 Task: Look for space in Randallstown, United States from 12th July, 2023 to 16th July, 2023 for 8 adults in price range Rs.10000 to Rs.16000. Place can be private room with 8 bedrooms having 8 beds and 8 bathrooms. Property type can be house, flat, guest house. Amenities needed are: wifi, TV, free parkinig on premises, gym, breakfast. Booking option can be shelf check-in. Required host language is English.
Action: Mouse moved to (594, 154)
Screenshot: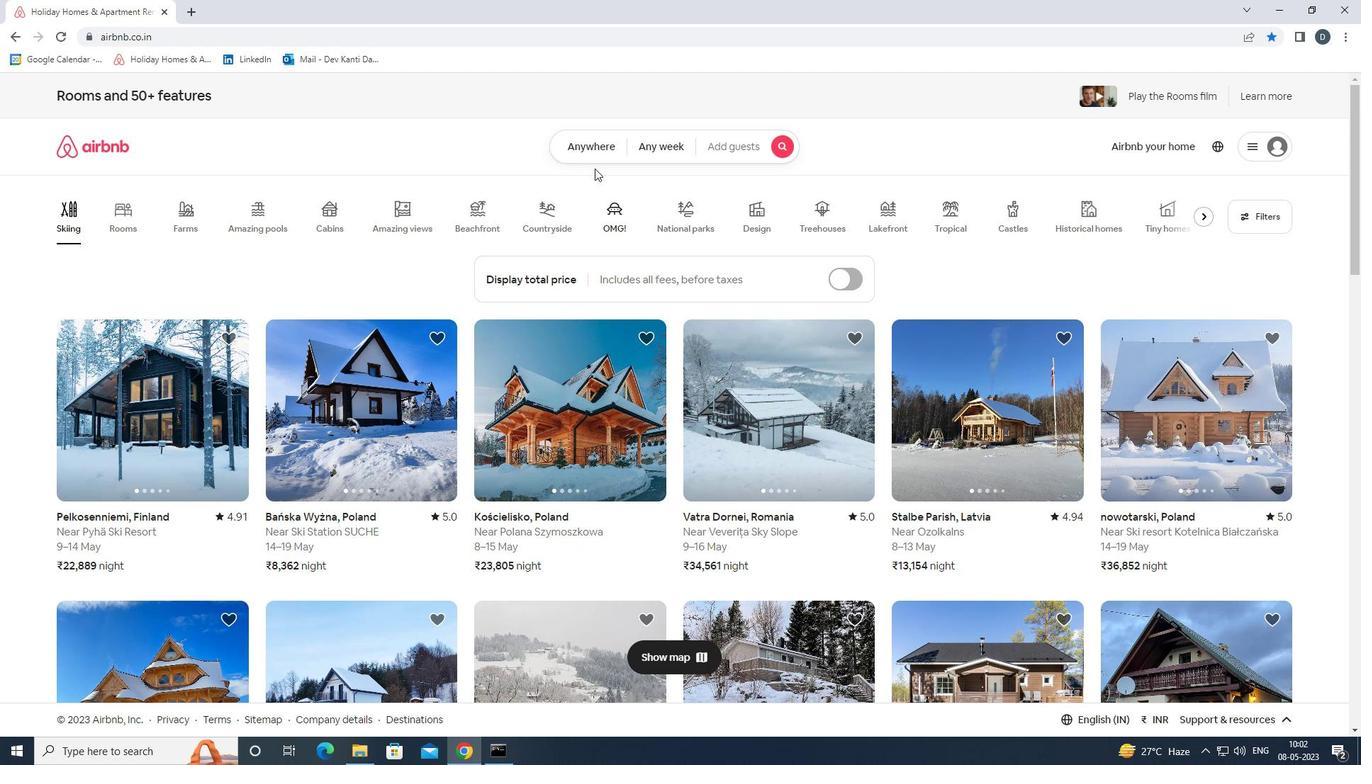 
Action: Mouse pressed left at (594, 154)
Screenshot: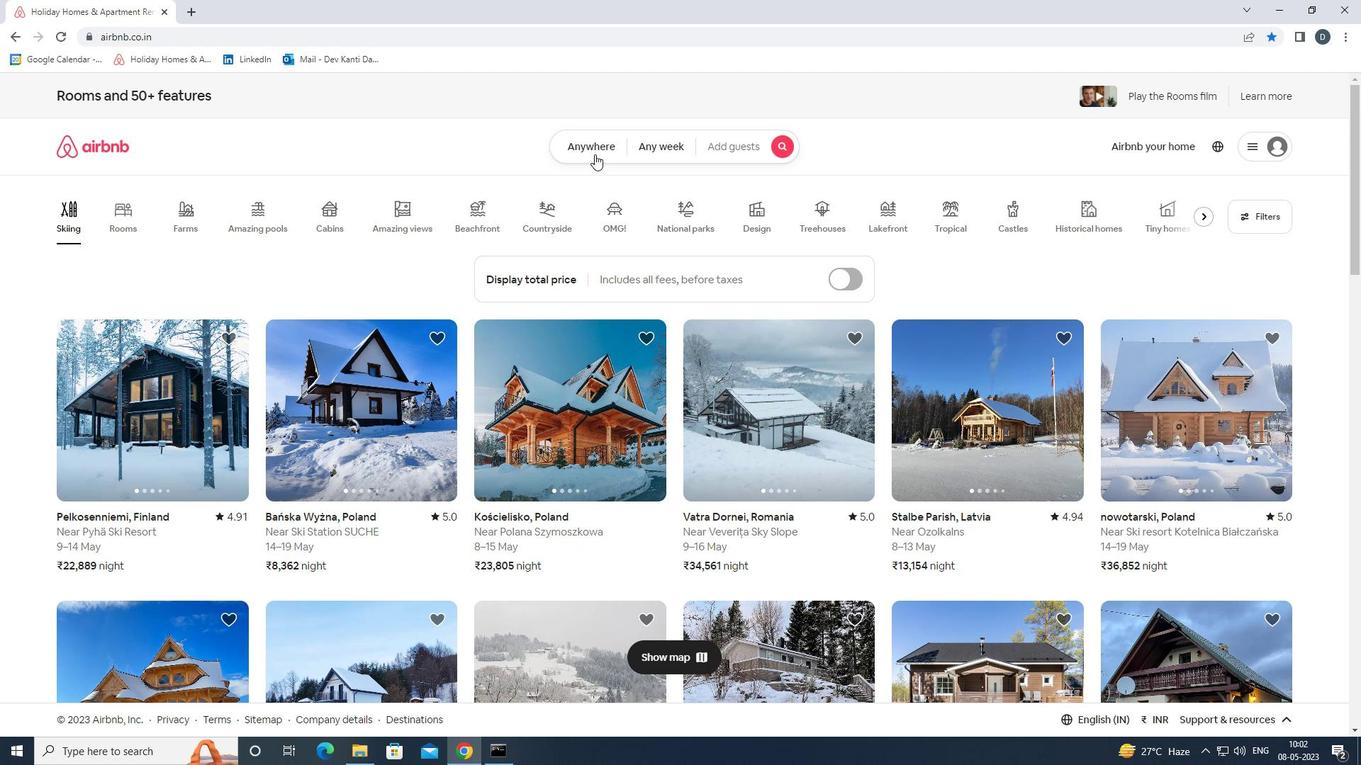 
Action: Mouse moved to (557, 205)
Screenshot: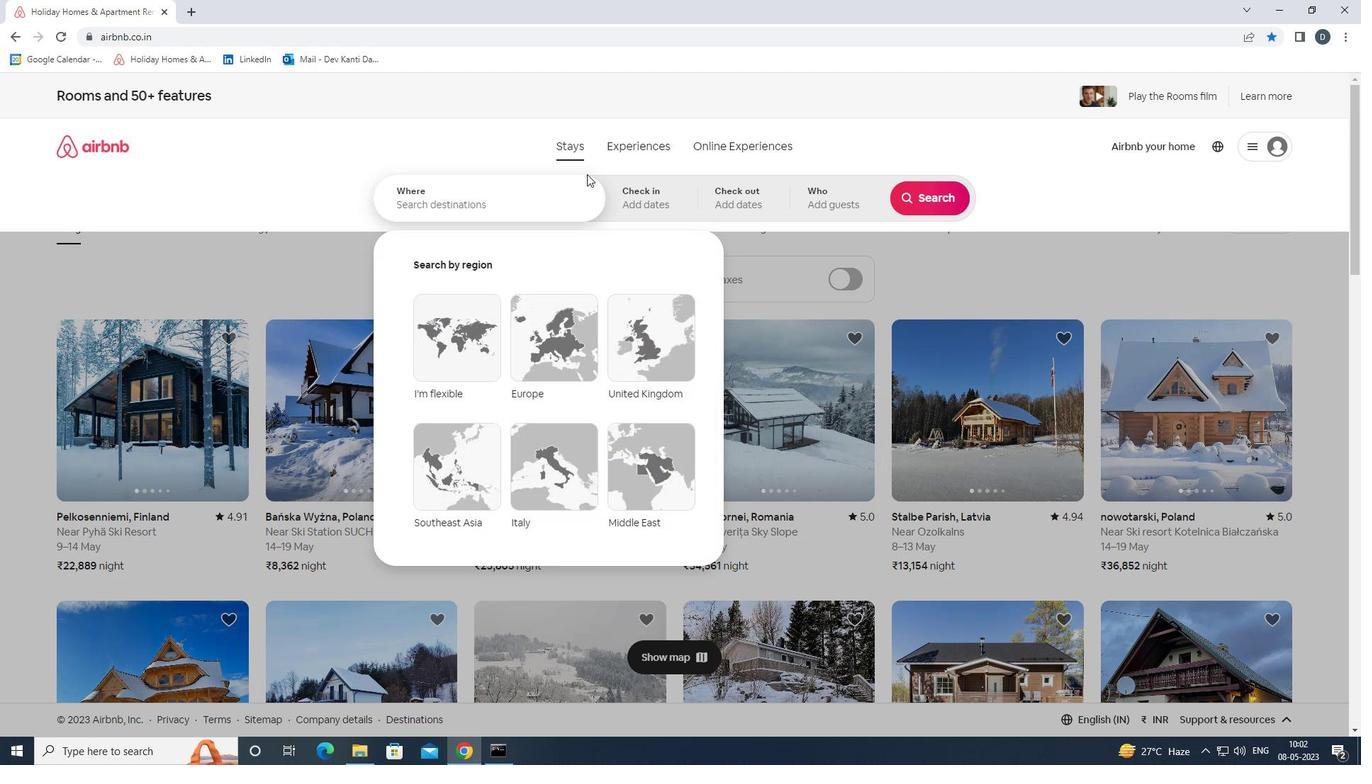 
Action: Mouse pressed left at (557, 205)
Screenshot: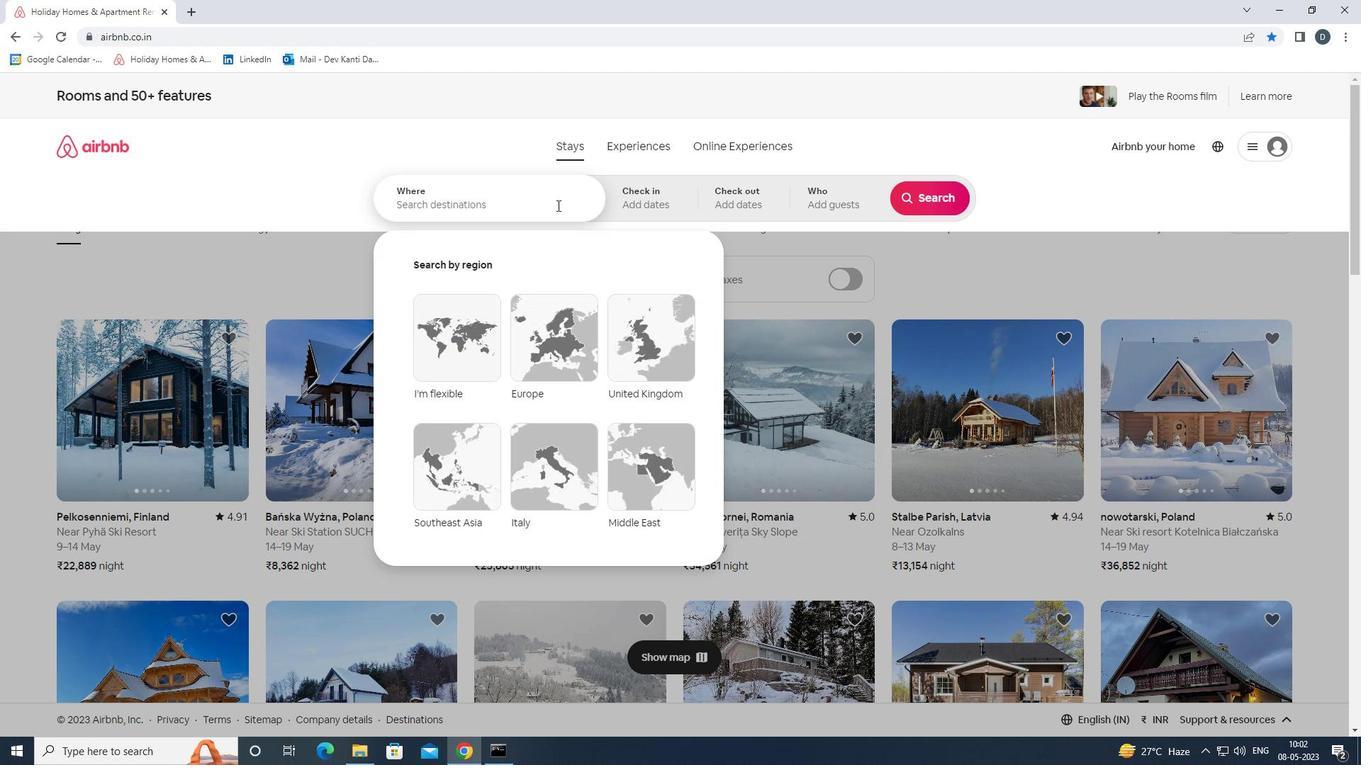 
Action: Key pressed <Key.shift>RANDALLSTOWN,<Key.shift>UNITED<Key.space><Key.shift>STATES<Key.enter>
Screenshot: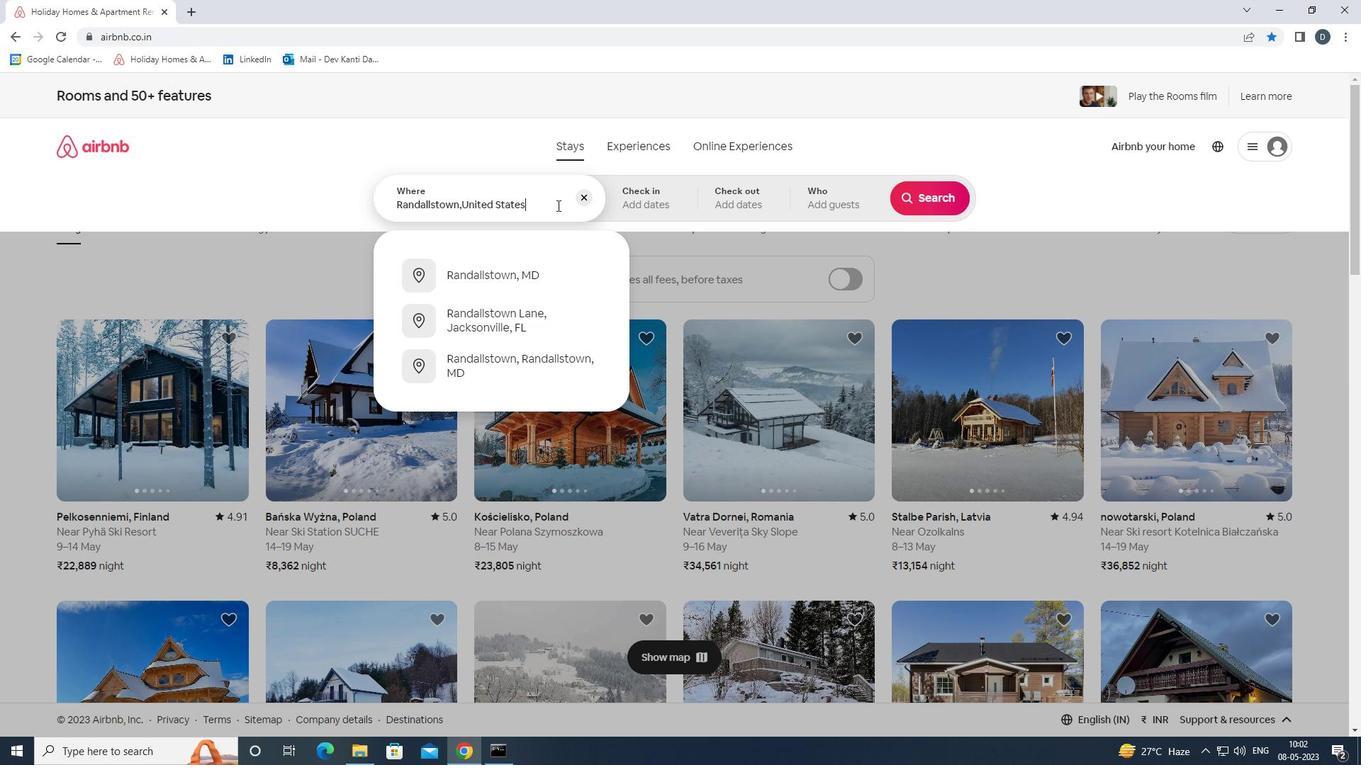 
Action: Mouse moved to (927, 308)
Screenshot: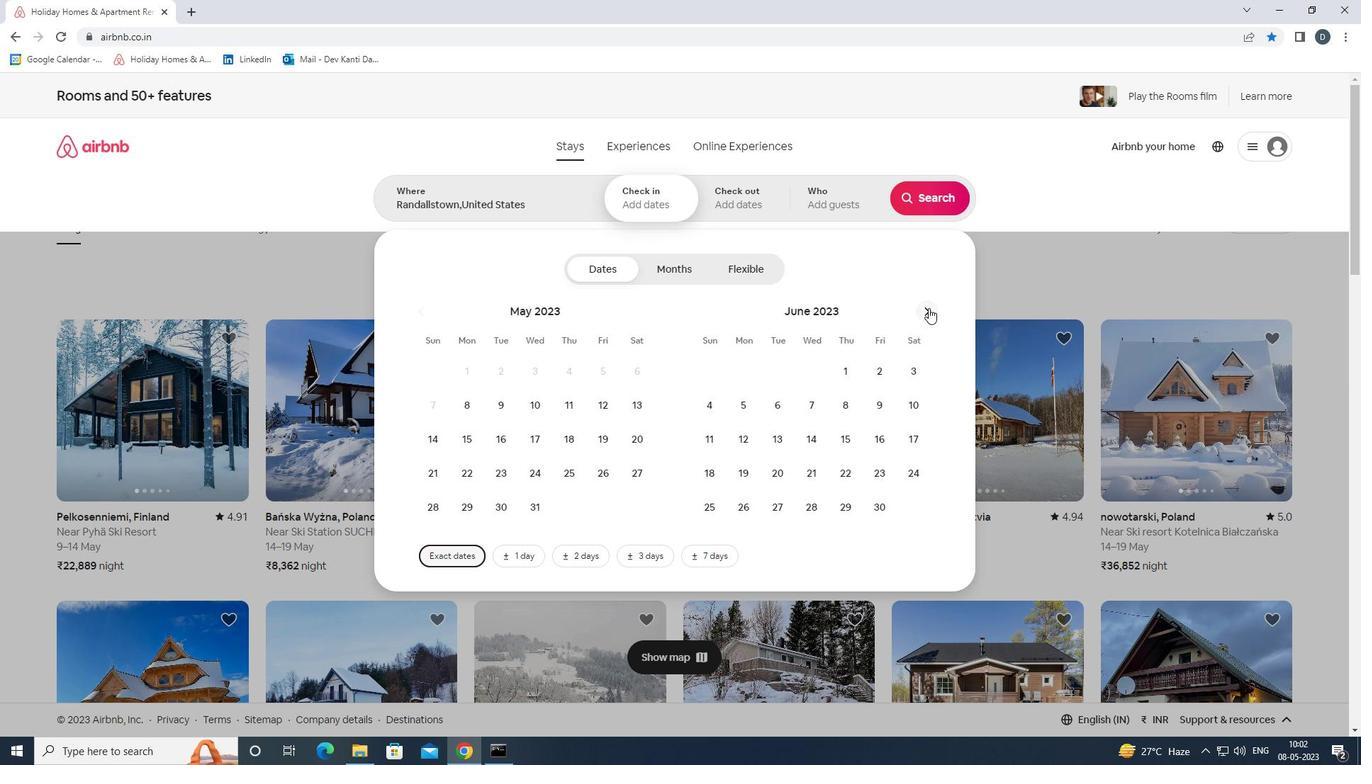
Action: Mouse pressed left at (927, 308)
Screenshot: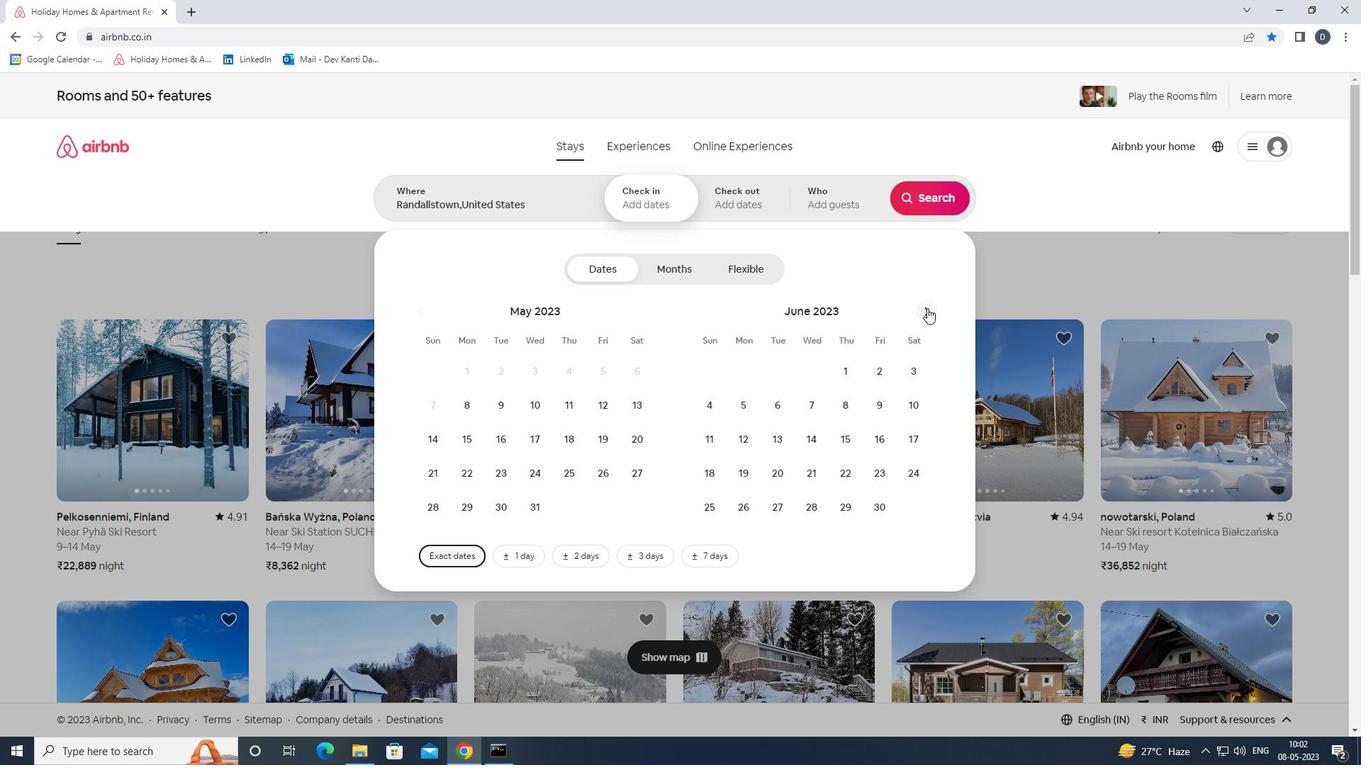 
Action: Mouse moved to (800, 439)
Screenshot: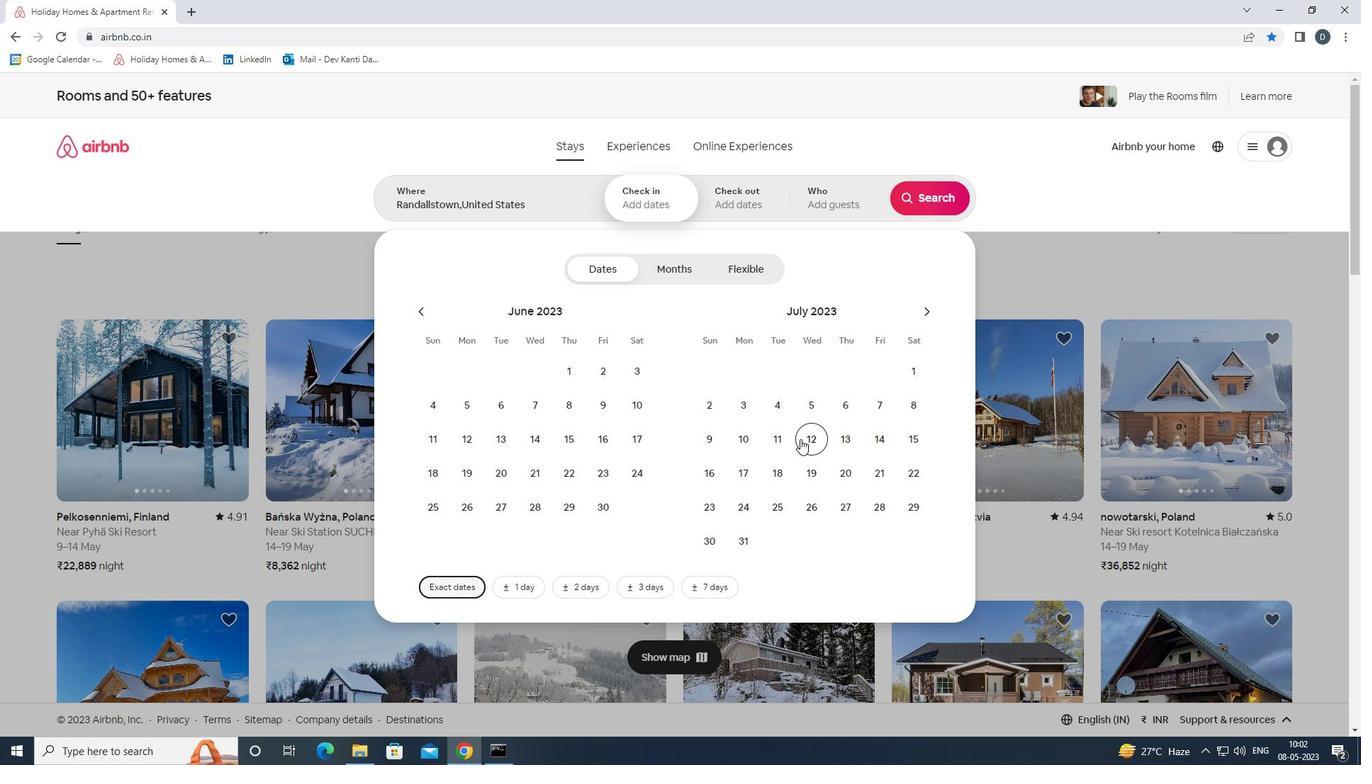 
Action: Mouse pressed left at (800, 439)
Screenshot: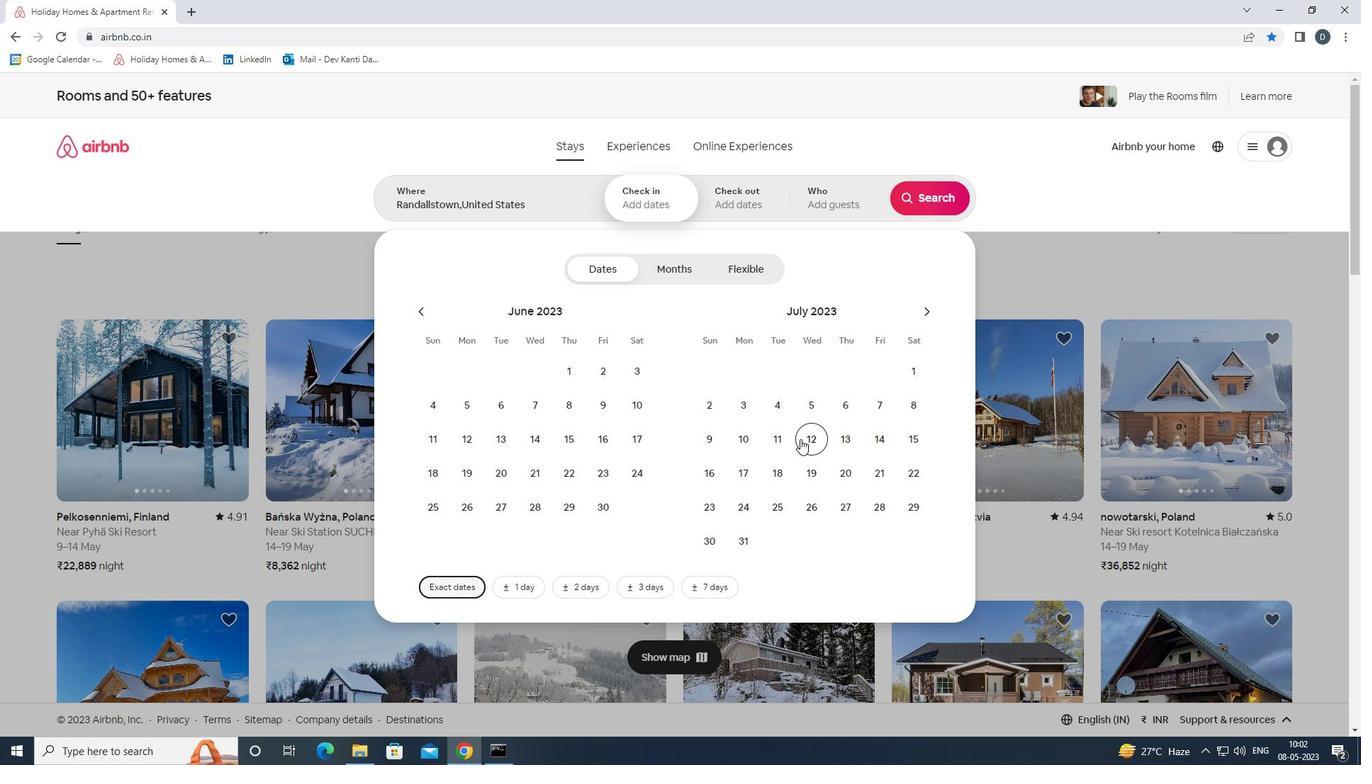 
Action: Mouse moved to (719, 478)
Screenshot: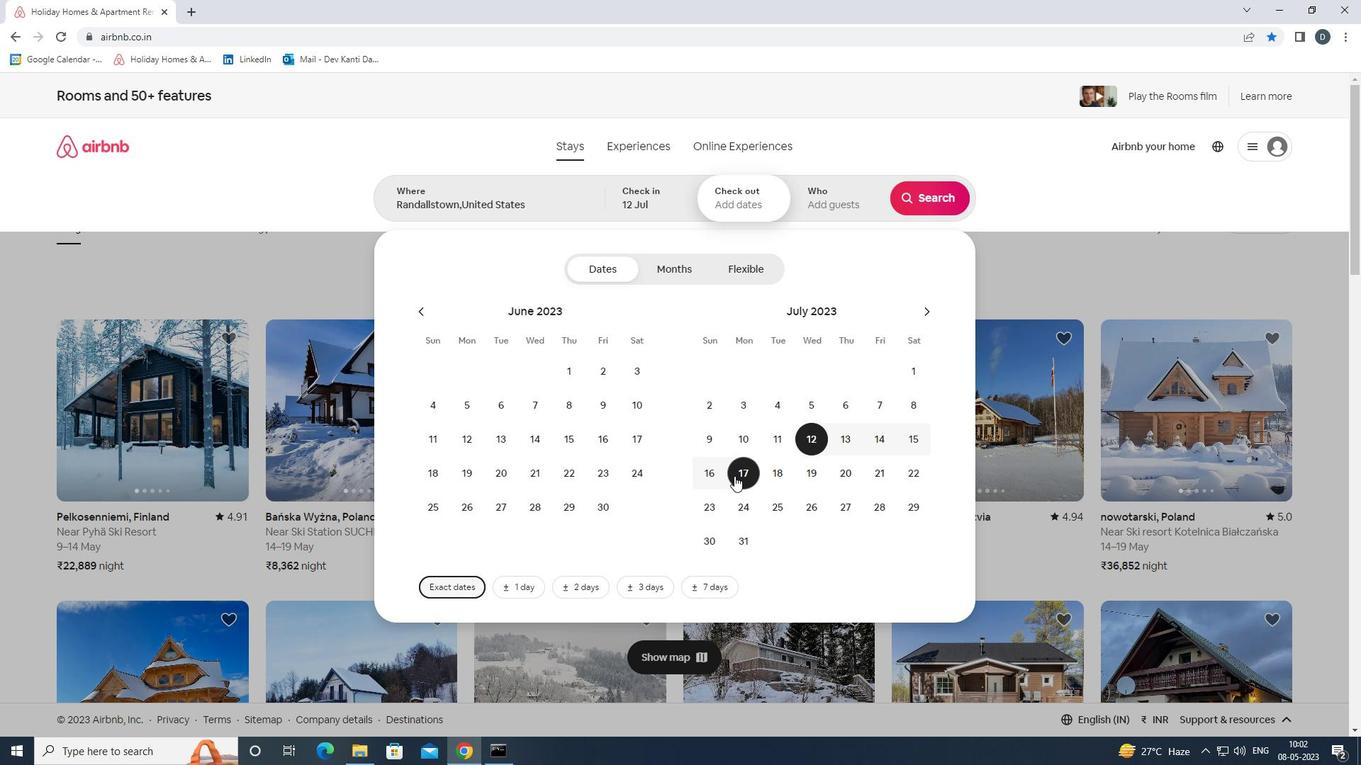 
Action: Mouse pressed left at (719, 478)
Screenshot: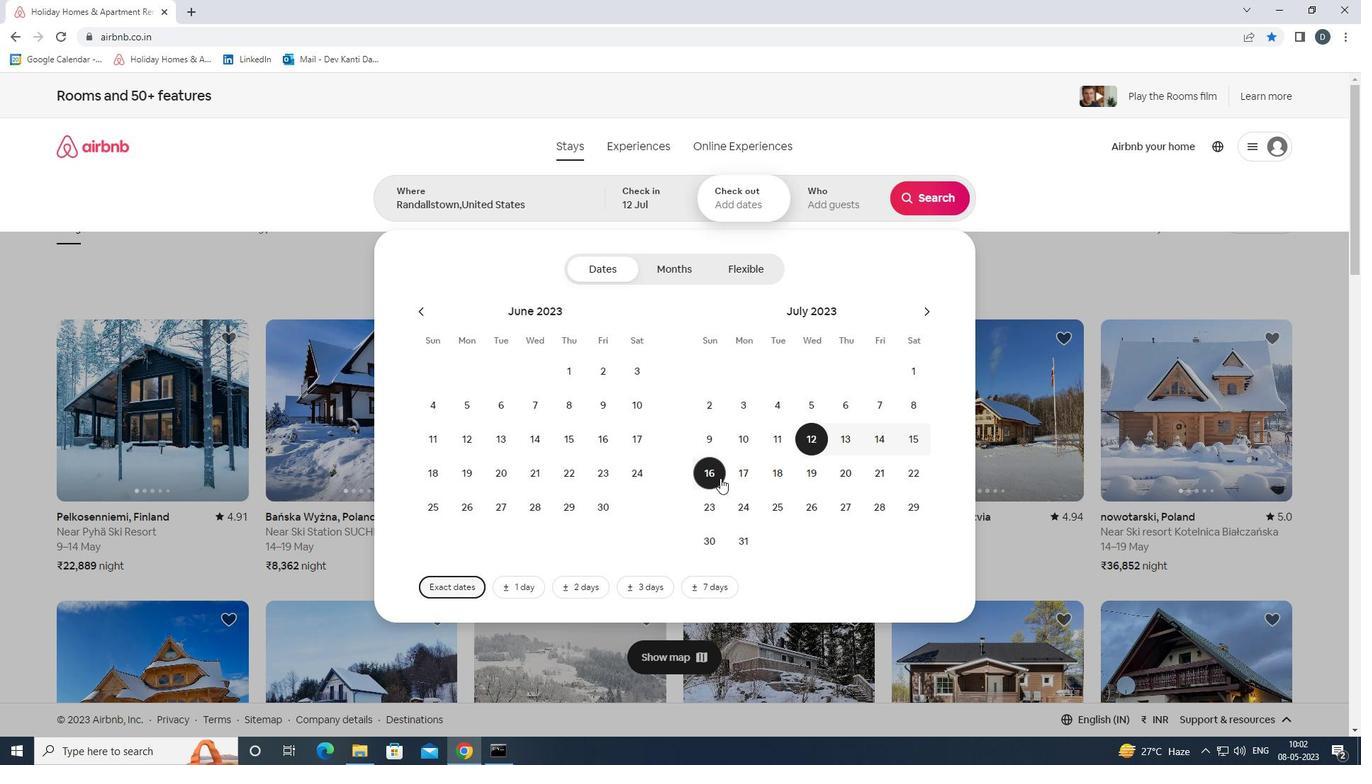 
Action: Mouse moved to (850, 203)
Screenshot: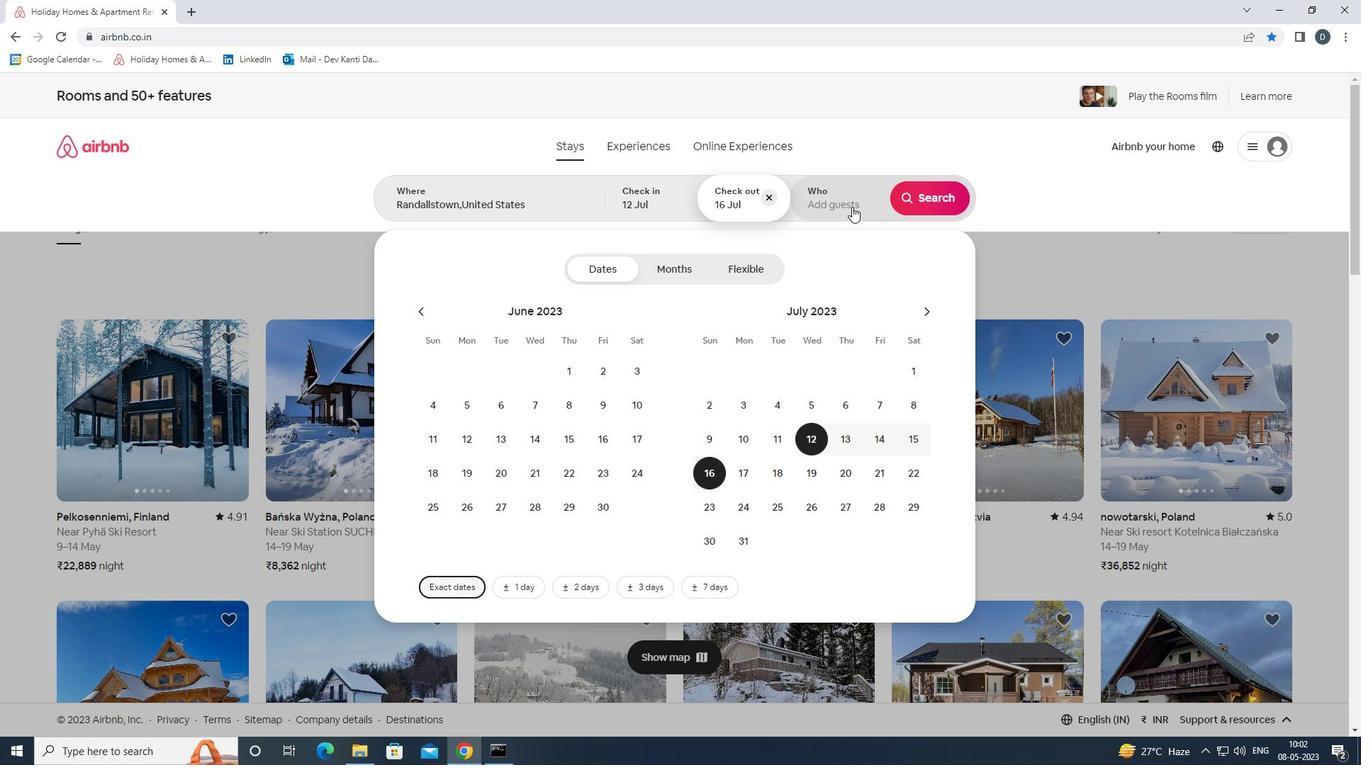 
Action: Mouse pressed left at (850, 203)
Screenshot: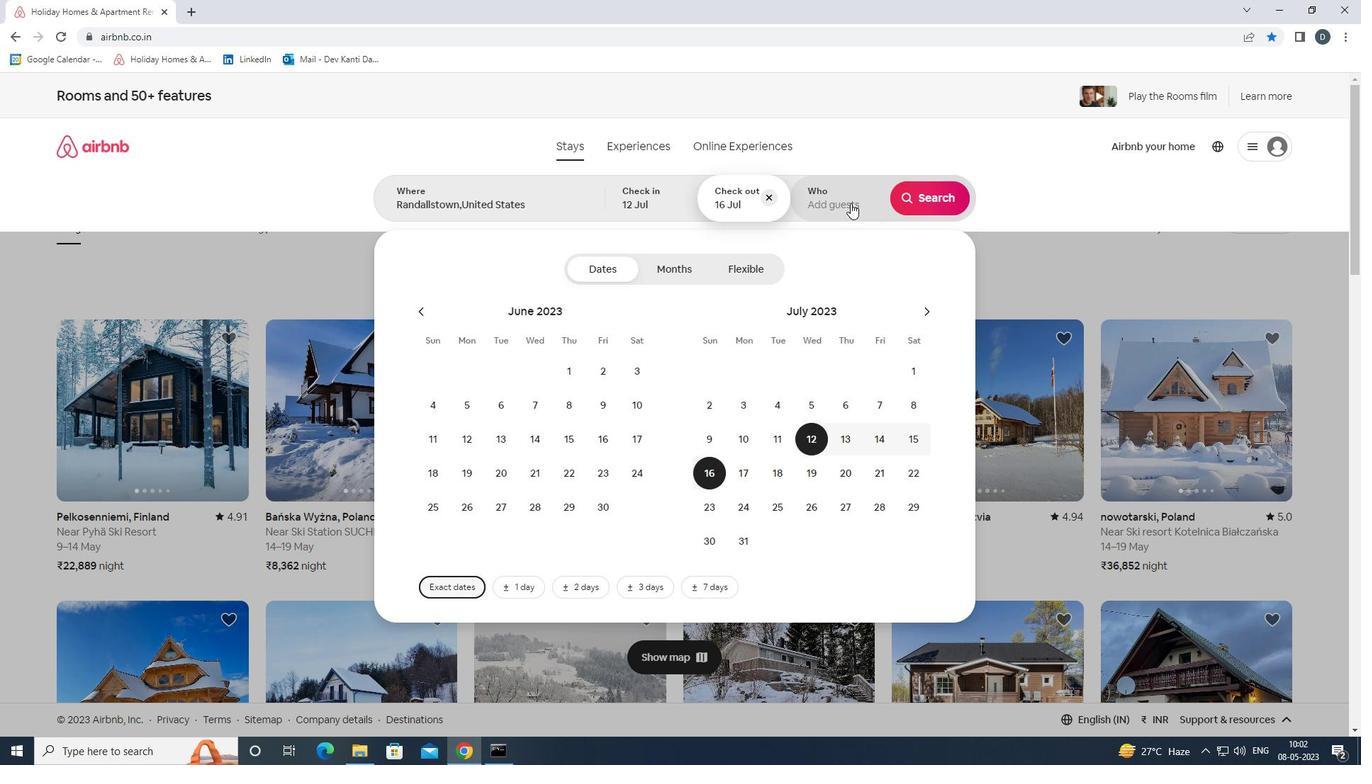 
Action: Mouse moved to (932, 271)
Screenshot: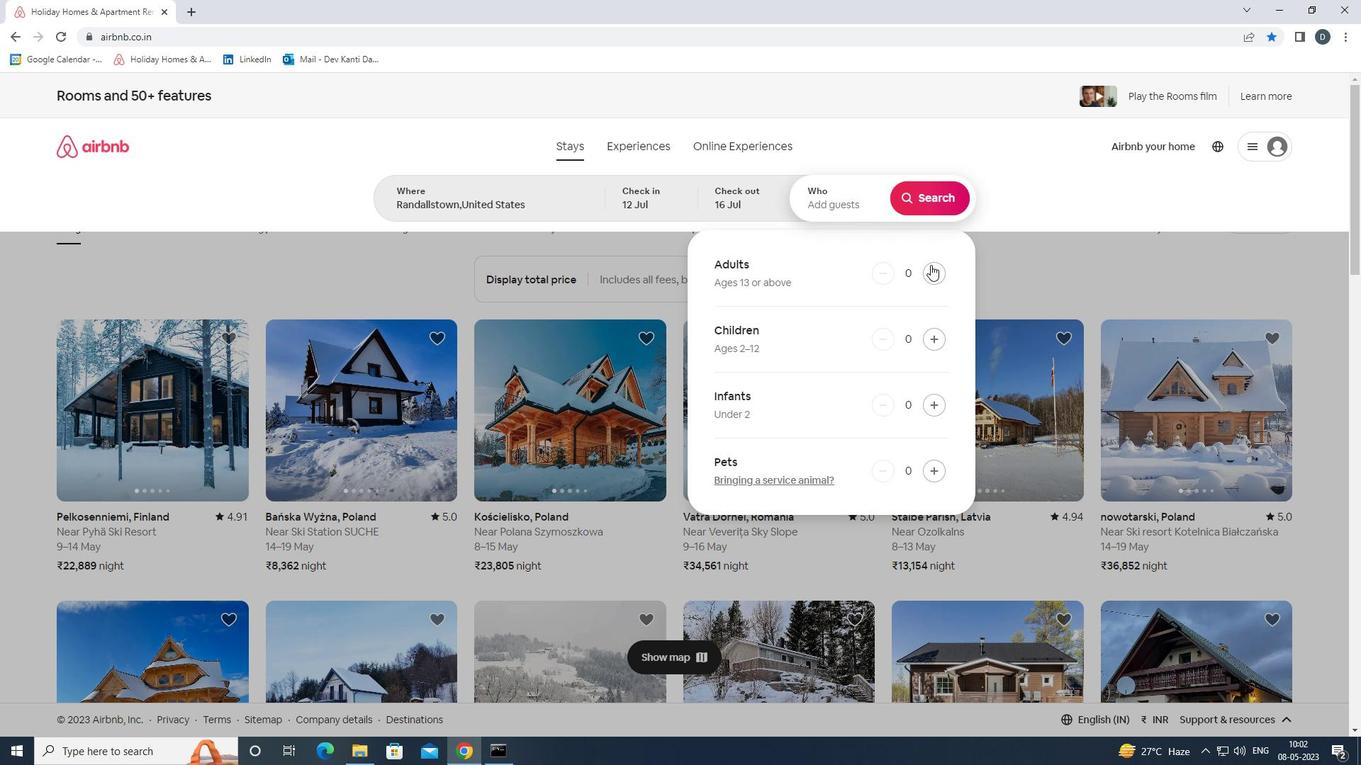 
Action: Mouse pressed left at (932, 271)
Screenshot: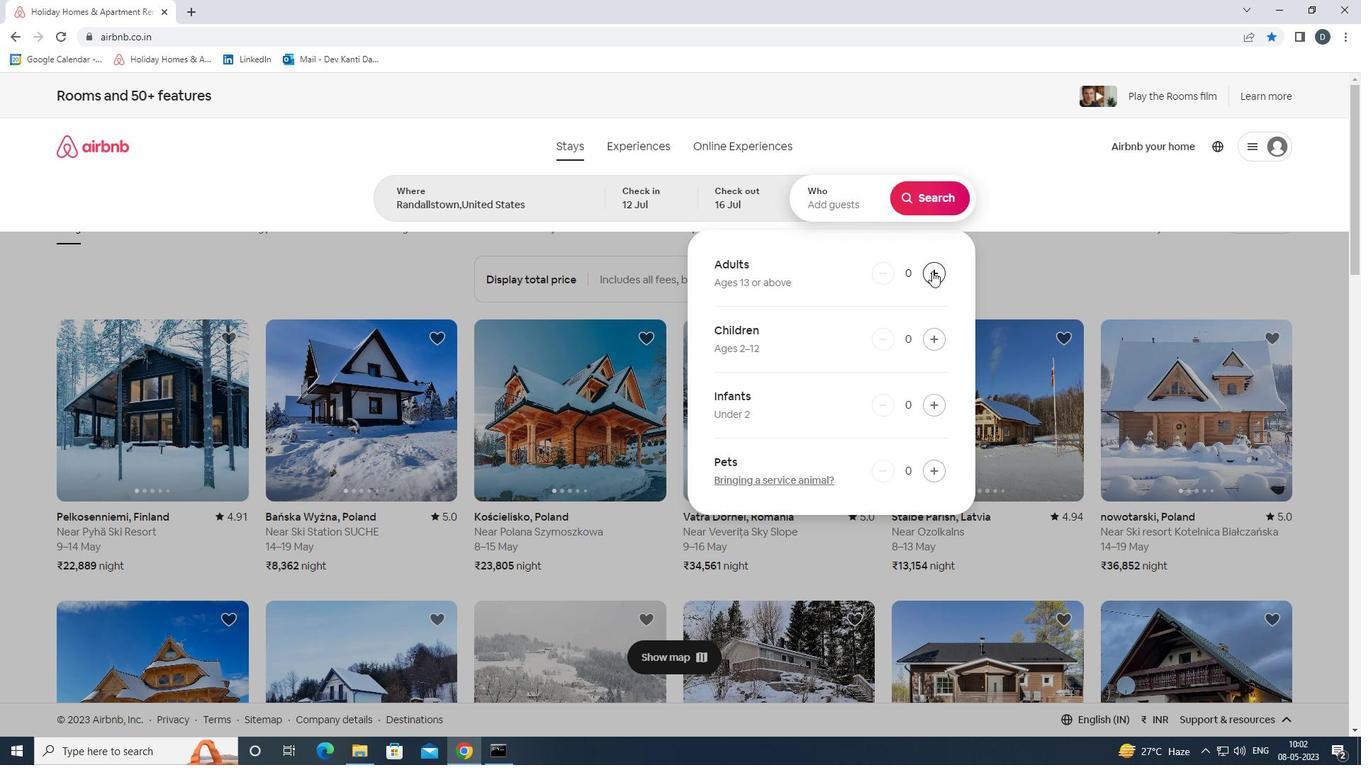 
Action: Mouse pressed left at (932, 271)
Screenshot: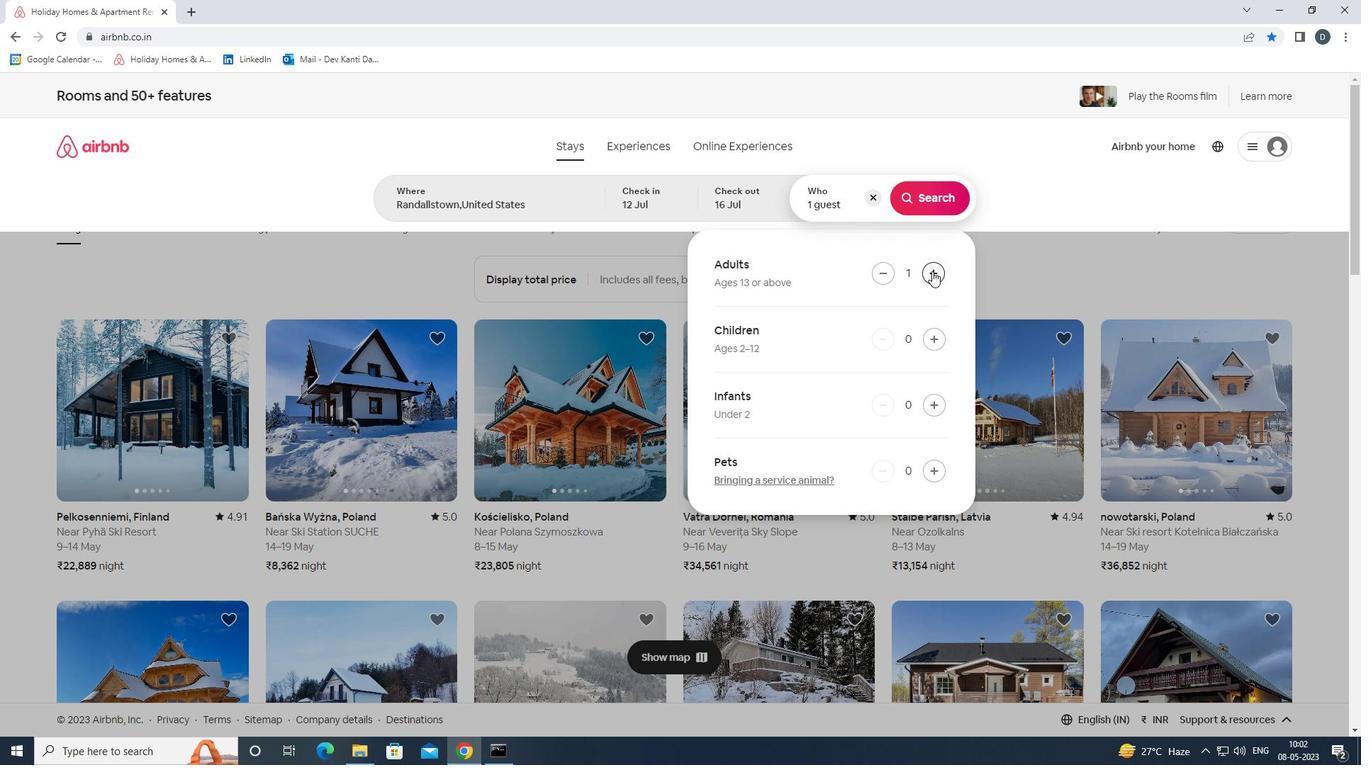 
Action: Mouse pressed left at (932, 271)
Screenshot: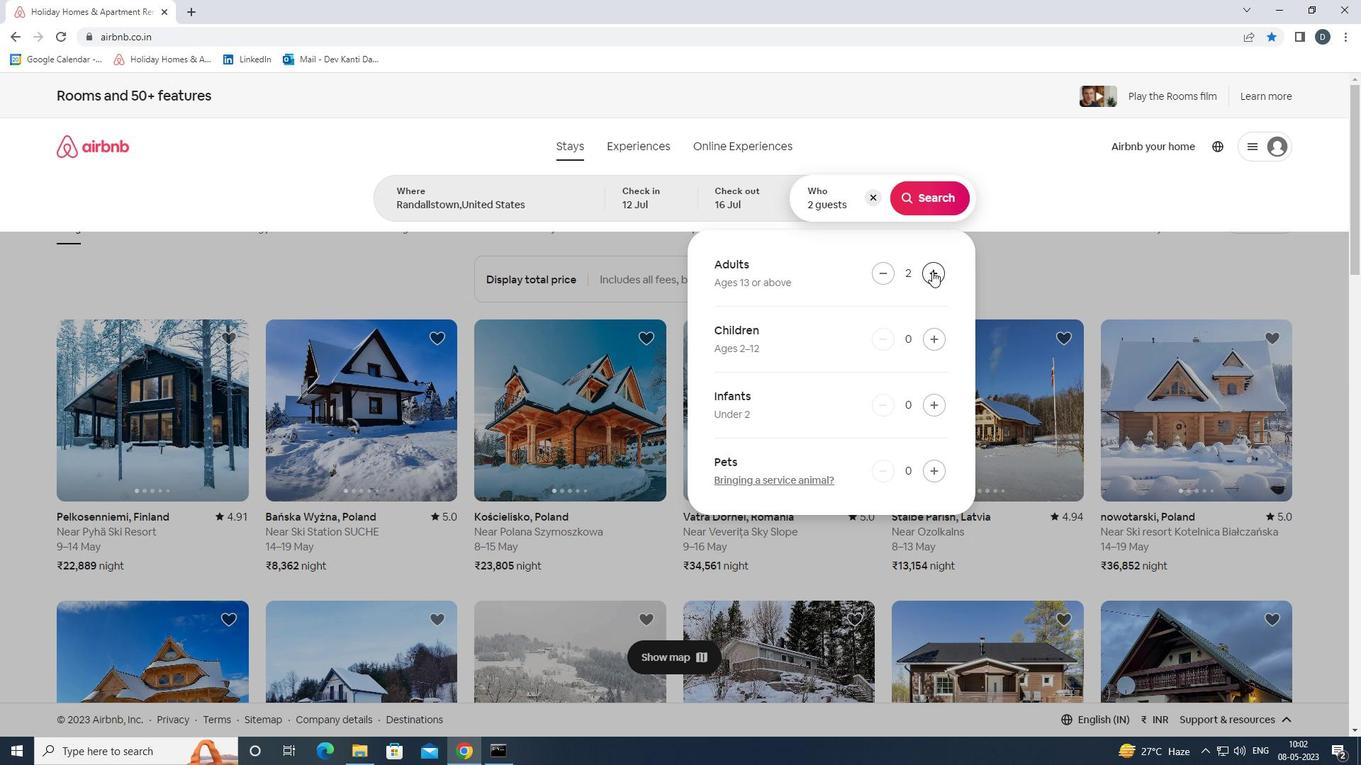 
Action: Mouse pressed left at (932, 271)
Screenshot: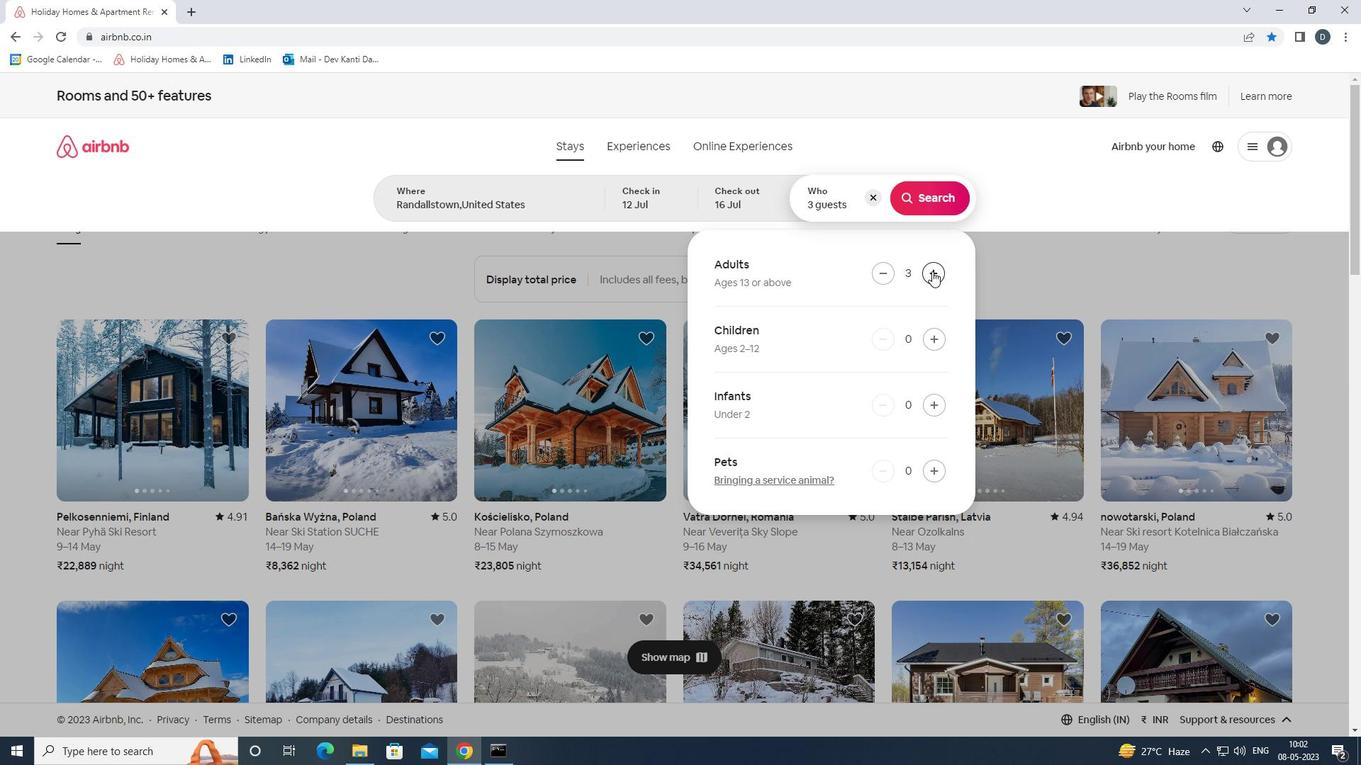 
Action: Mouse pressed left at (932, 271)
Screenshot: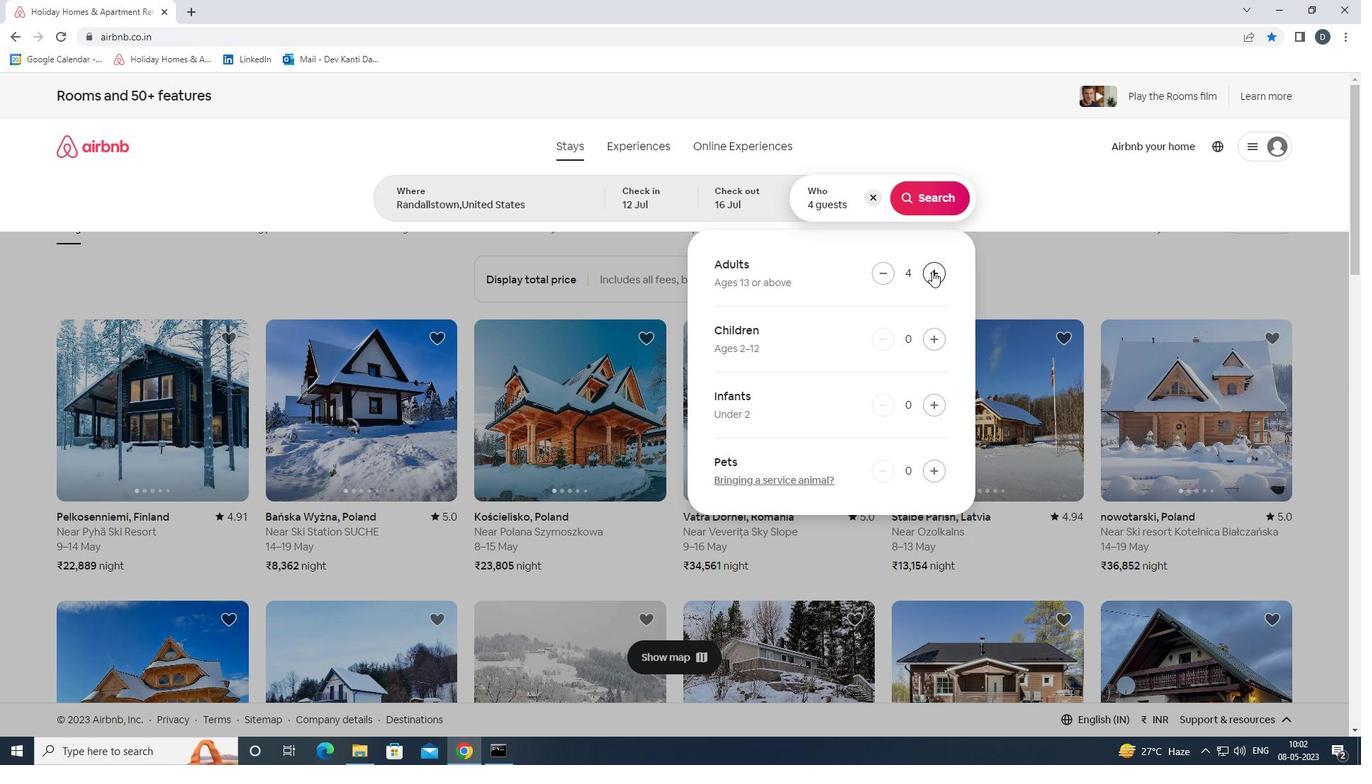 
Action: Mouse moved to (932, 271)
Screenshot: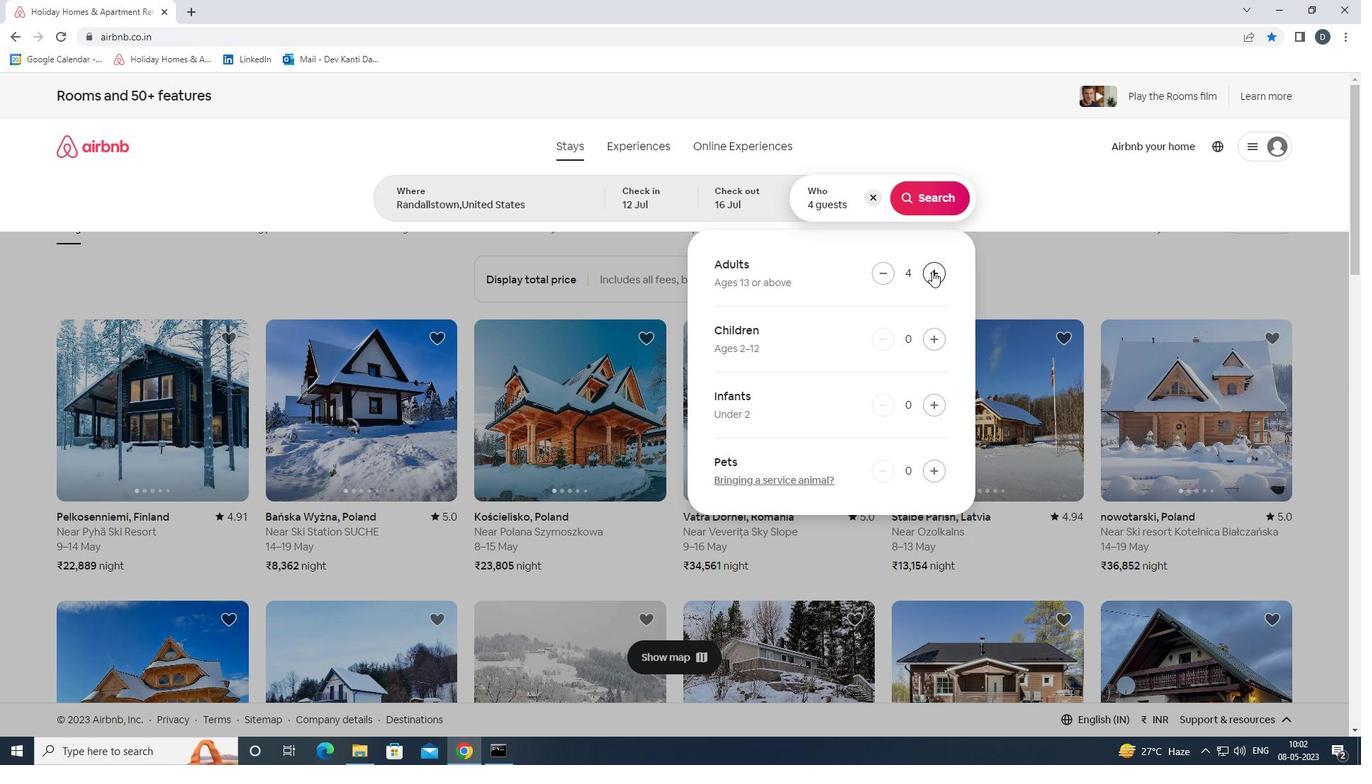 
Action: Mouse pressed left at (932, 271)
Screenshot: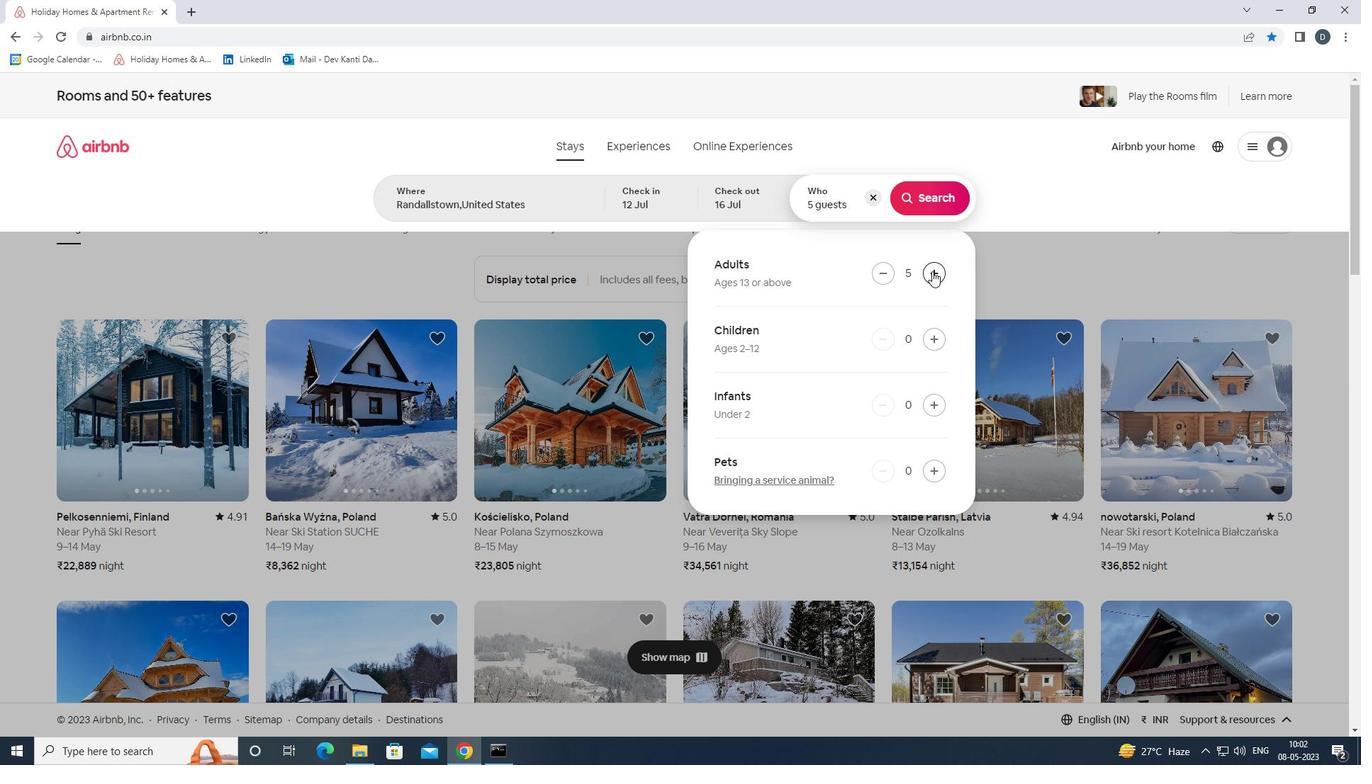 
Action: Mouse pressed left at (932, 271)
Screenshot: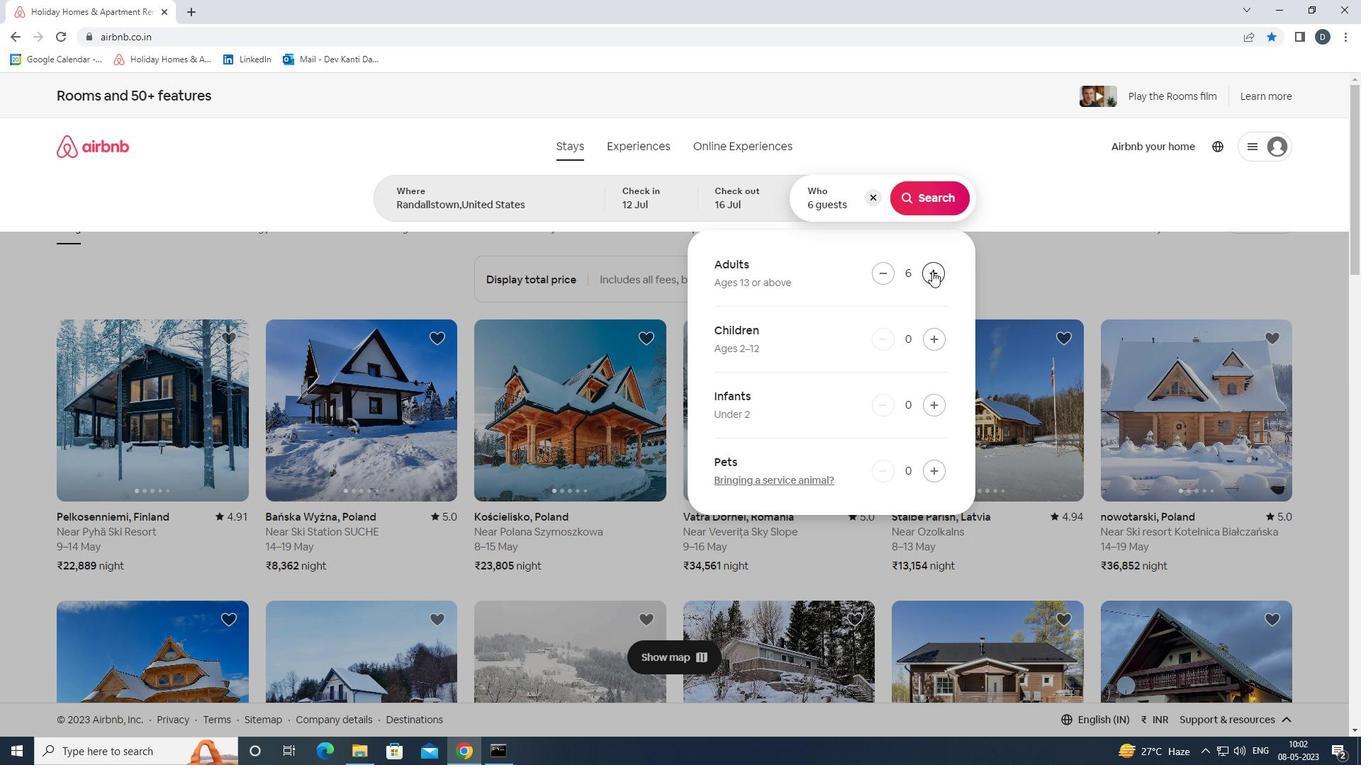 
Action: Mouse pressed left at (932, 271)
Screenshot: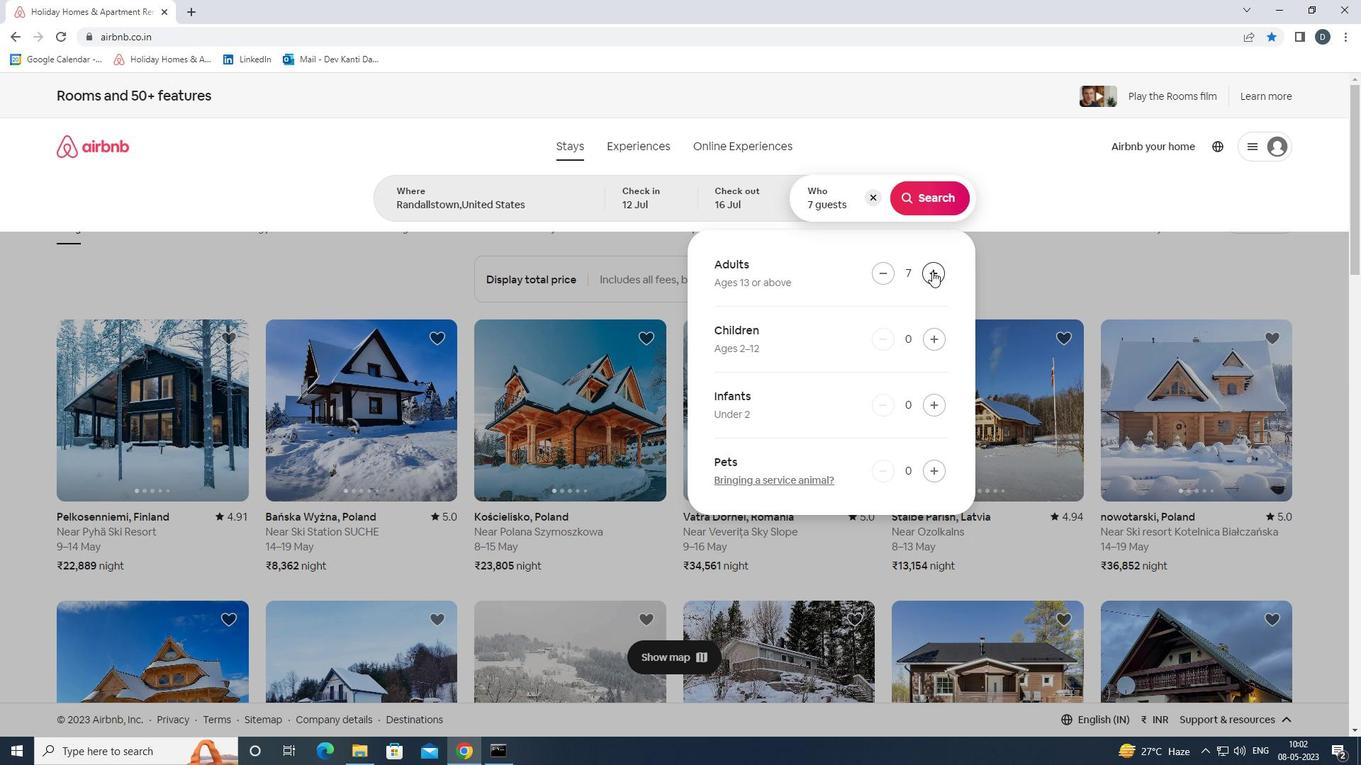 
Action: Mouse moved to (935, 202)
Screenshot: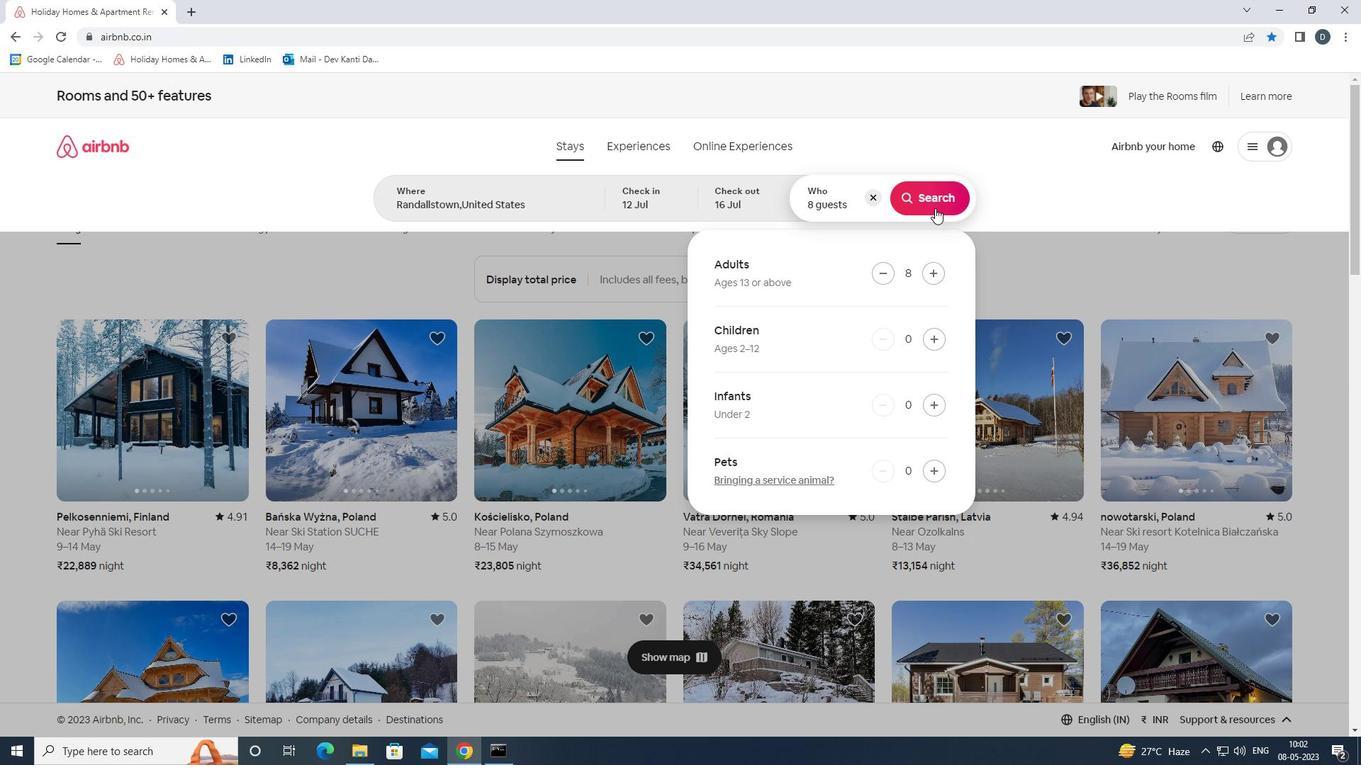 
Action: Mouse pressed left at (935, 202)
Screenshot: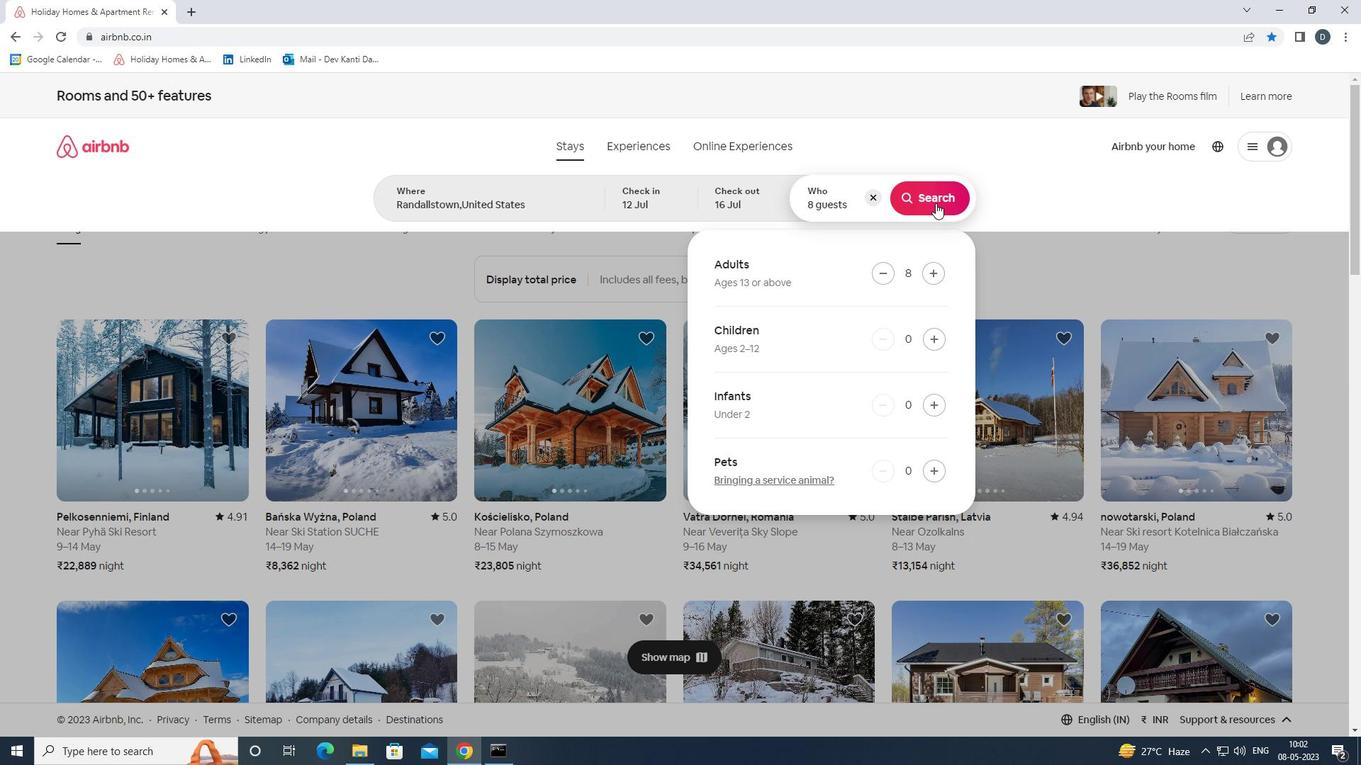 
Action: Mouse moved to (1303, 145)
Screenshot: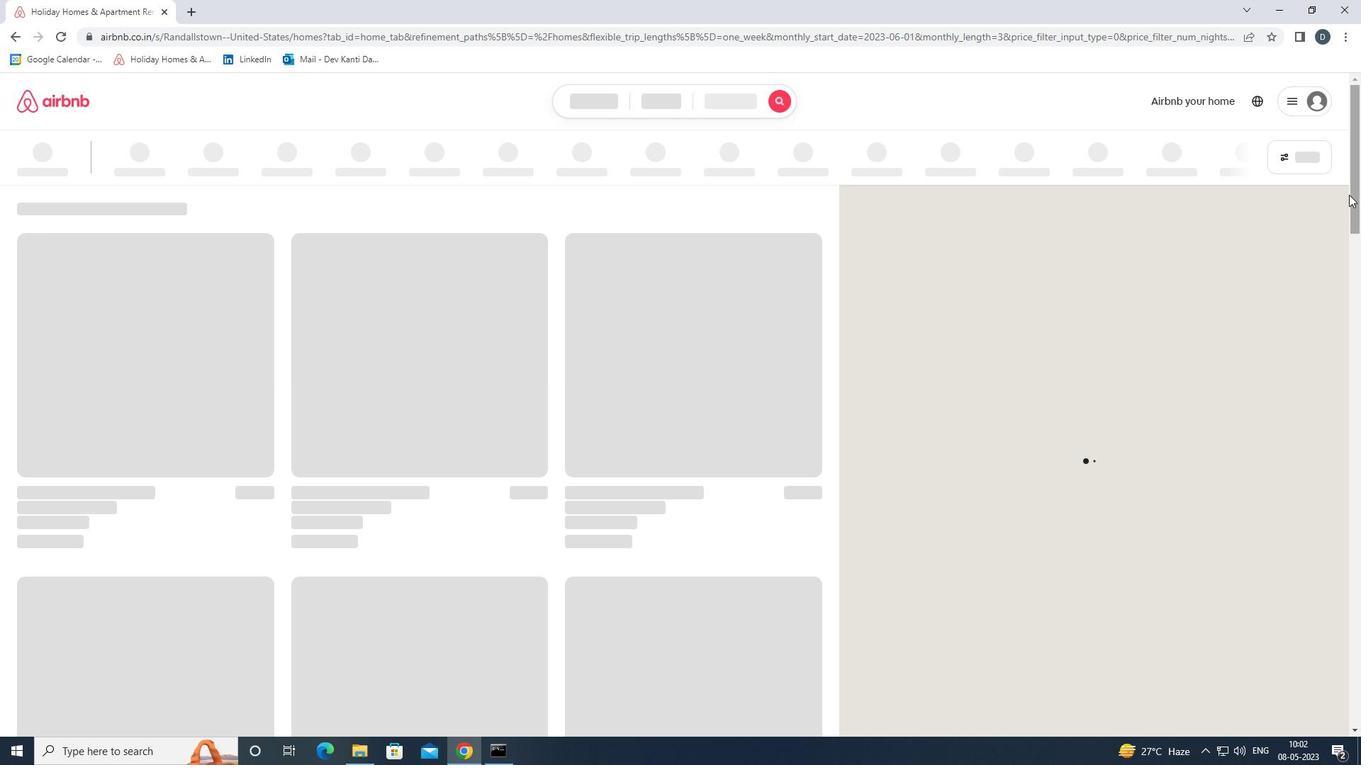 
Action: Mouse pressed left at (1303, 145)
Screenshot: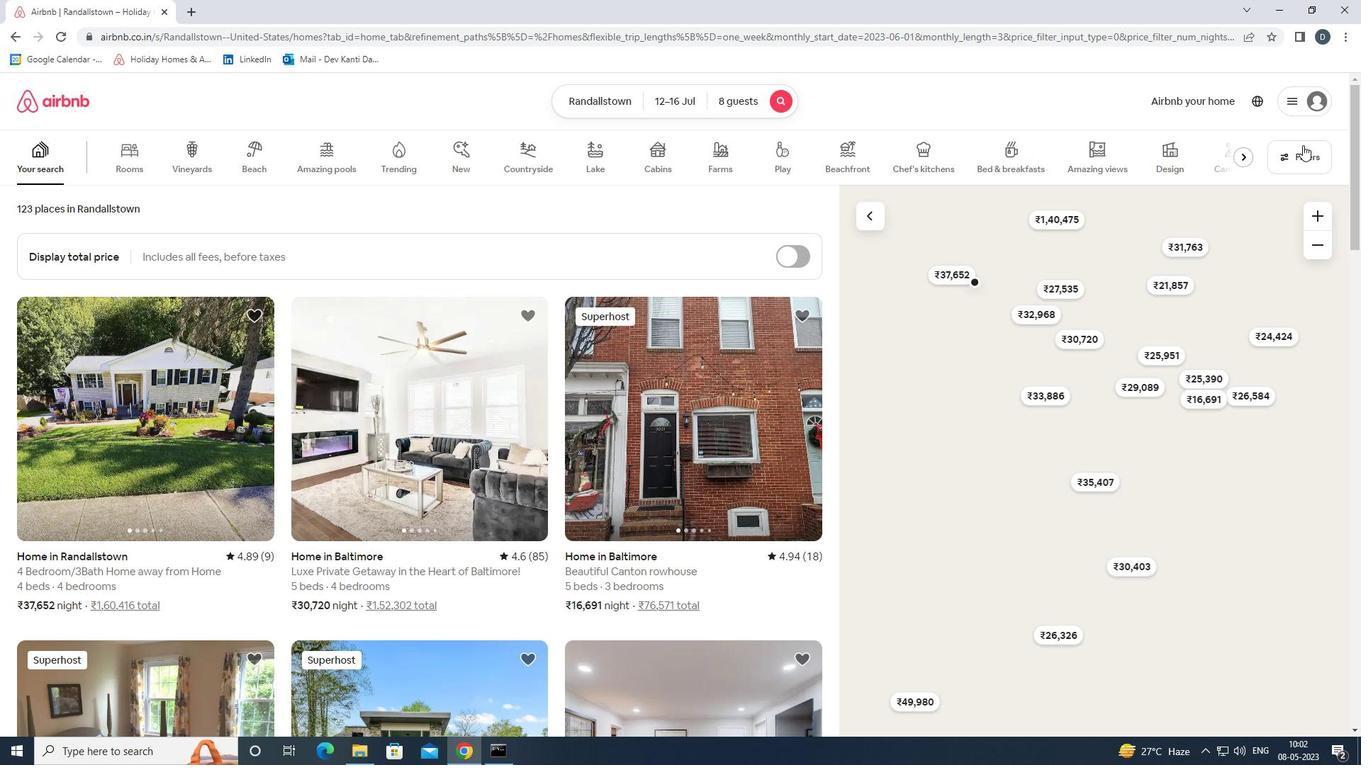 
Action: Mouse moved to (577, 503)
Screenshot: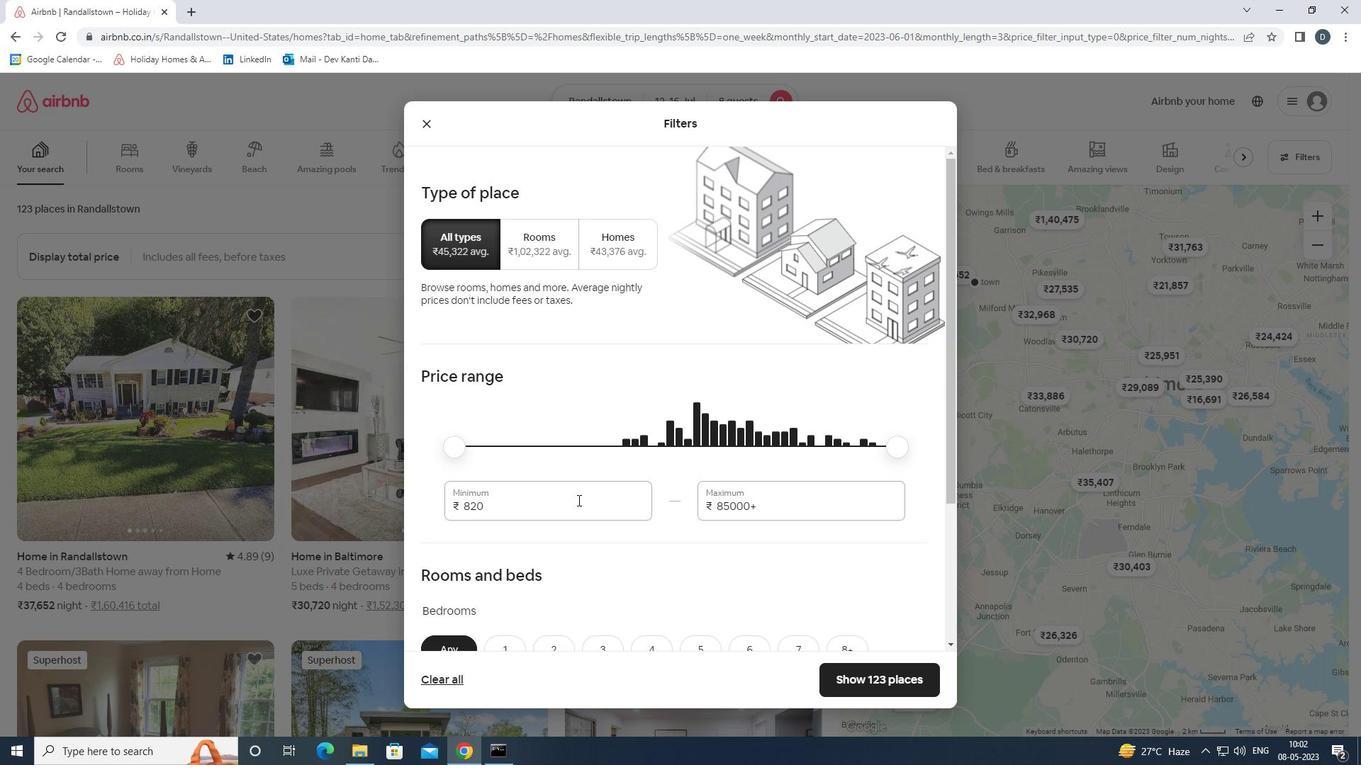 
Action: Mouse pressed left at (577, 503)
Screenshot: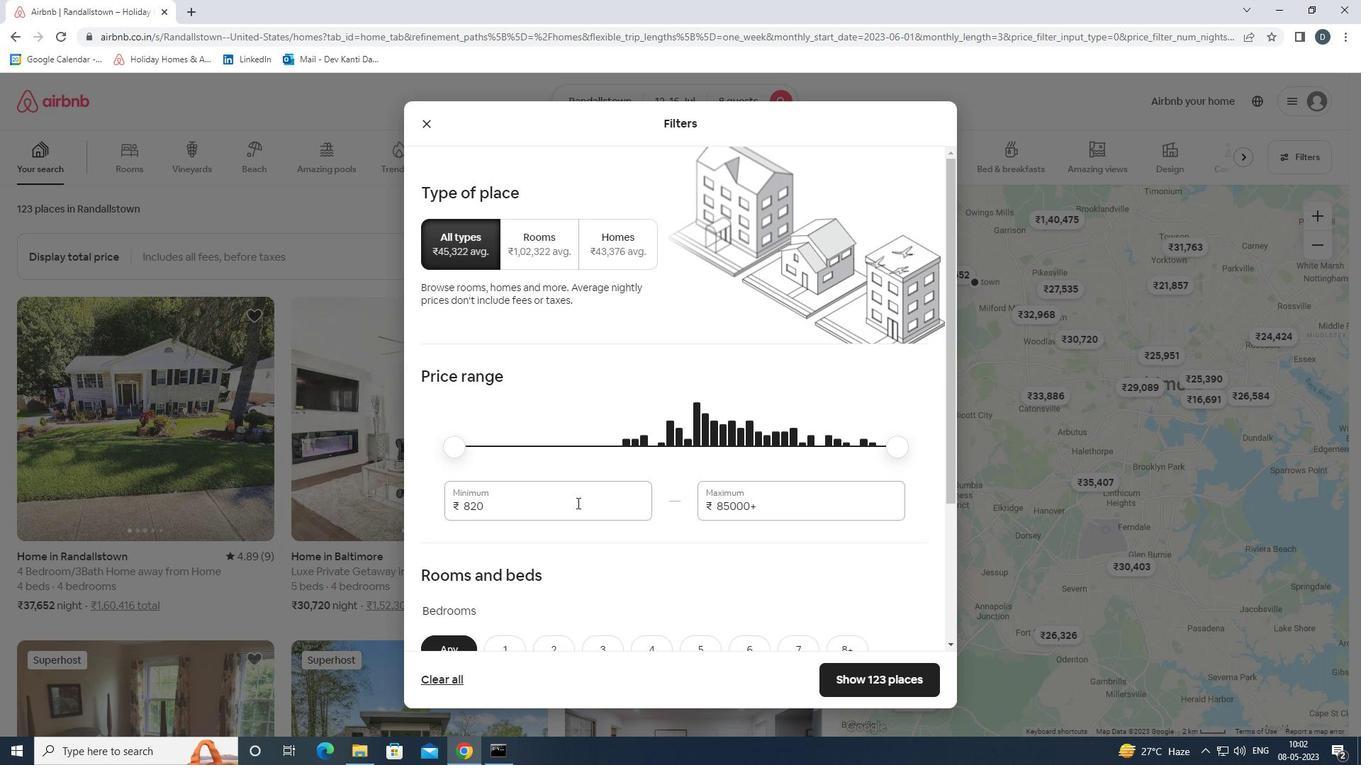 
Action: Mouse pressed left at (577, 503)
Screenshot: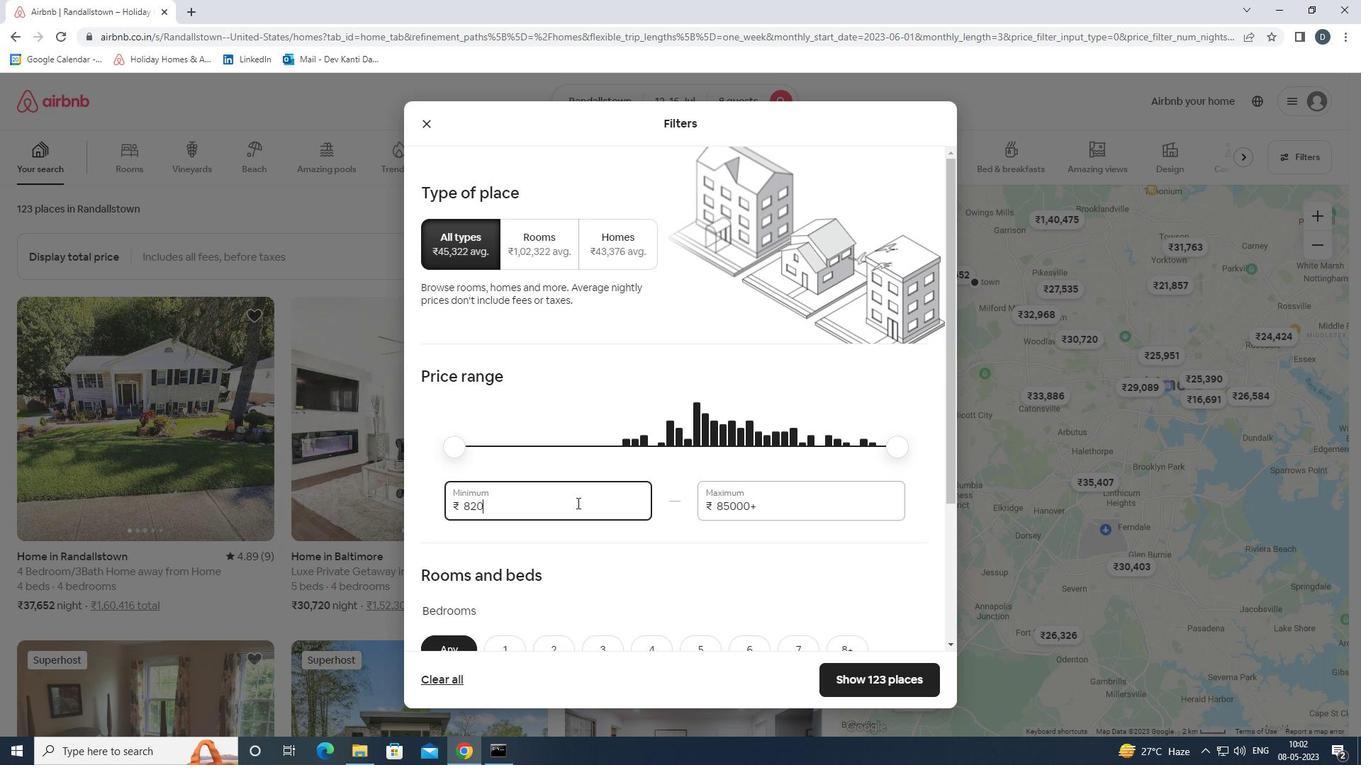 
Action: Mouse moved to (570, 515)
Screenshot: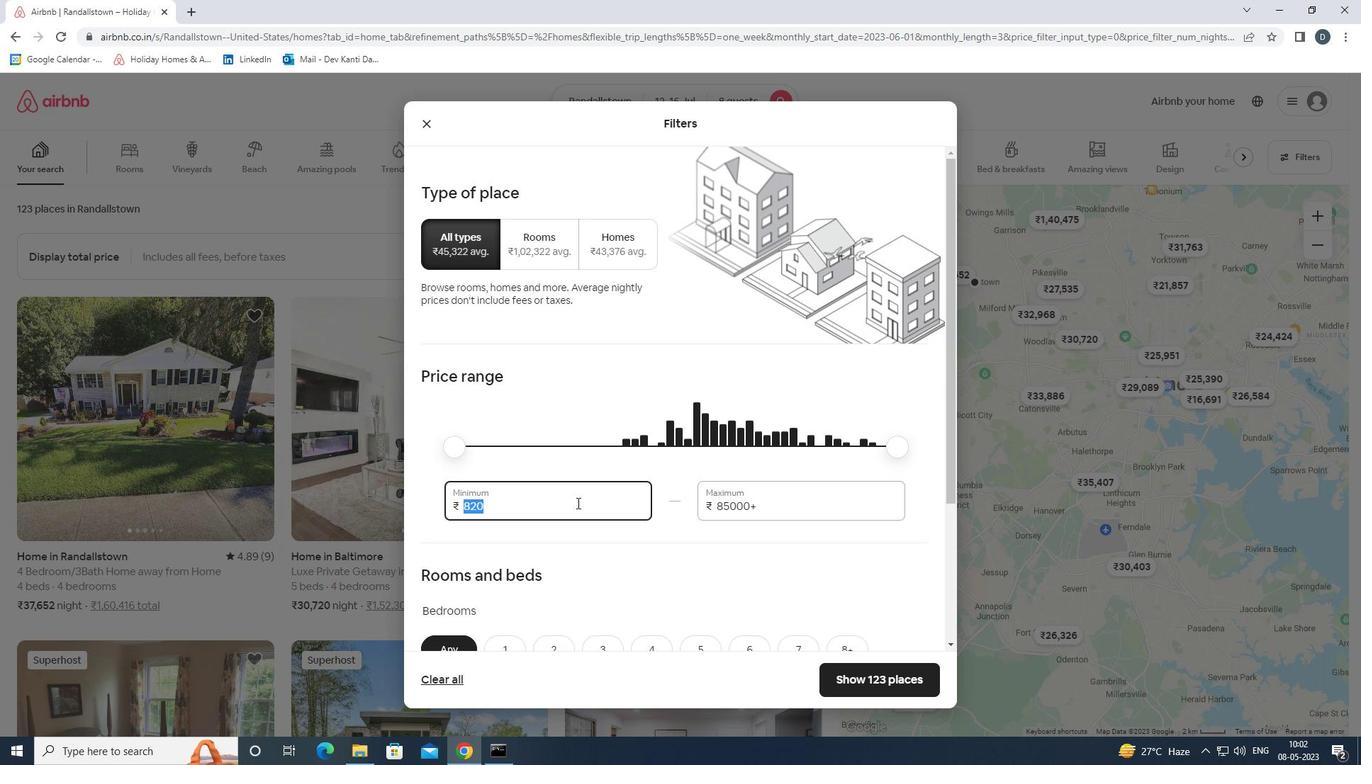 
Action: Key pressed 1000<Key.tab>16000
Screenshot: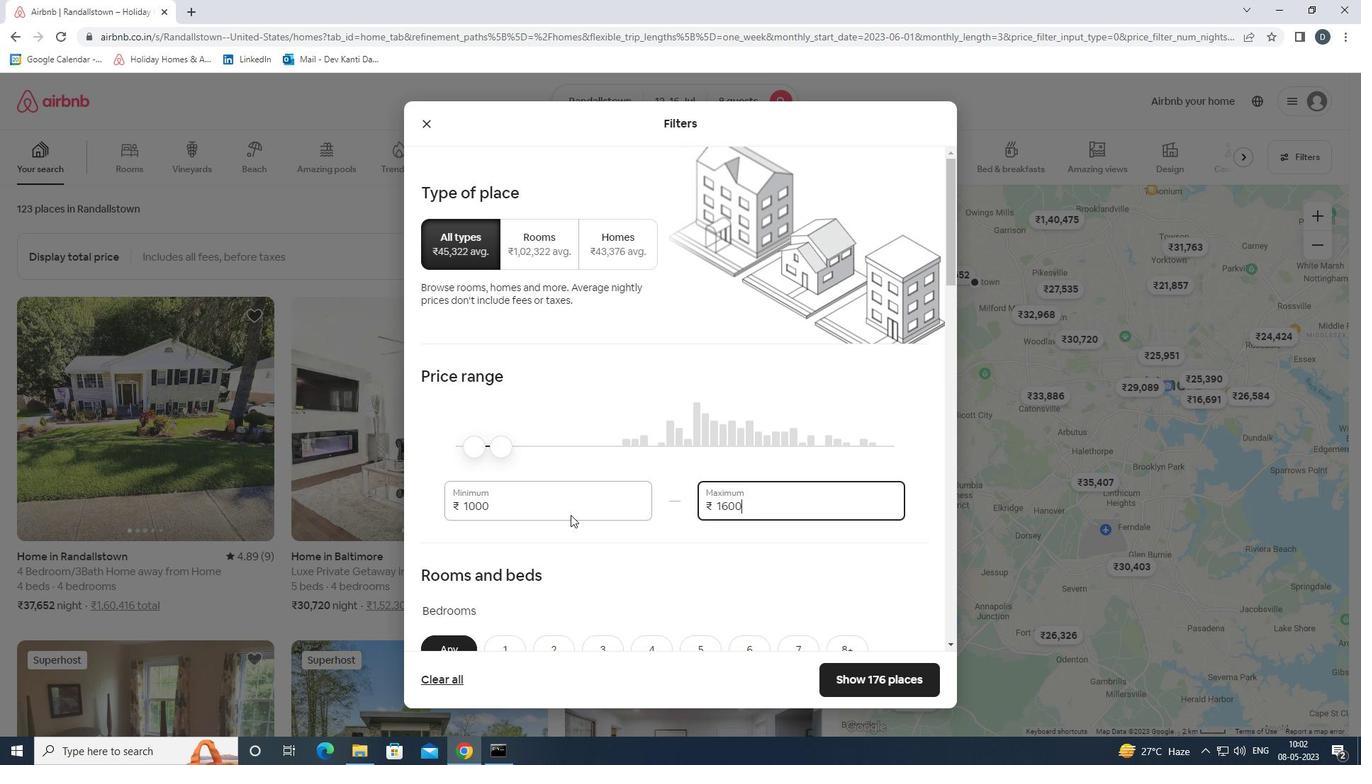 
Action: Mouse moved to (570, 514)
Screenshot: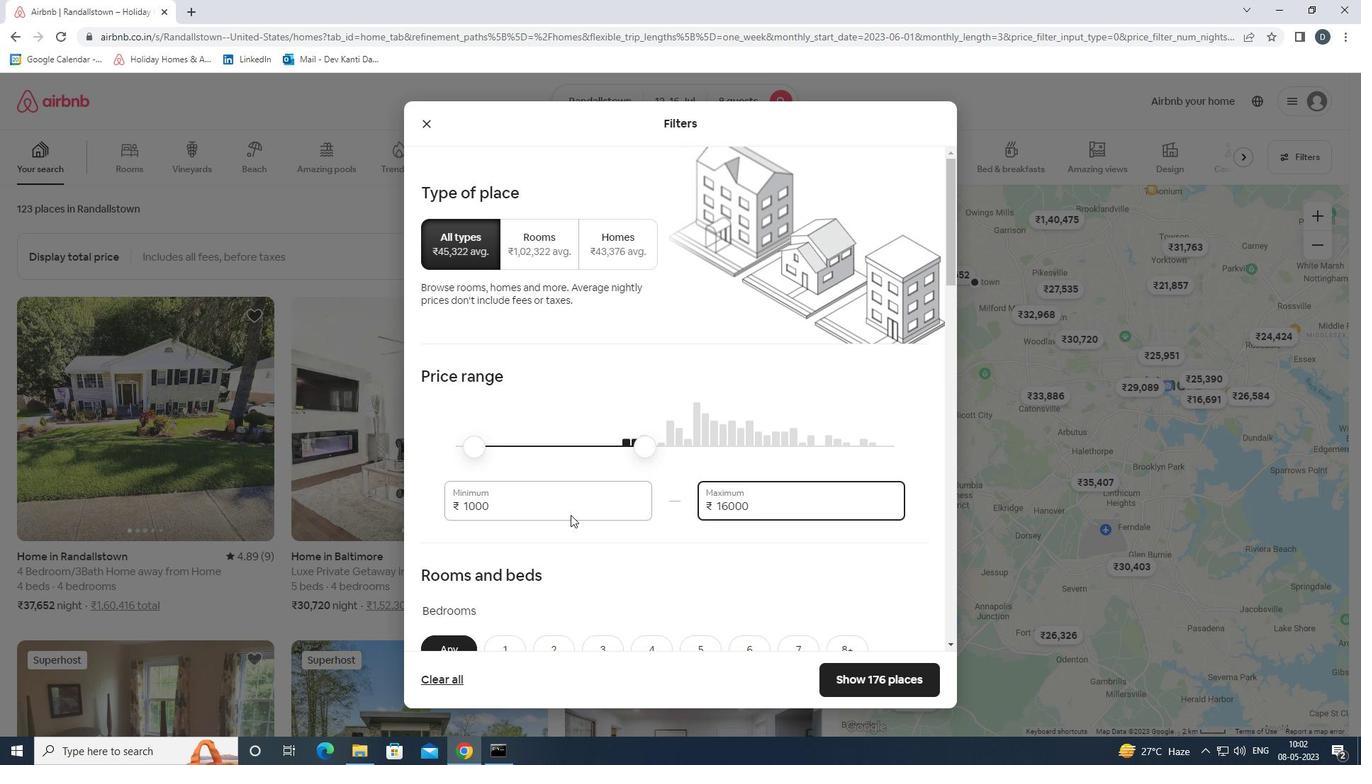 
Action: Mouse scrolled (570, 514) with delta (0, 0)
Screenshot: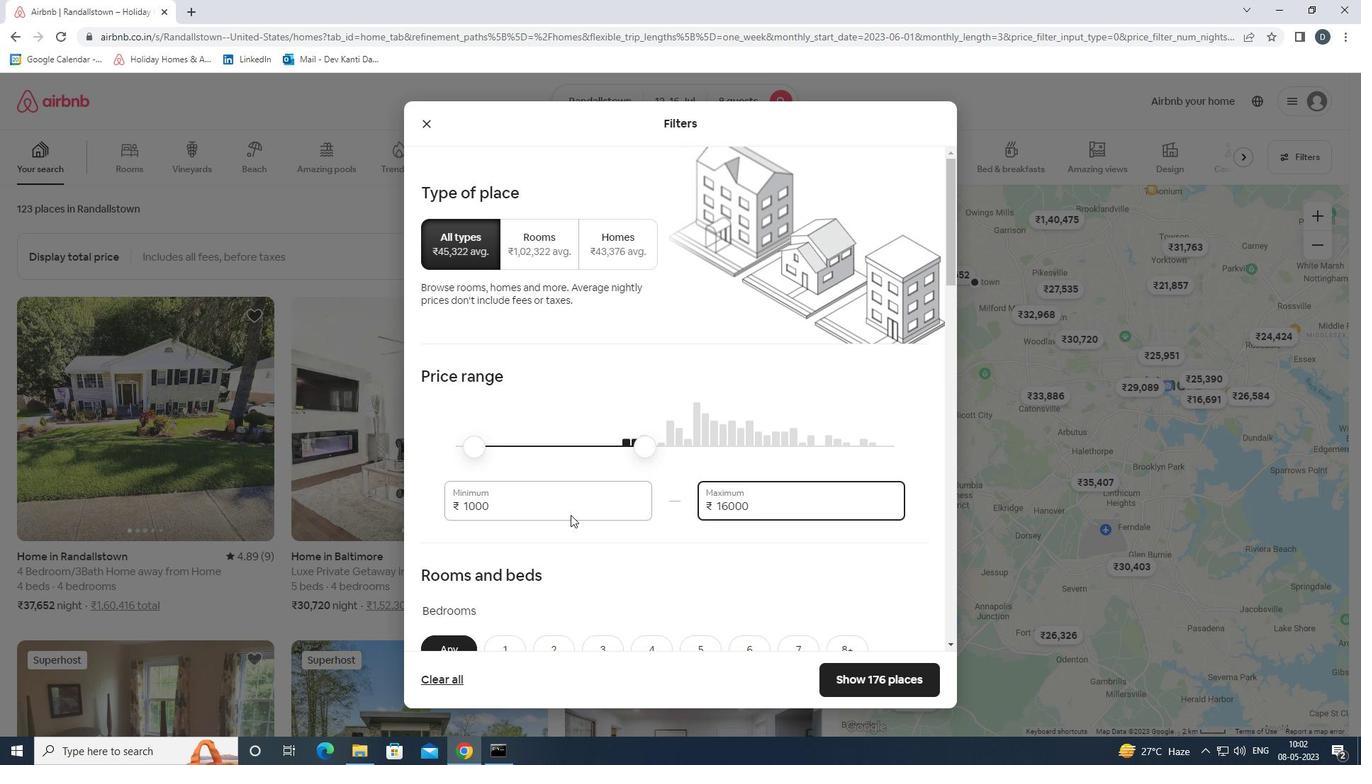 
Action: Mouse scrolled (570, 514) with delta (0, 0)
Screenshot: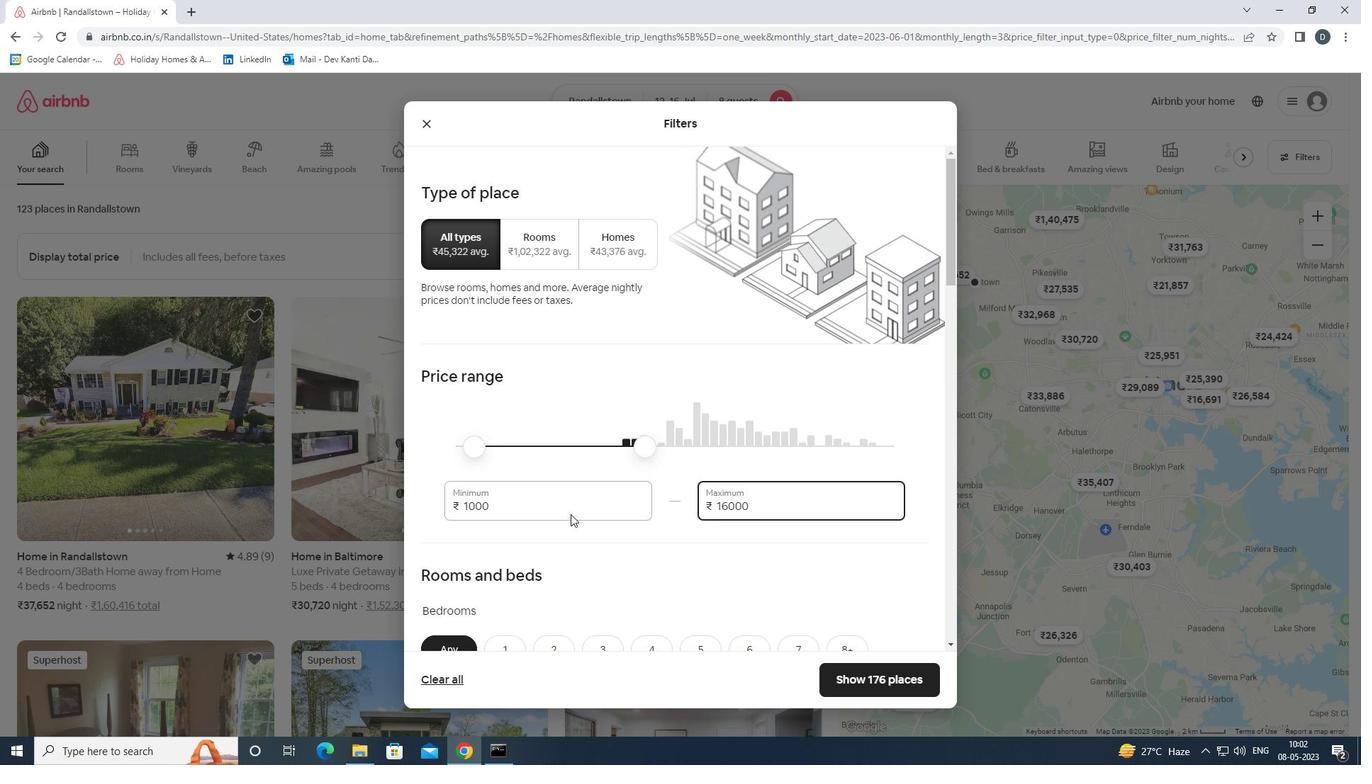
Action: Mouse moved to (529, 368)
Screenshot: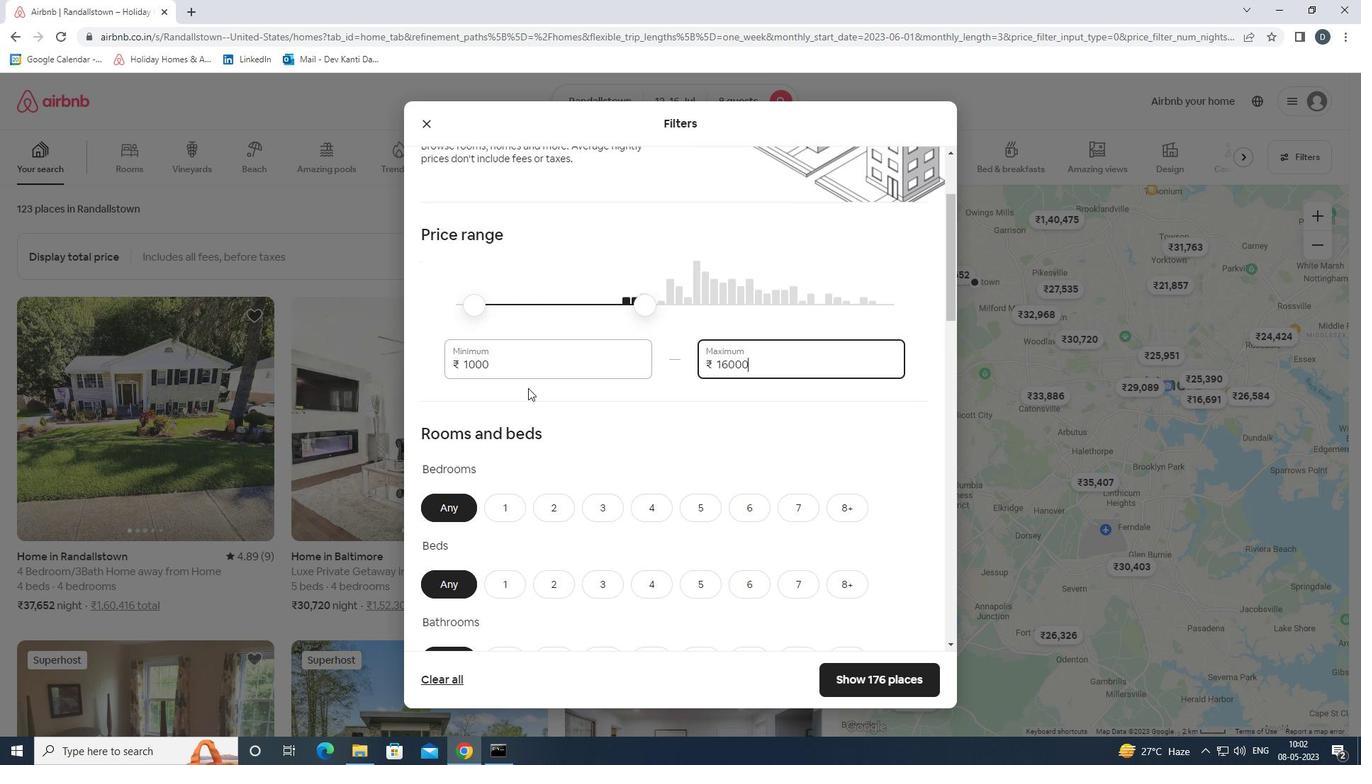 
Action: Mouse pressed left at (529, 368)
Screenshot: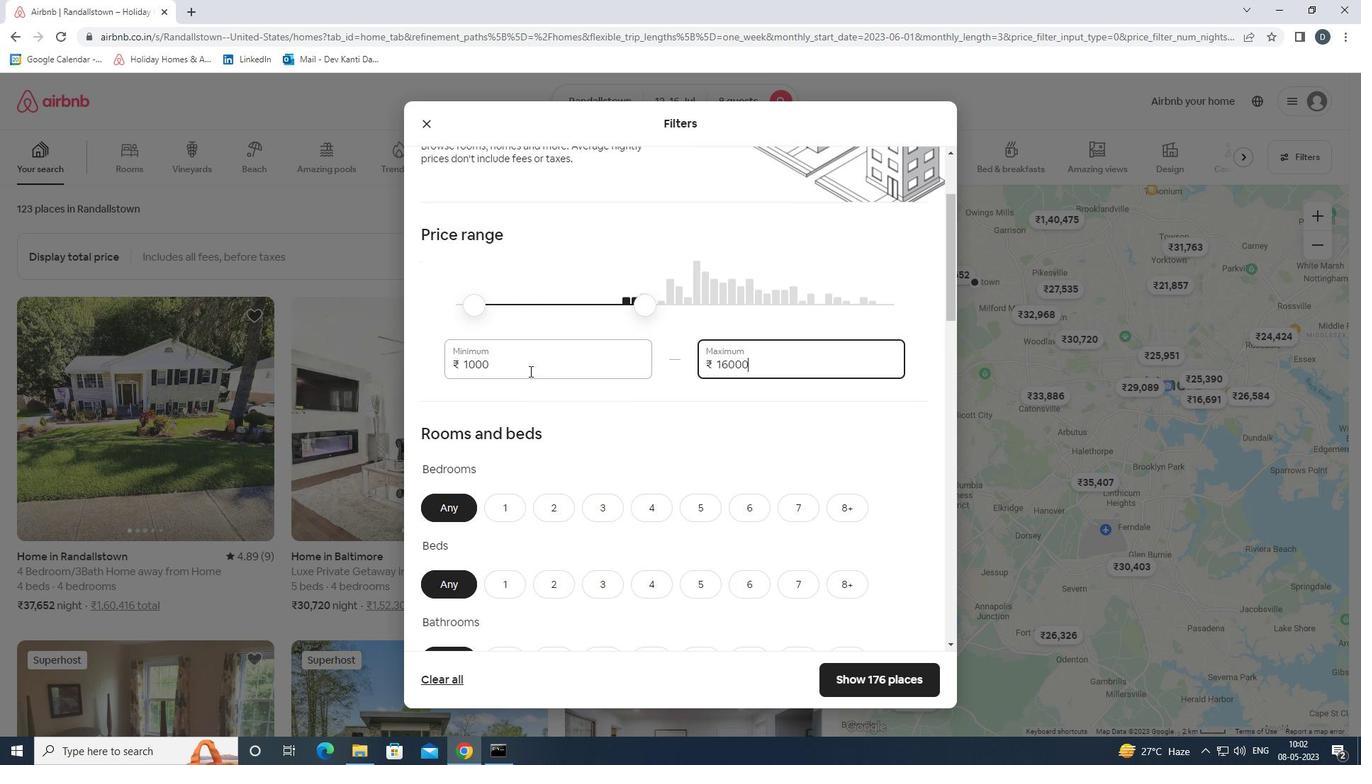 
Action: Key pressed 0
Screenshot: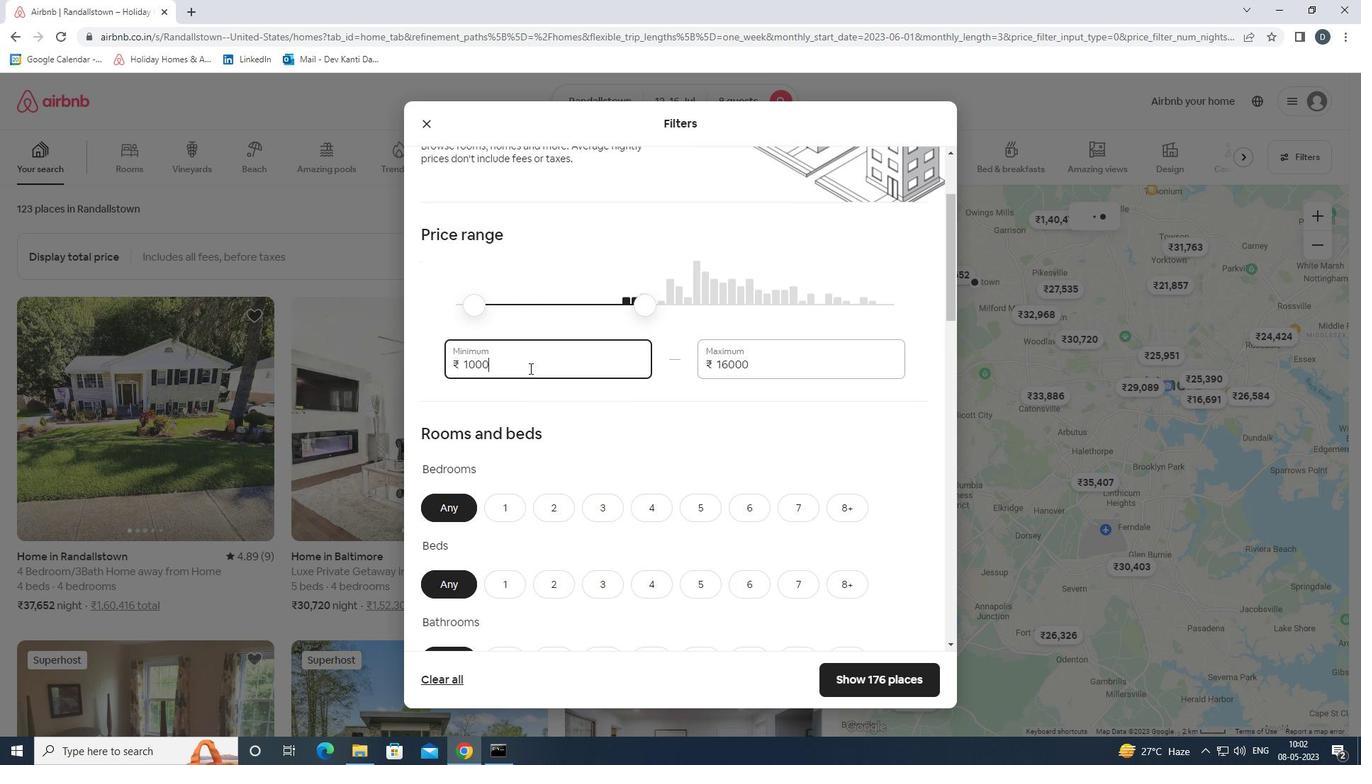 
Action: Mouse scrolled (529, 367) with delta (0, 0)
Screenshot: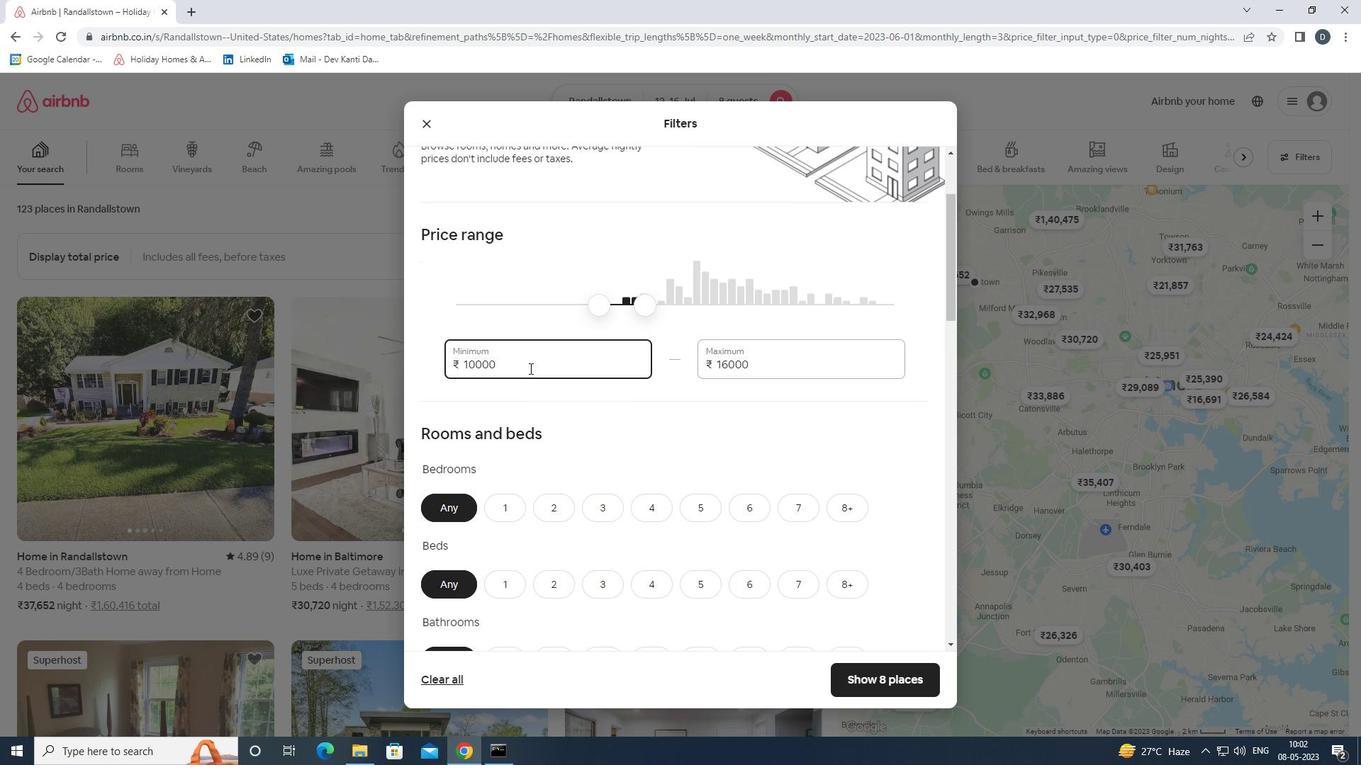 
Action: Mouse scrolled (529, 367) with delta (0, 0)
Screenshot: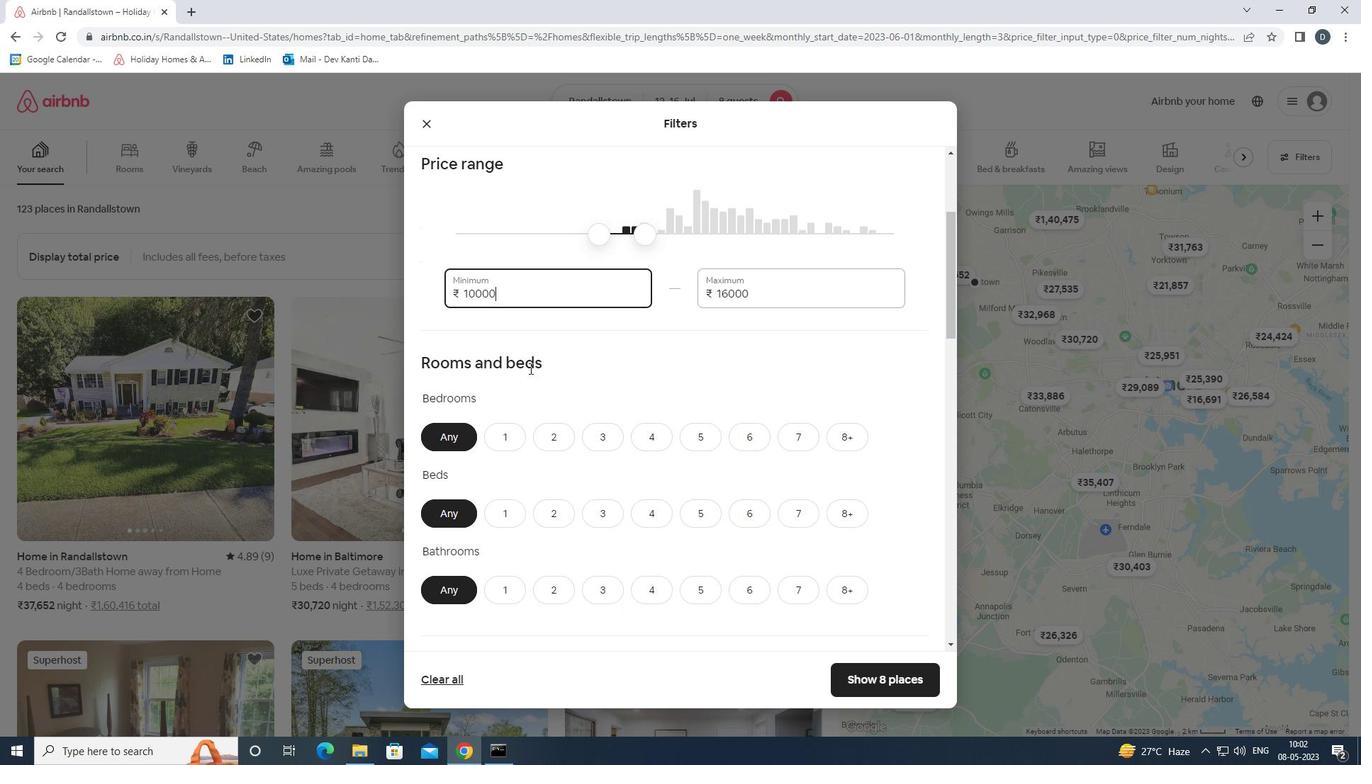 
Action: Mouse moved to (837, 360)
Screenshot: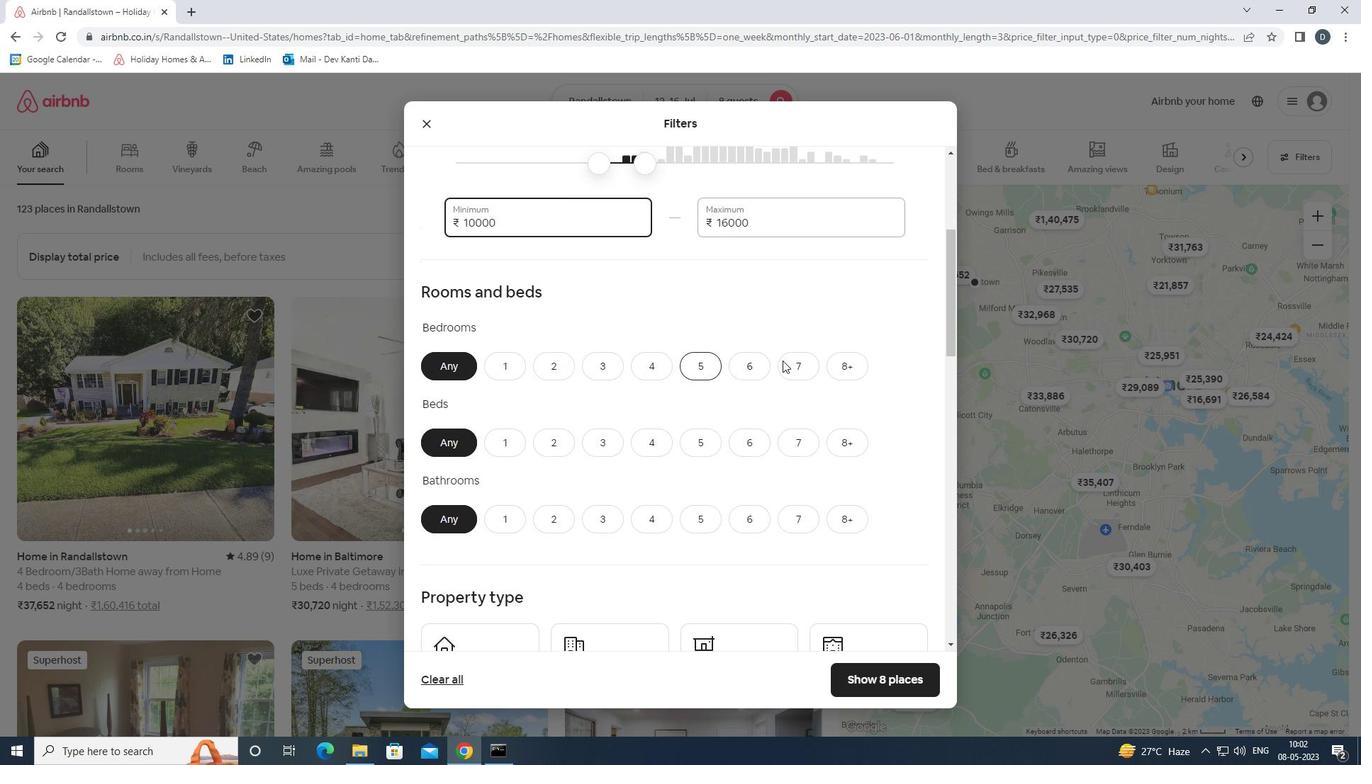 
Action: Mouse pressed left at (837, 360)
Screenshot: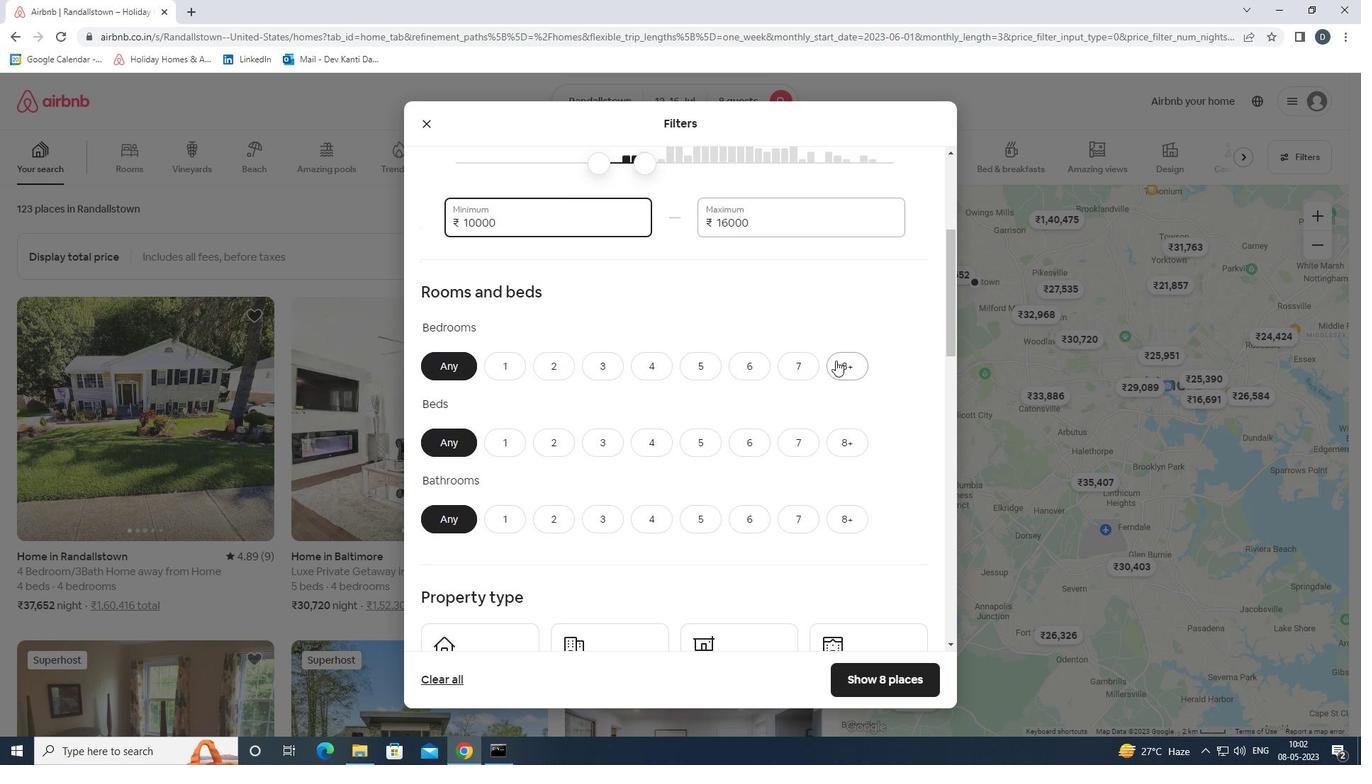 
Action: Mouse moved to (856, 433)
Screenshot: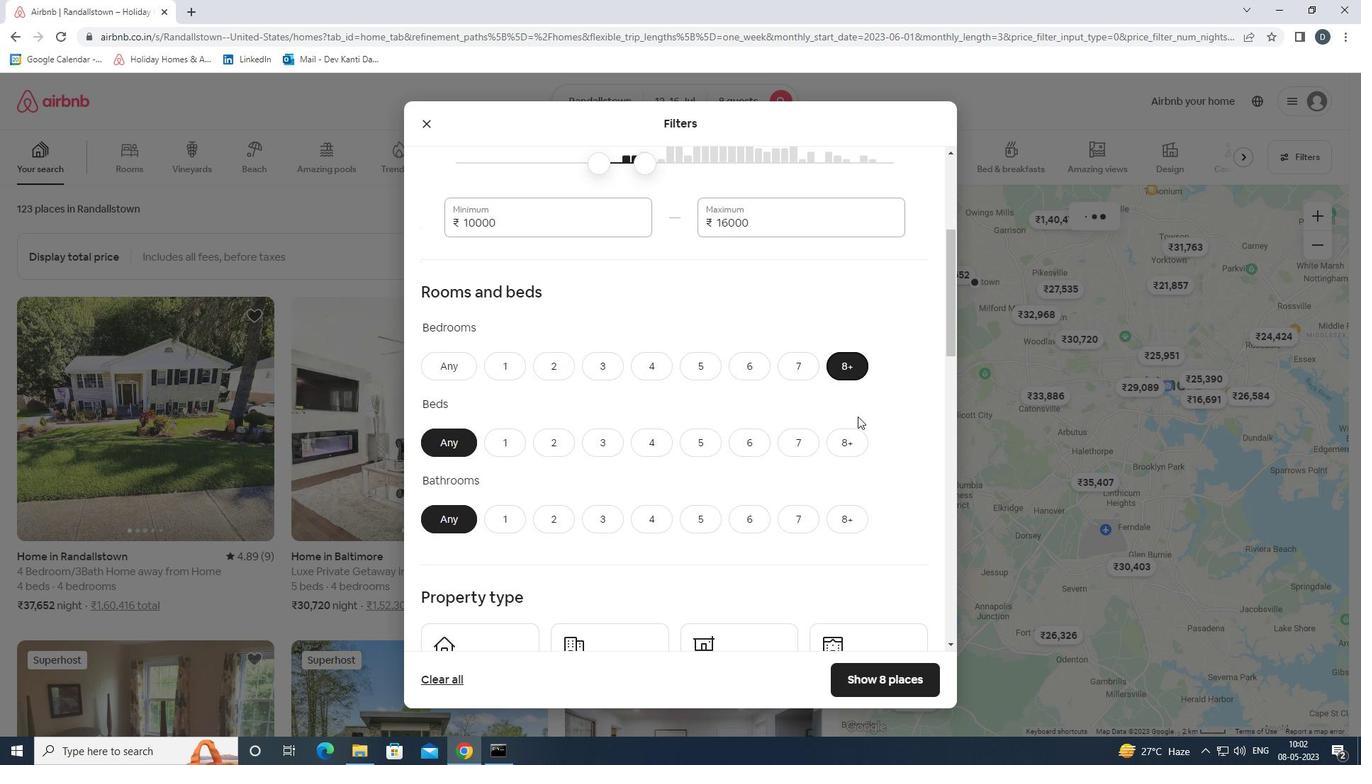 
Action: Mouse pressed left at (856, 433)
Screenshot: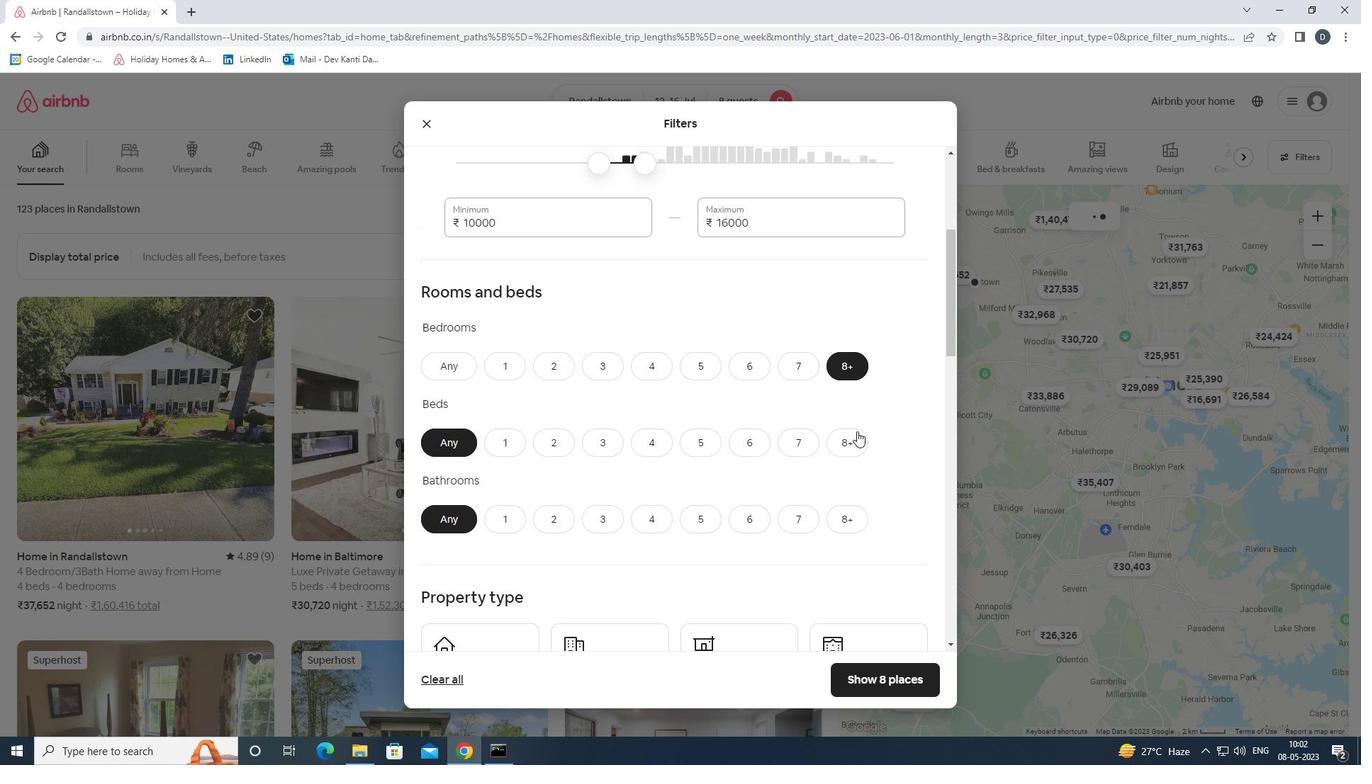 
Action: Mouse moved to (856, 518)
Screenshot: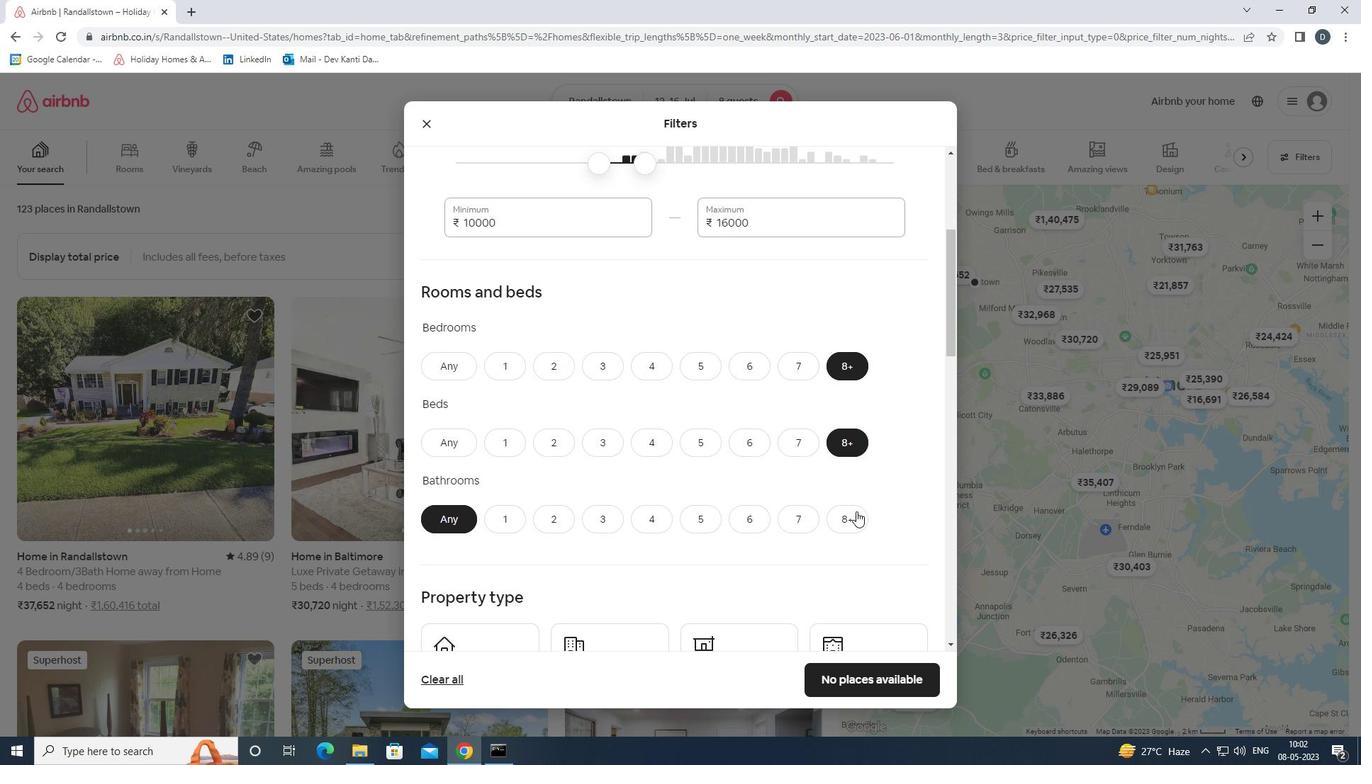 
Action: Mouse pressed left at (856, 518)
Screenshot: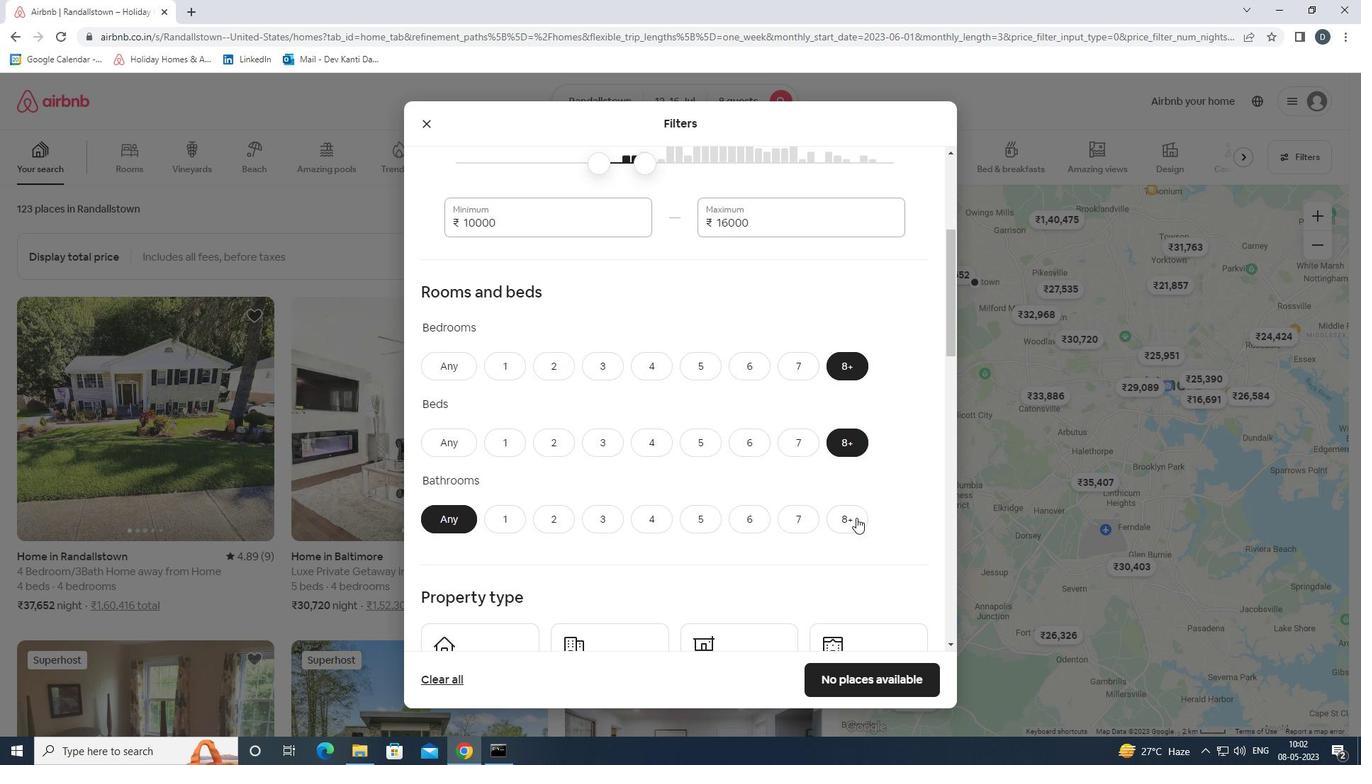 
Action: Mouse moved to (821, 494)
Screenshot: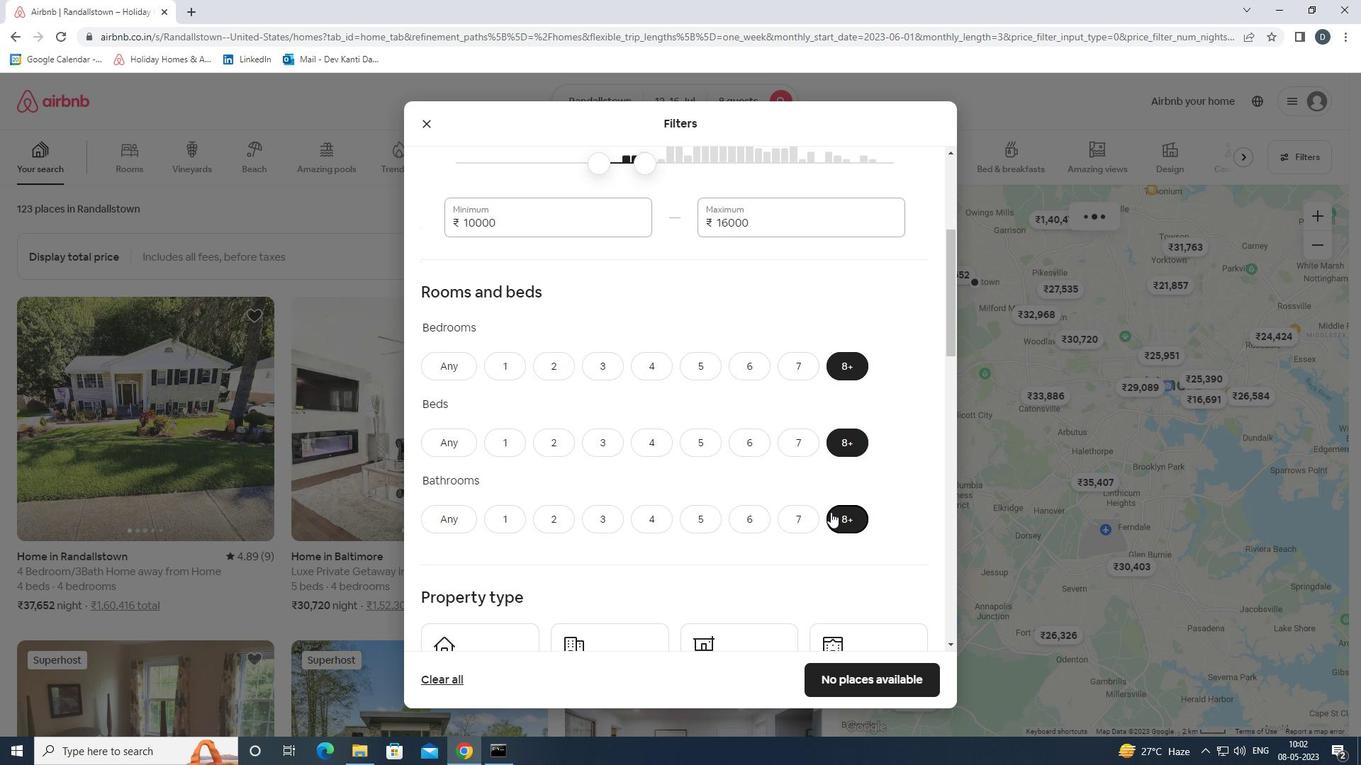 
Action: Mouse scrolled (821, 494) with delta (0, 0)
Screenshot: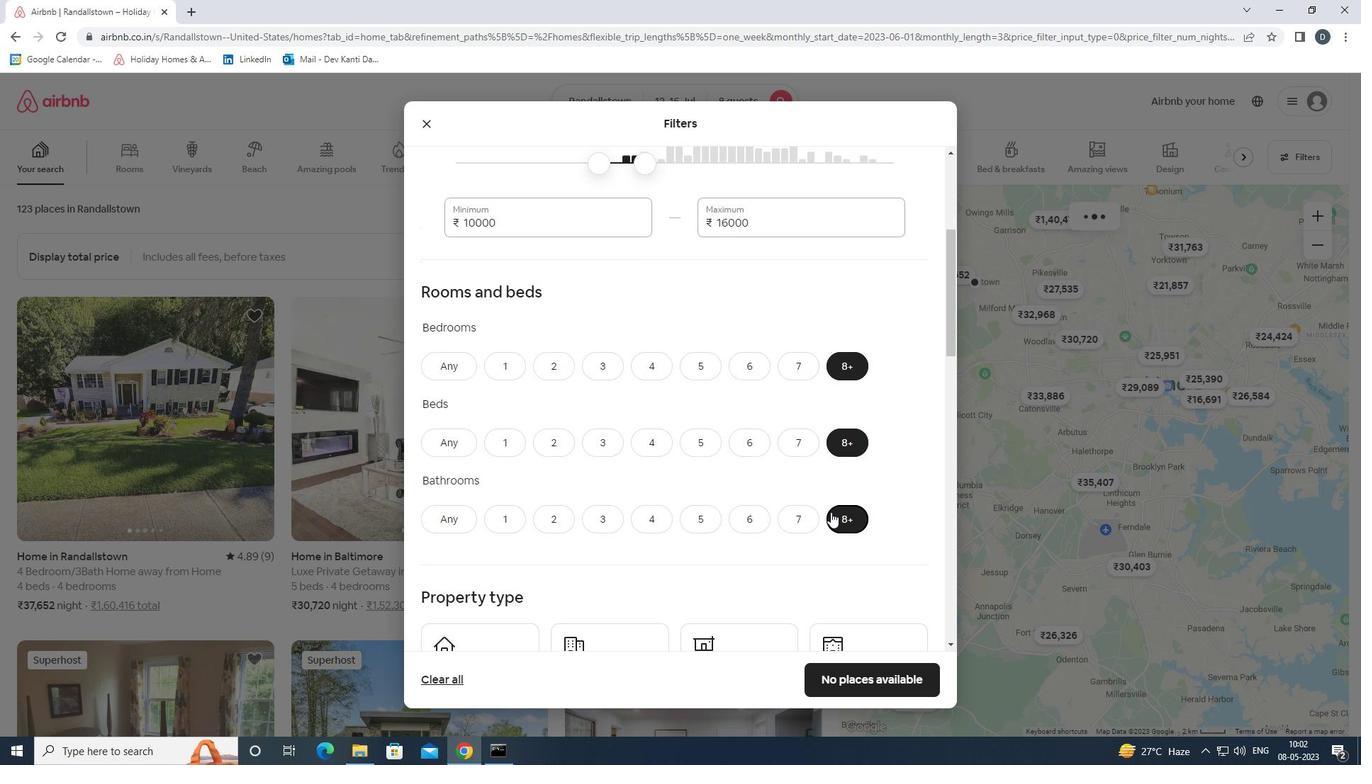 
Action: Mouse scrolled (821, 494) with delta (0, 0)
Screenshot: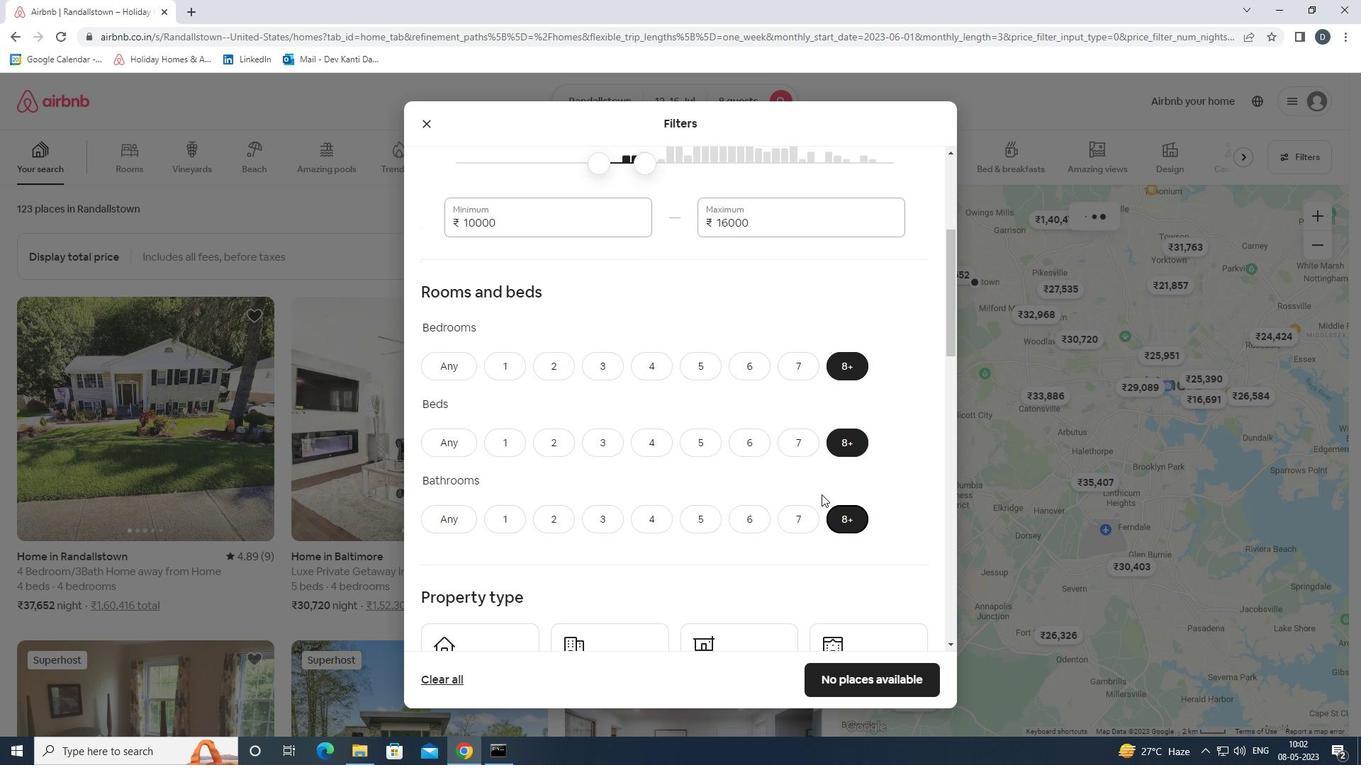 
Action: Mouse moved to (470, 531)
Screenshot: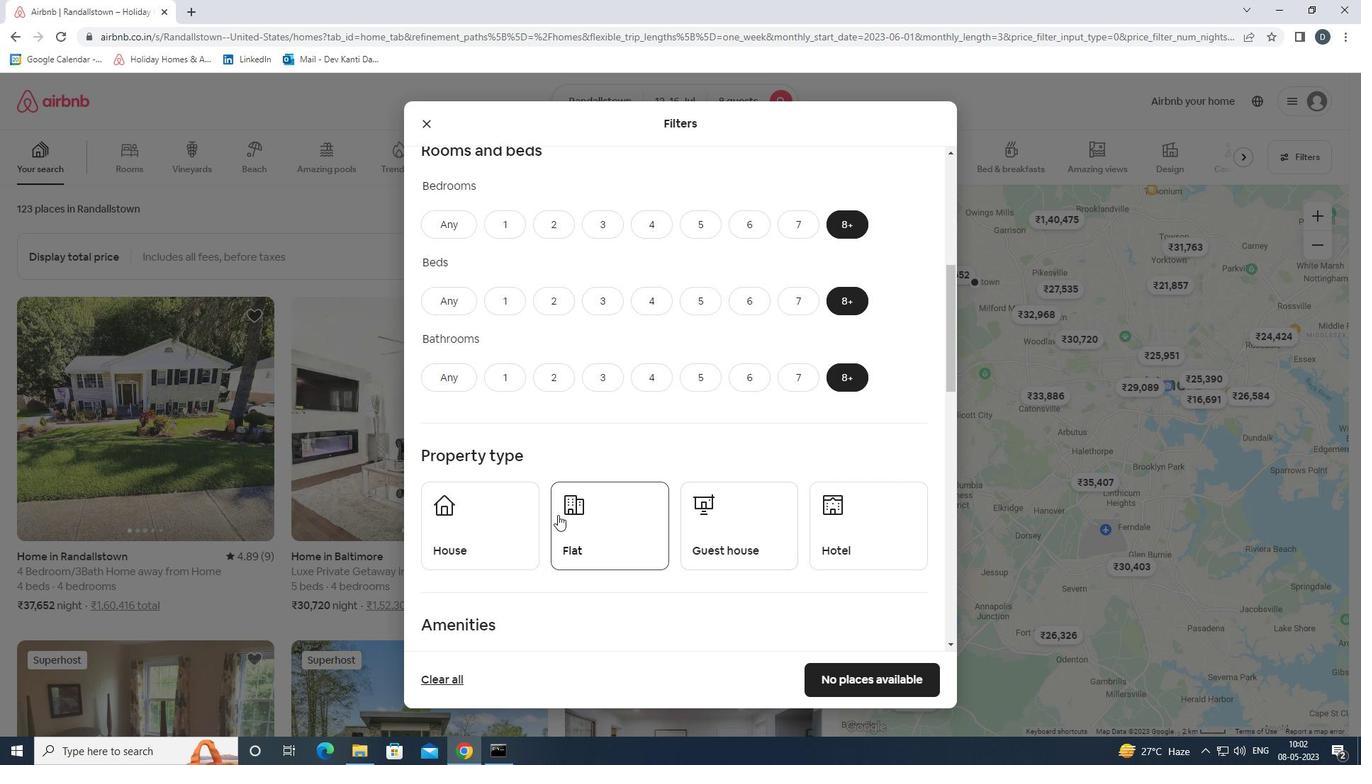 
Action: Mouse pressed left at (470, 531)
Screenshot: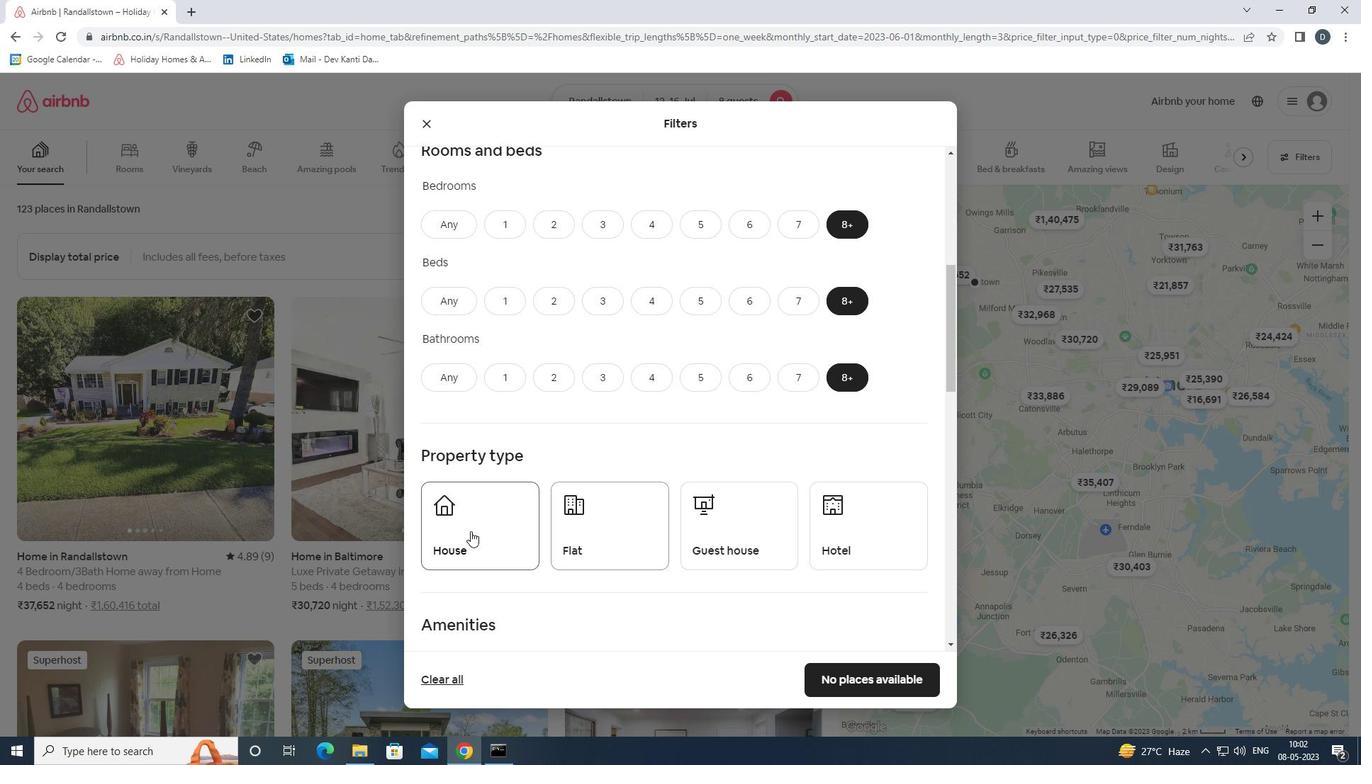 
Action: Mouse moved to (608, 516)
Screenshot: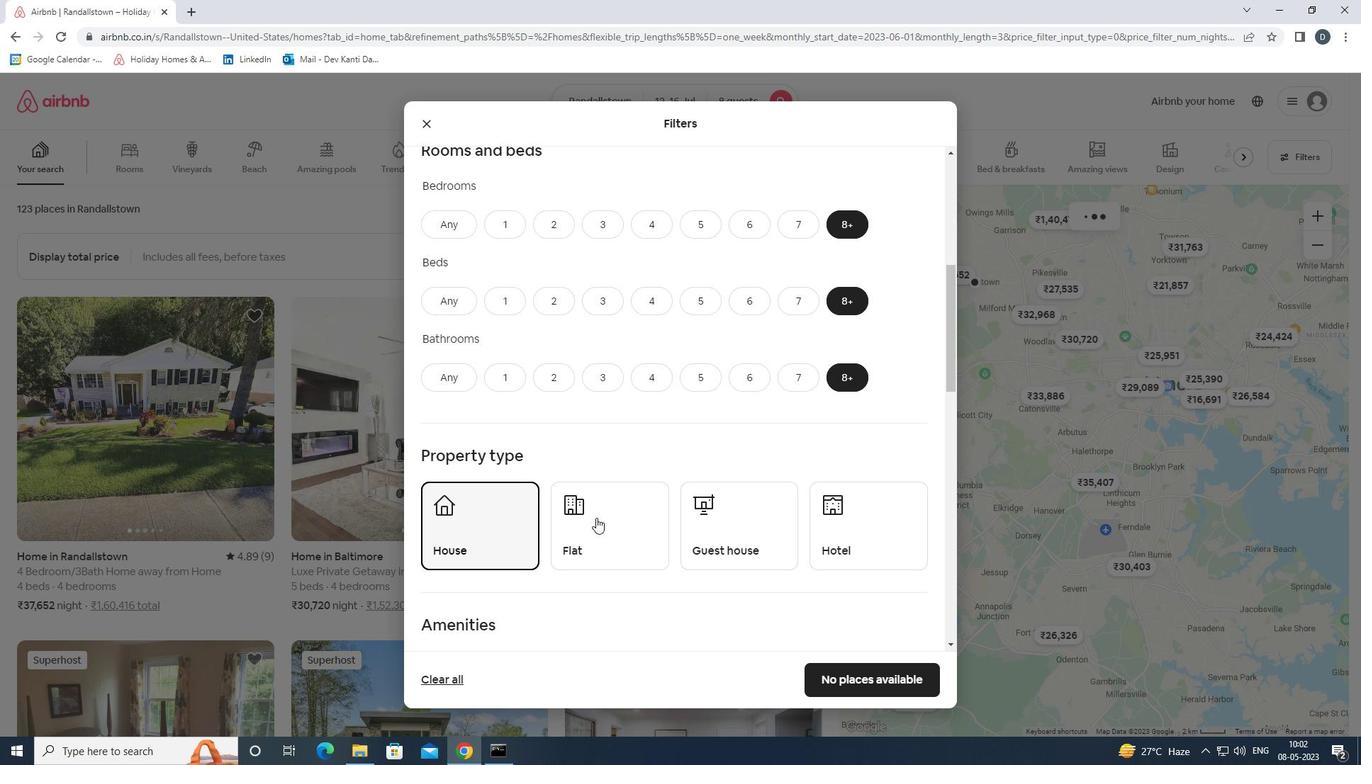 
Action: Mouse pressed left at (608, 516)
Screenshot: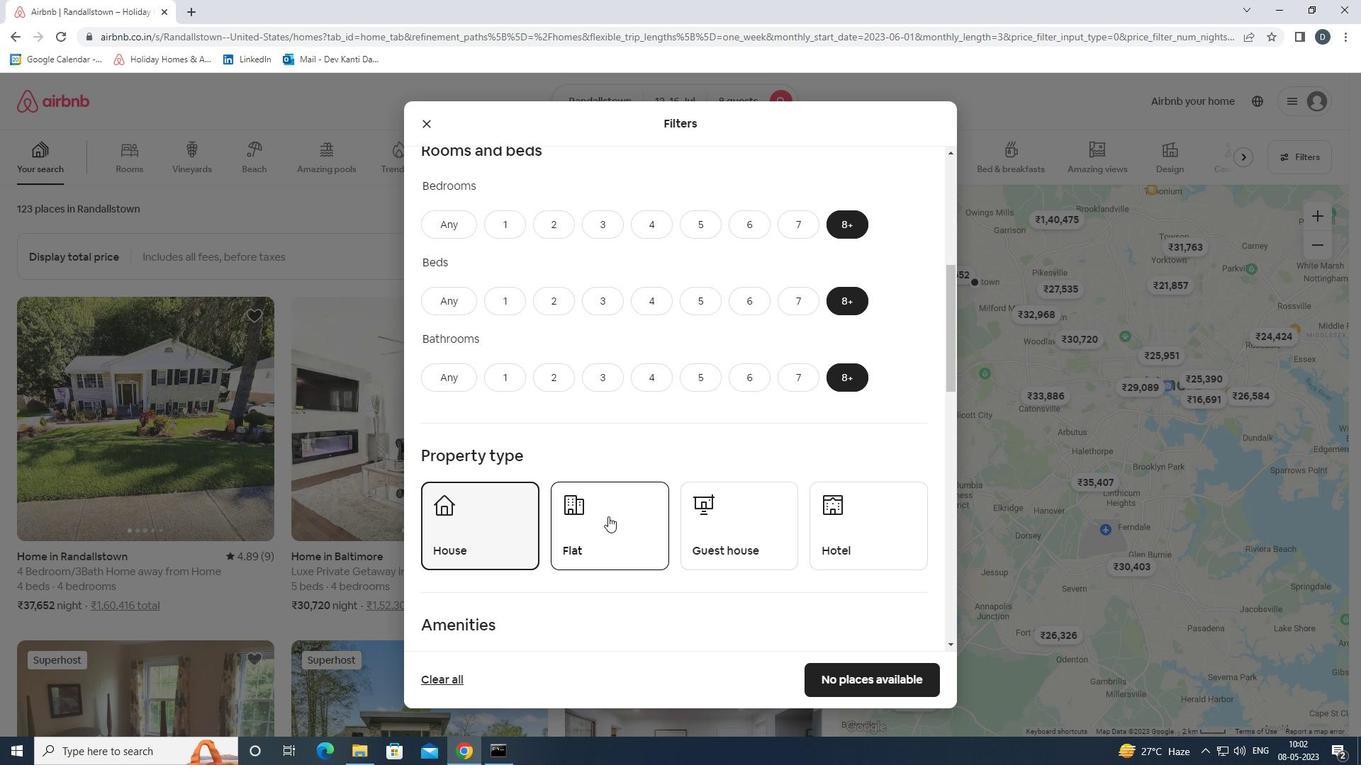 
Action: Mouse moved to (751, 521)
Screenshot: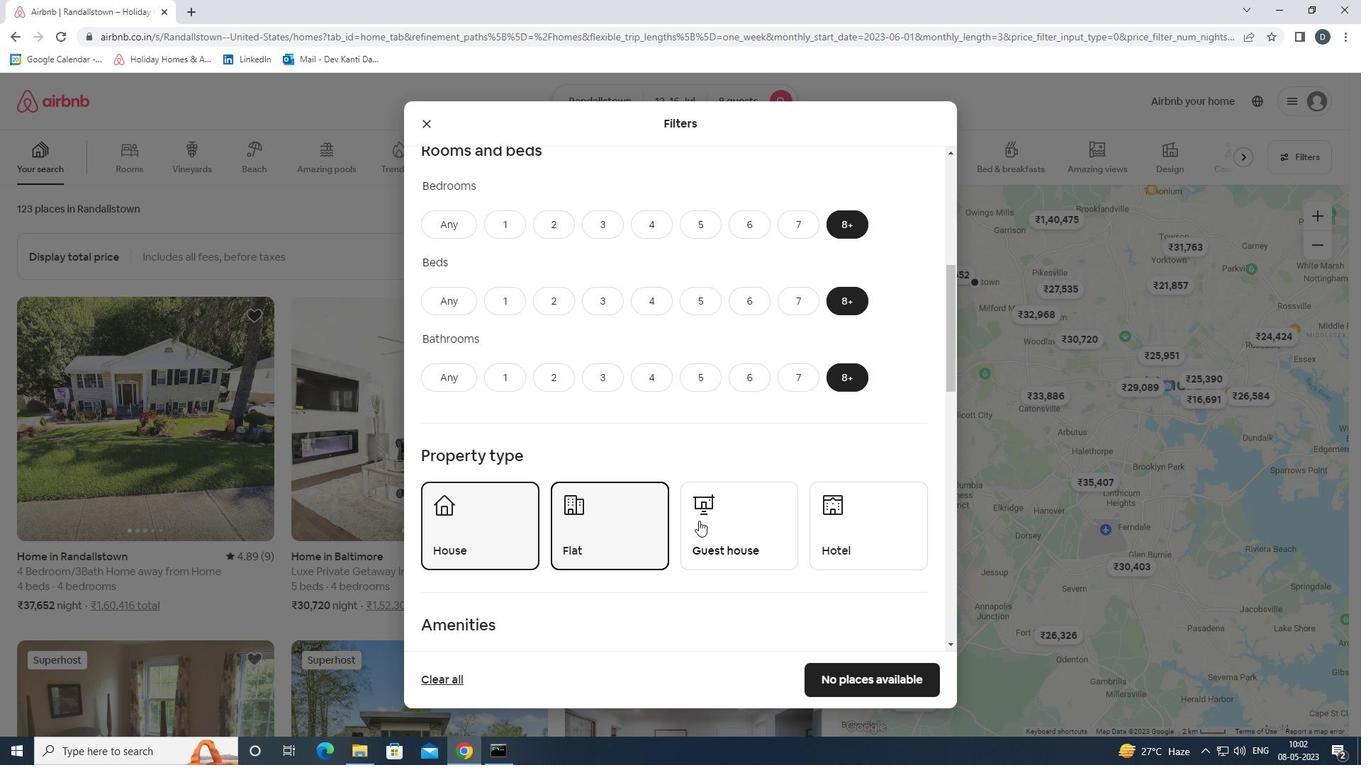 
Action: Mouse pressed left at (751, 521)
Screenshot: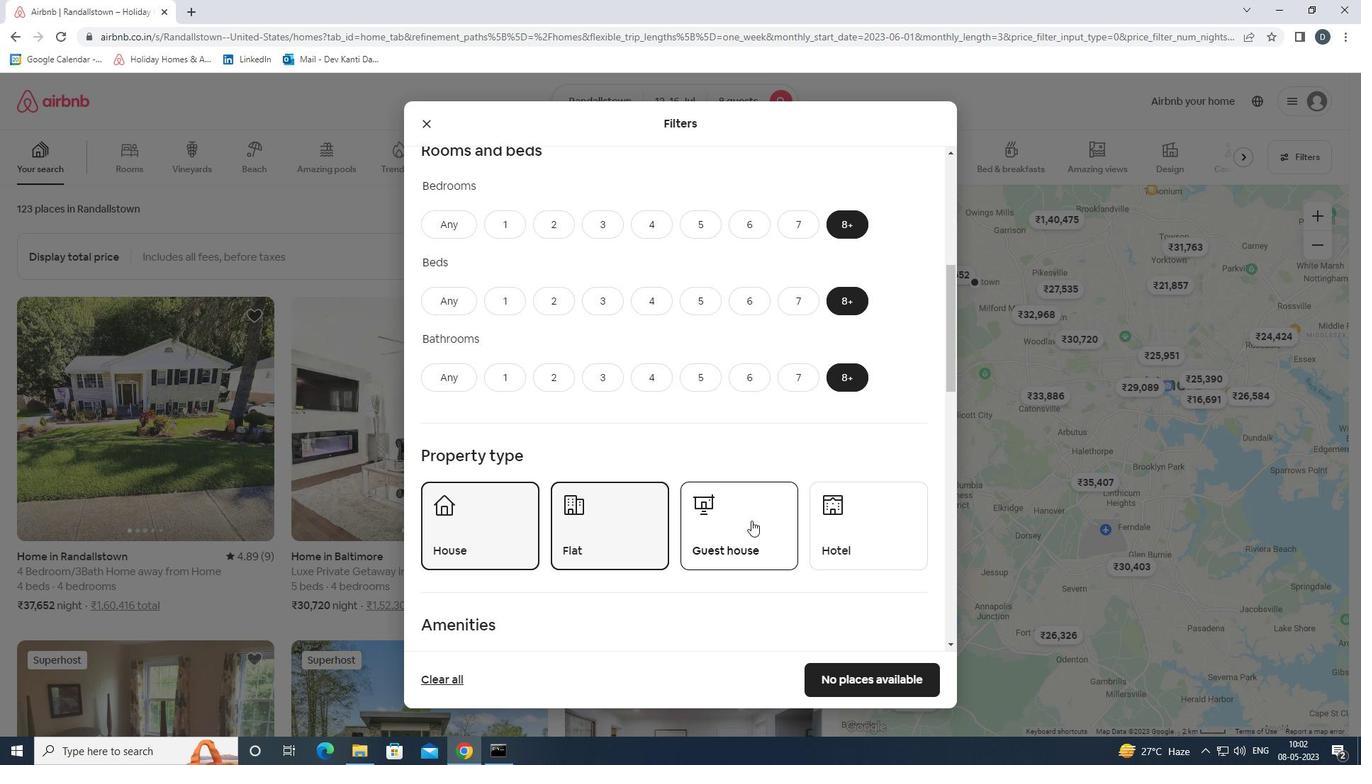 
Action: Mouse moved to (751, 521)
Screenshot: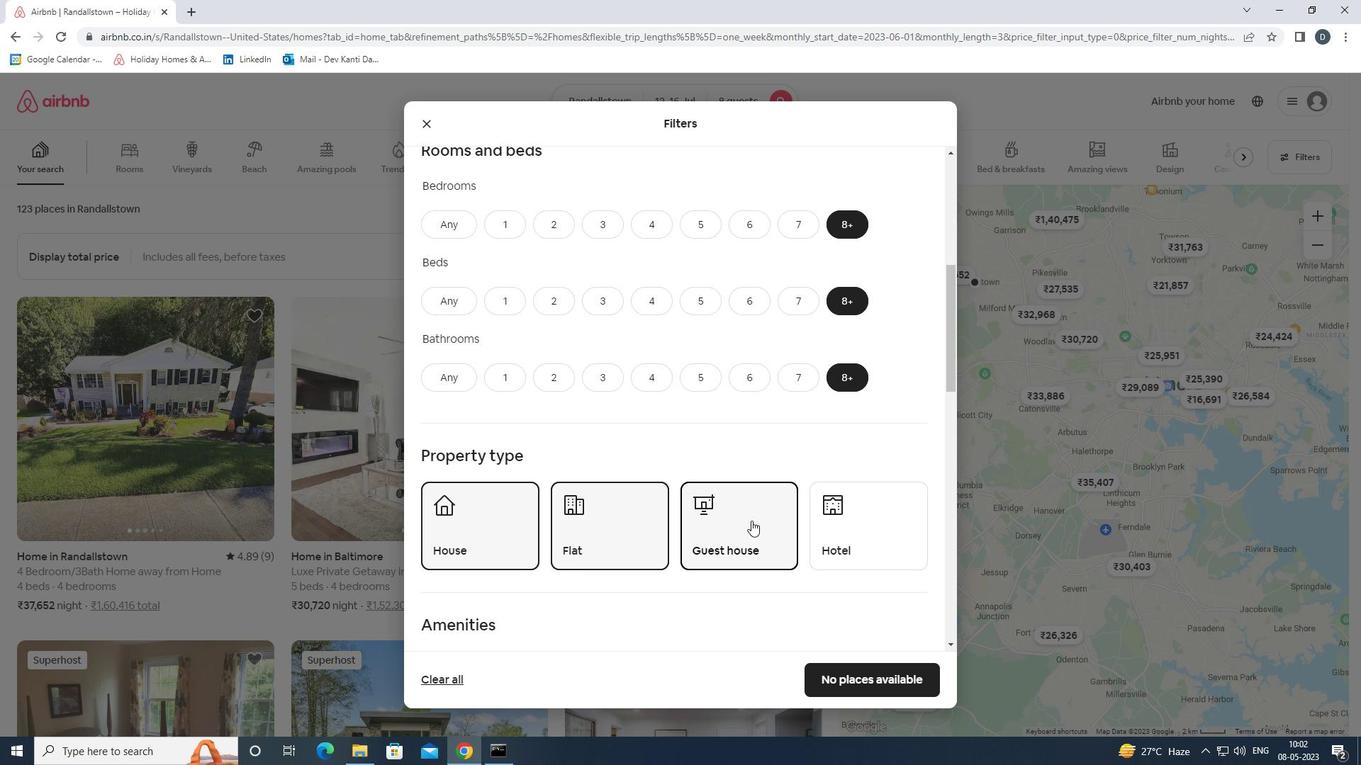 
Action: Mouse scrolled (751, 520) with delta (0, 0)
Screenshot: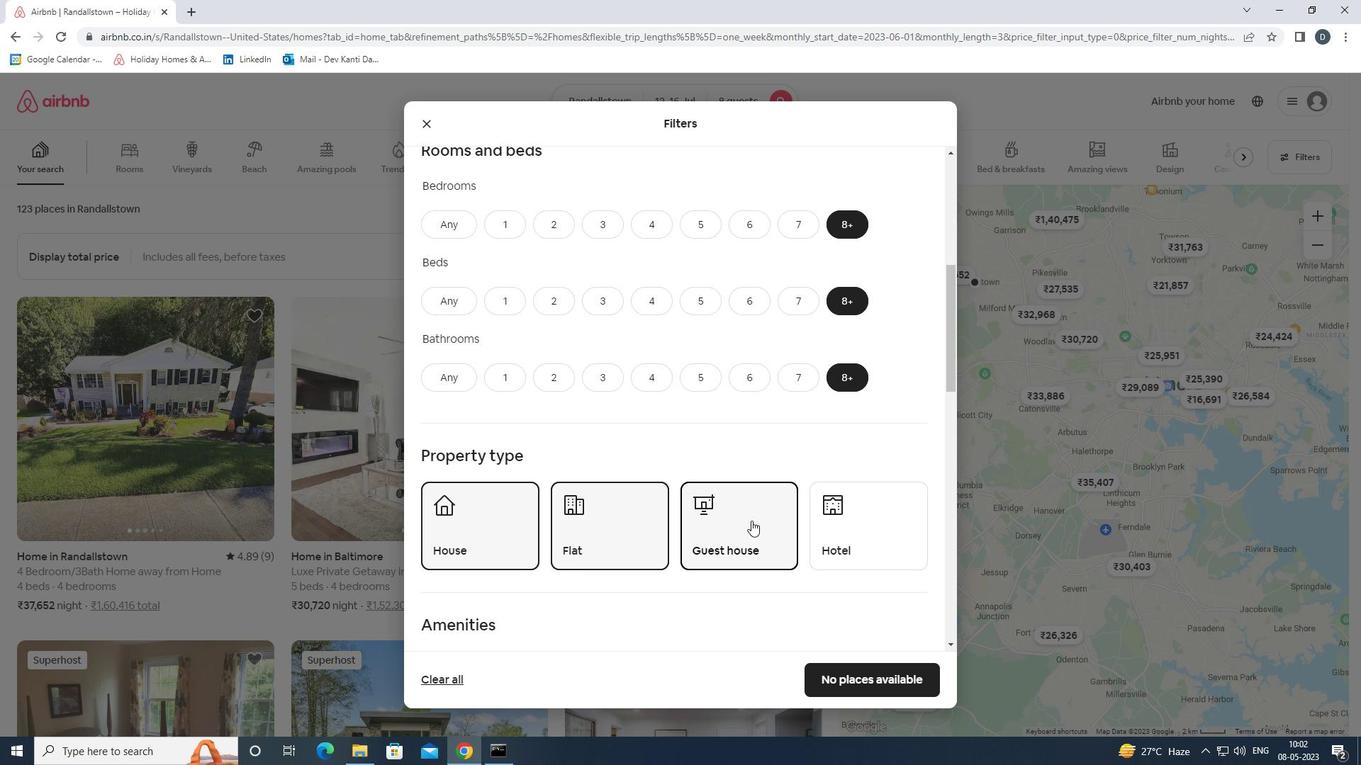 
Action: Mouse scrolled (751, 520) with delta (0, 0)
Screenshot: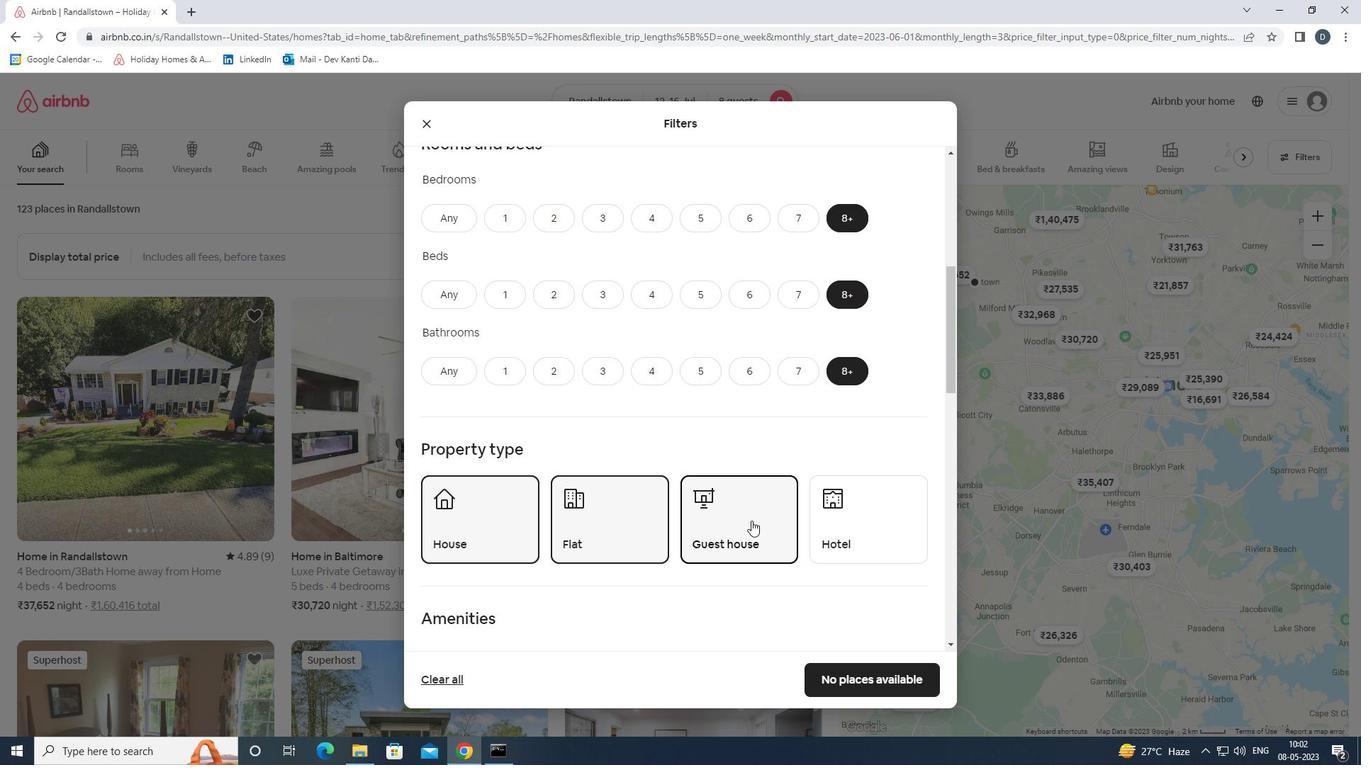 
Action: Mouse scrolled (751, 520) with delta (0, 0)
Screenshot: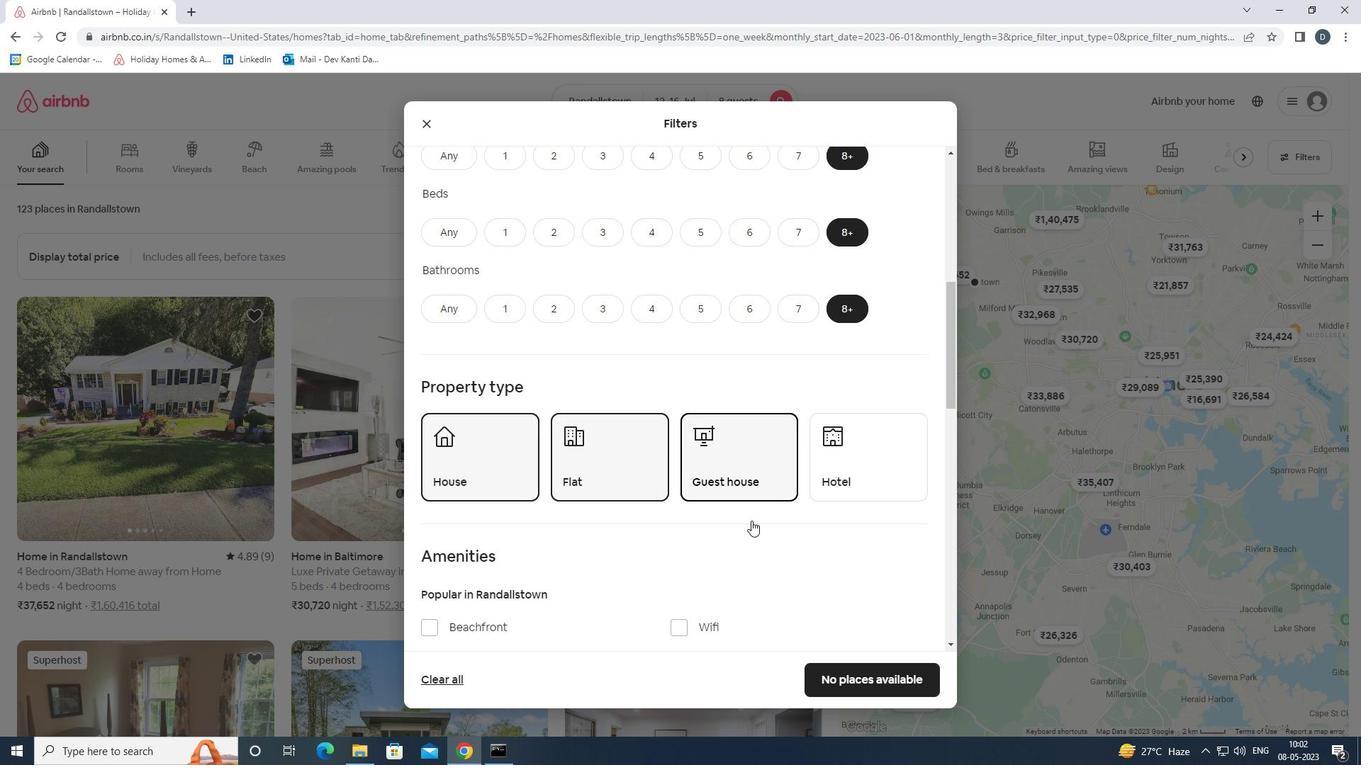
Action: Mouse moved to (751, 518)
Screenshot: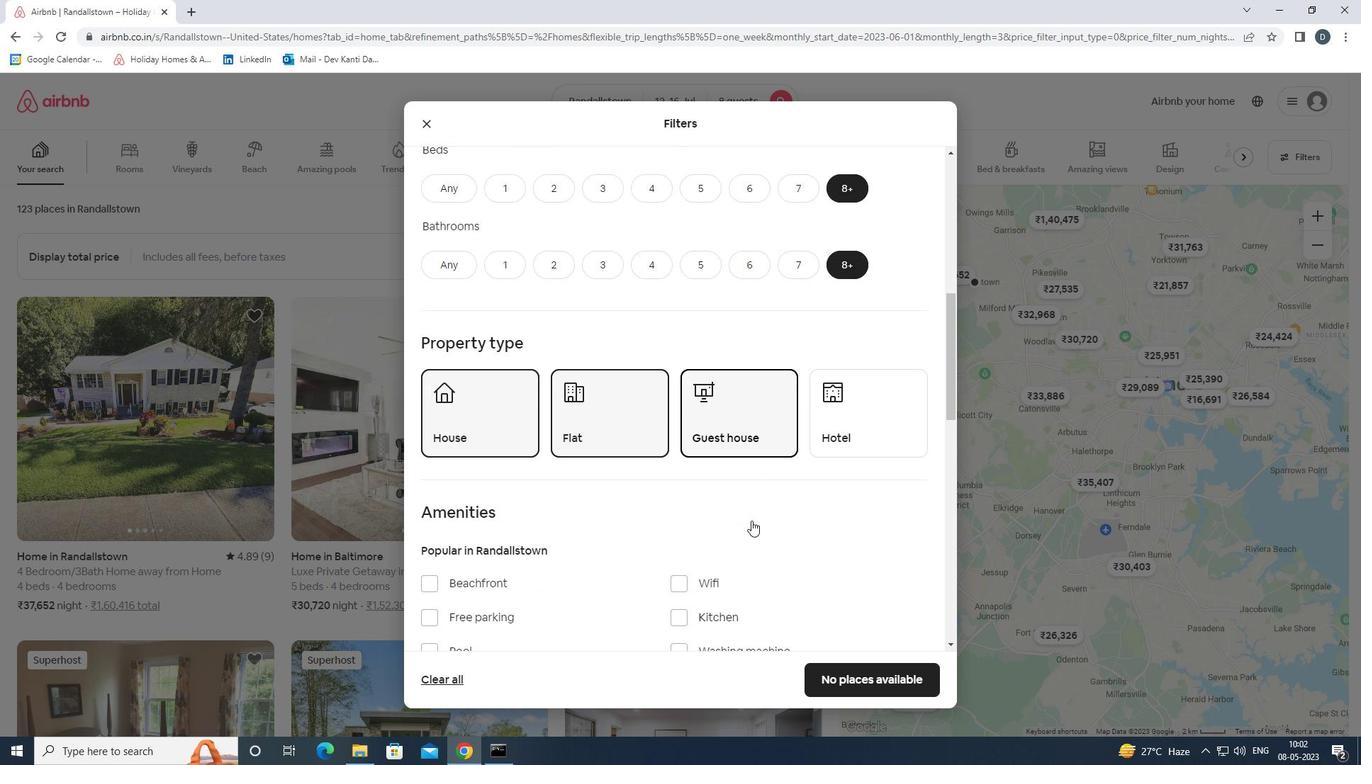 
Action: Mouse scrolled (751, 518) with delta (0, 0)
Screenshot: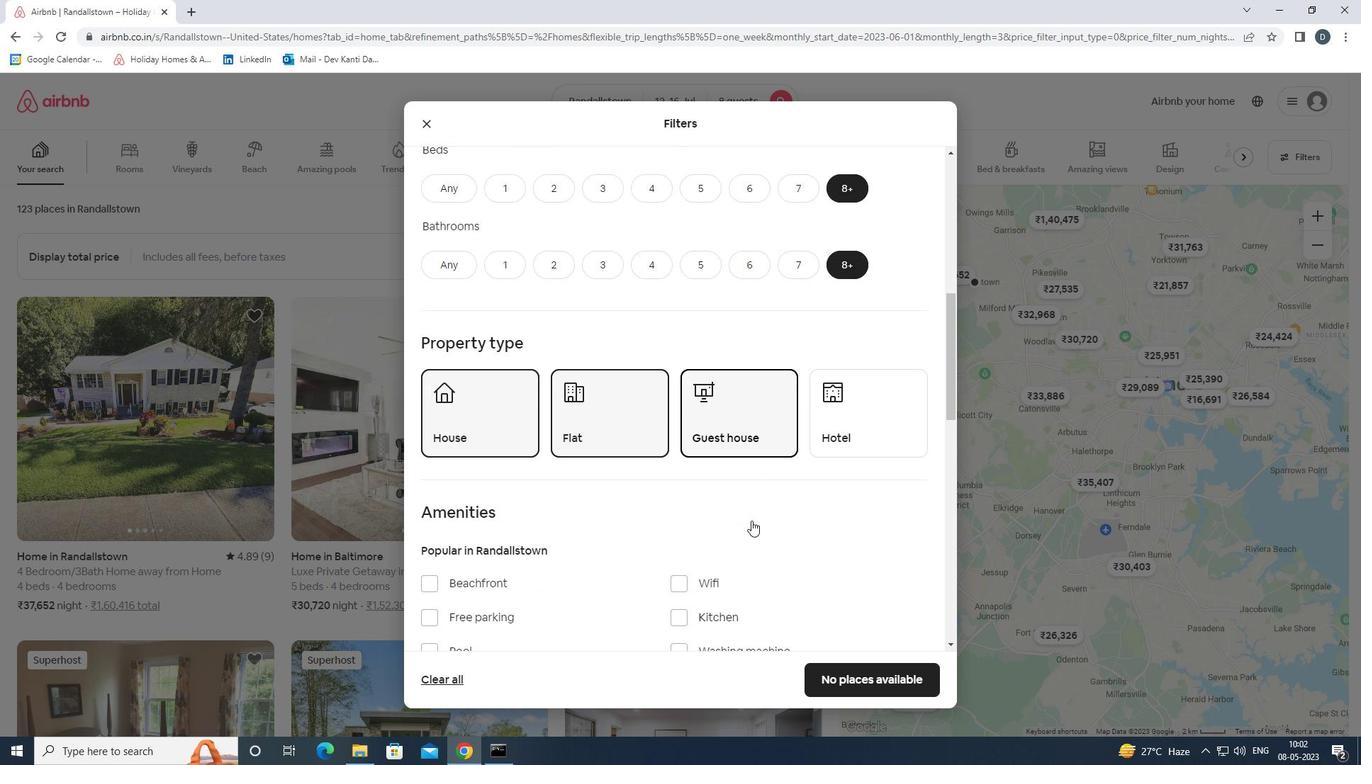
Action: Mouse moved to (712, 416)
Screenshot: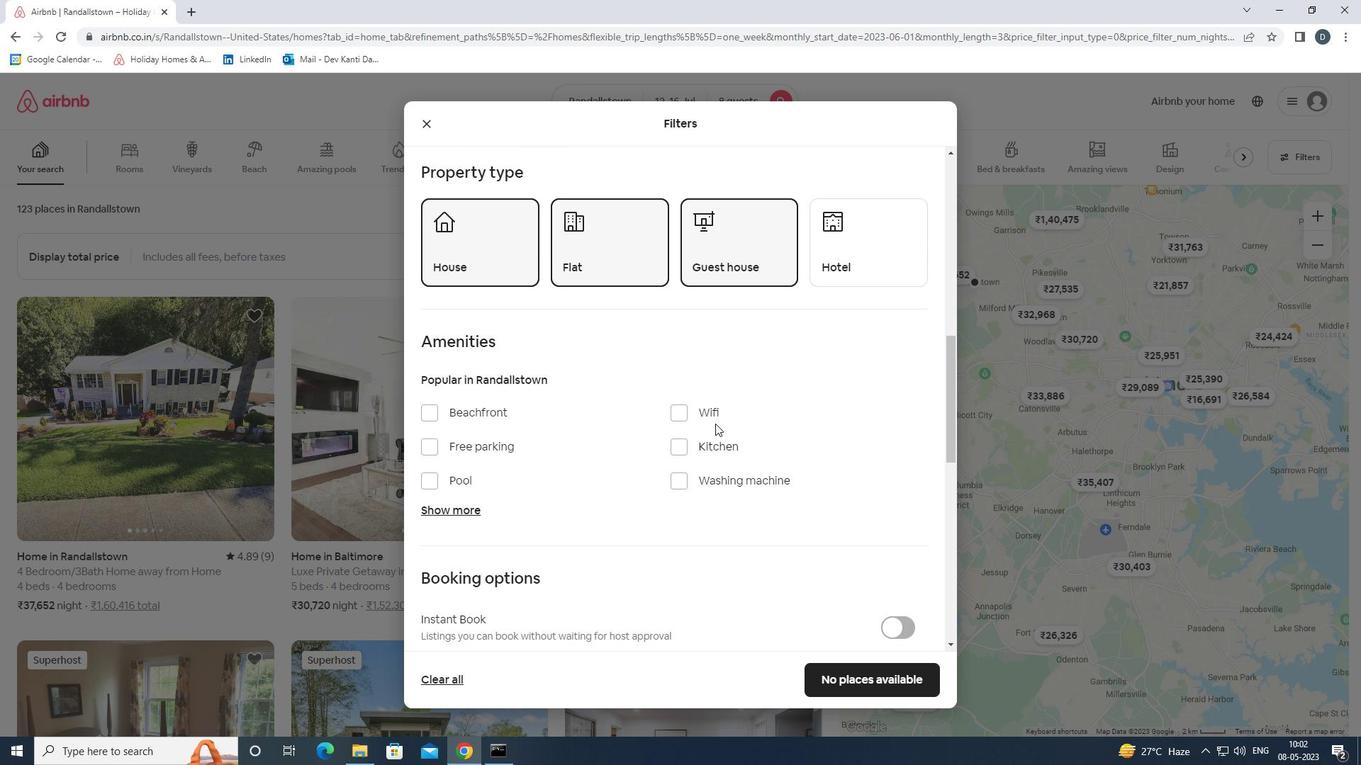 
Action: Mouse pressed left at (712, 416)
Screenshot: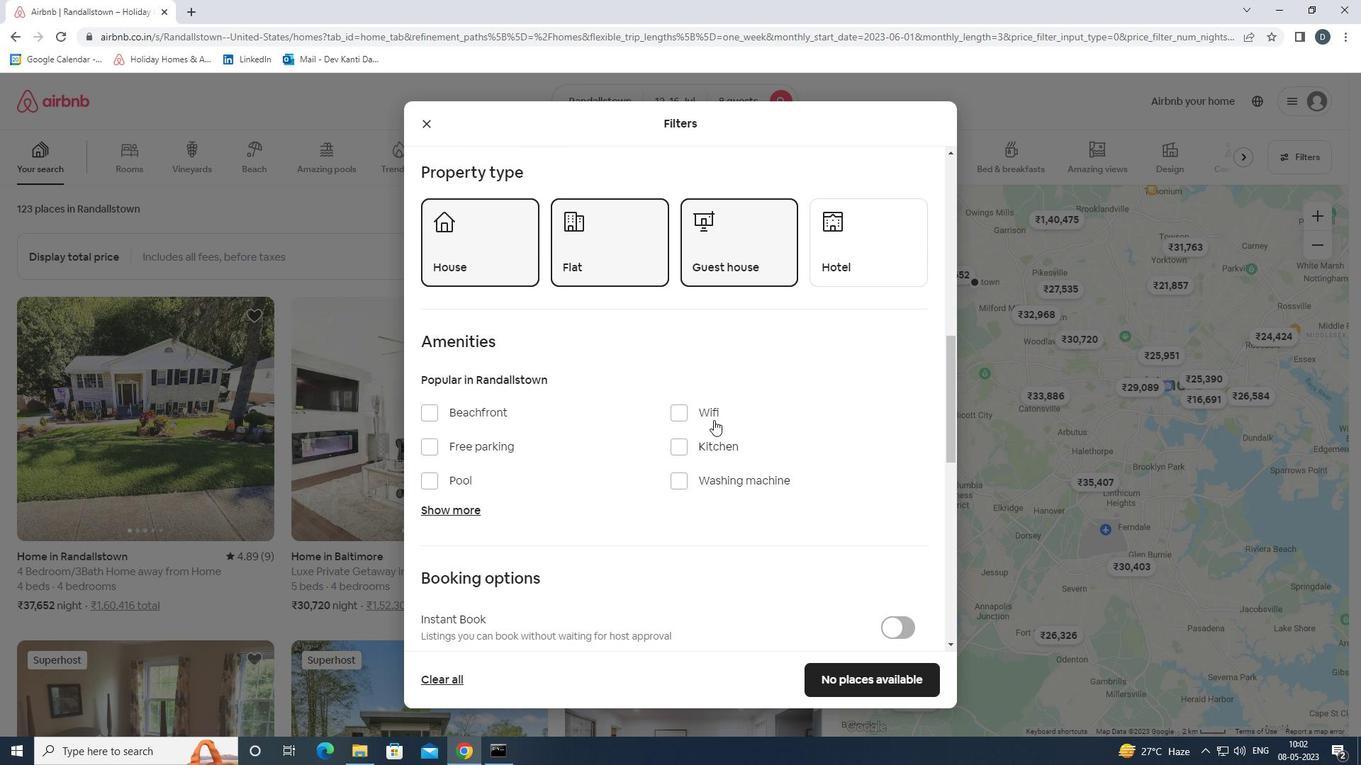 
Action: Mouse moved to (509, 450)
Screenshot: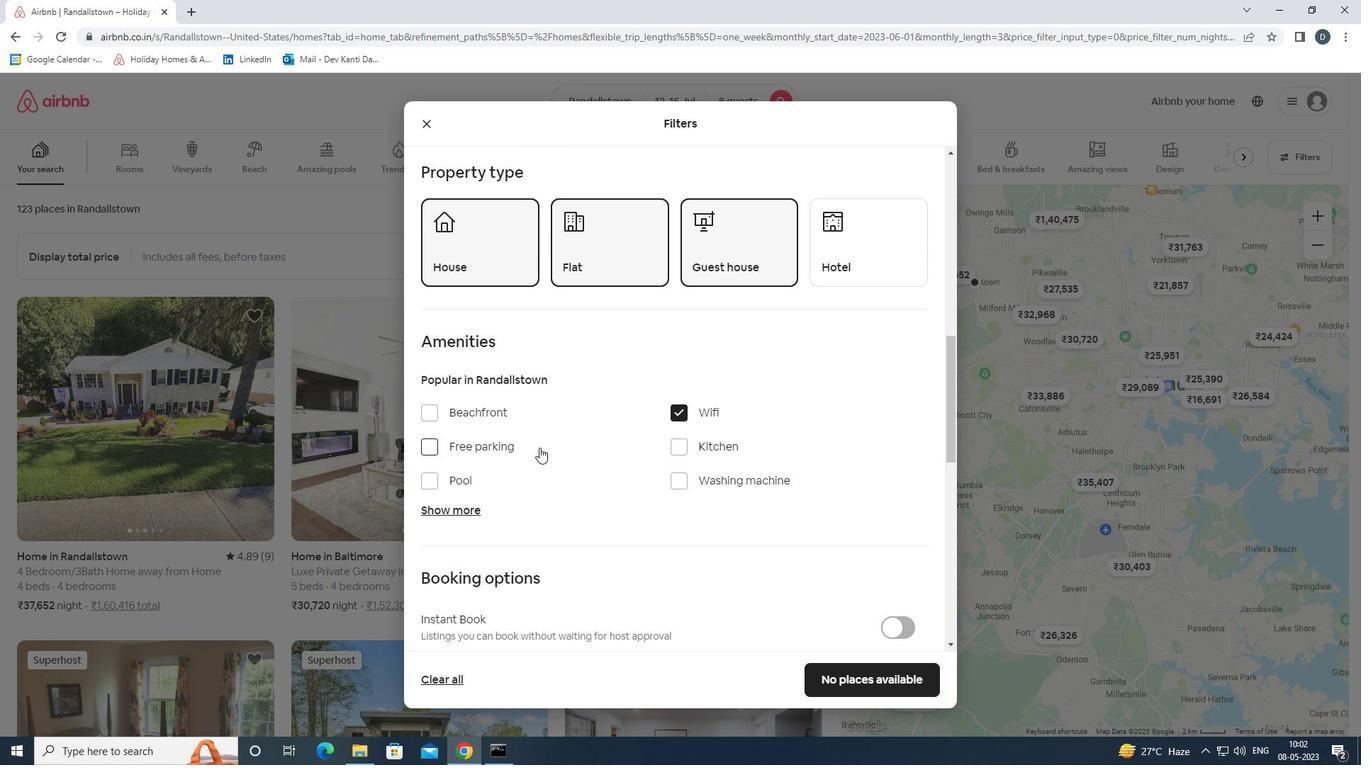 
Action: Mouse pressed left at (509, 450)
Screenshot: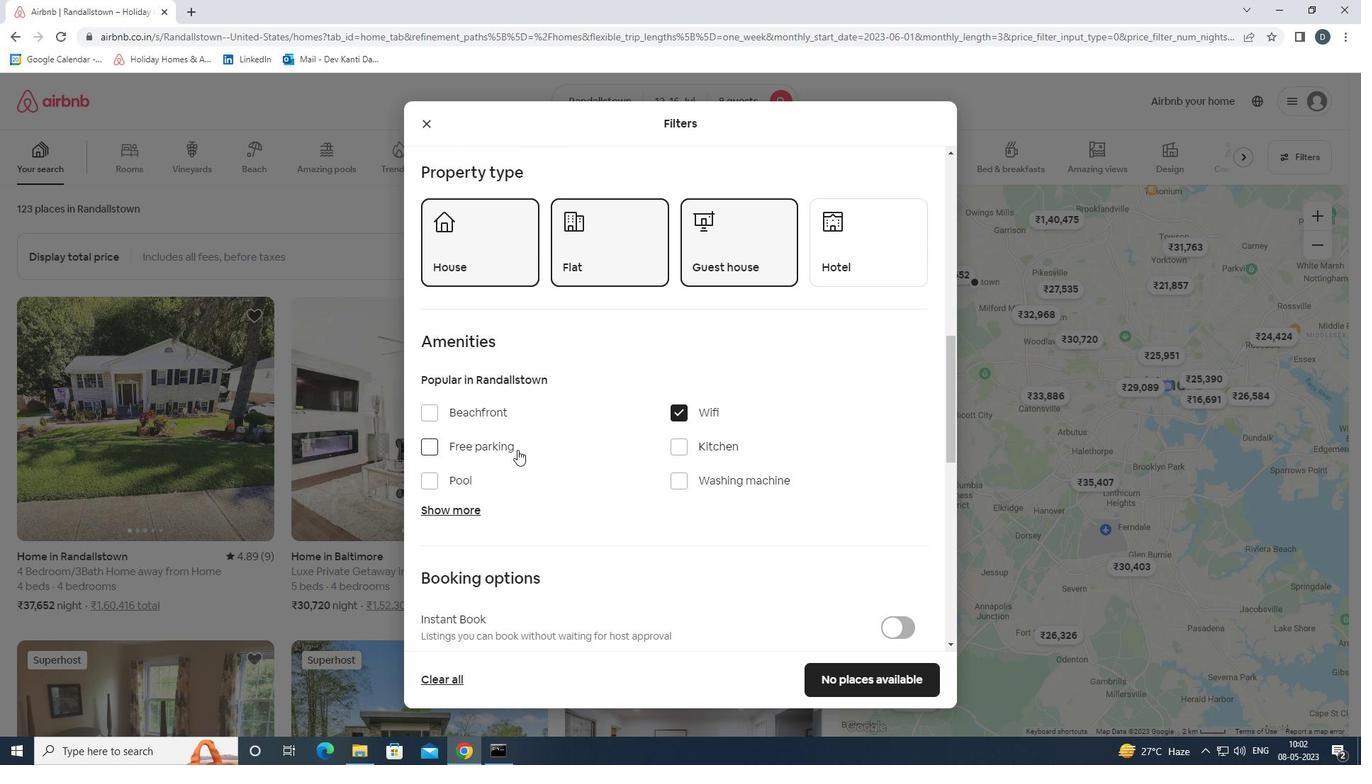 
Action: Mouse moved to (470, 507)
Screenshot: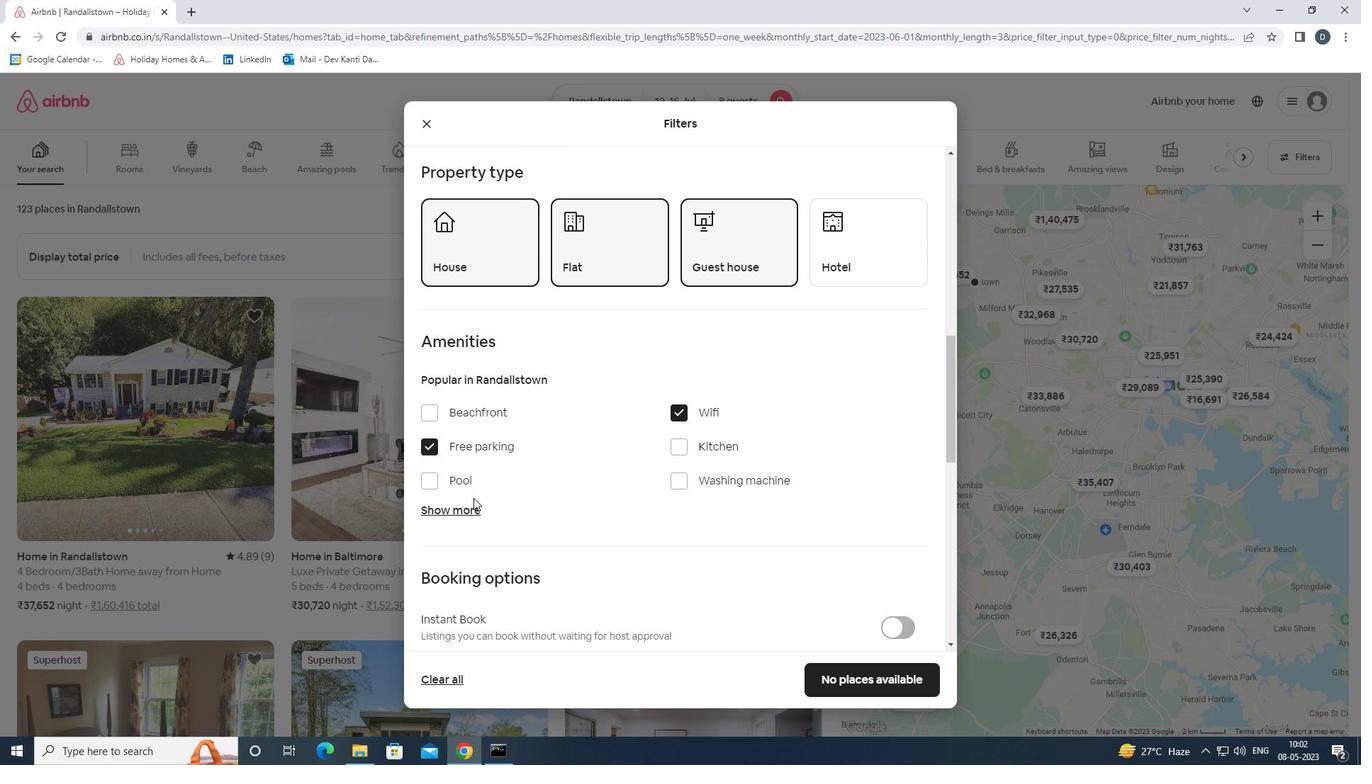 
Action: Mouse pressed left at (470, 507)
Screenshot: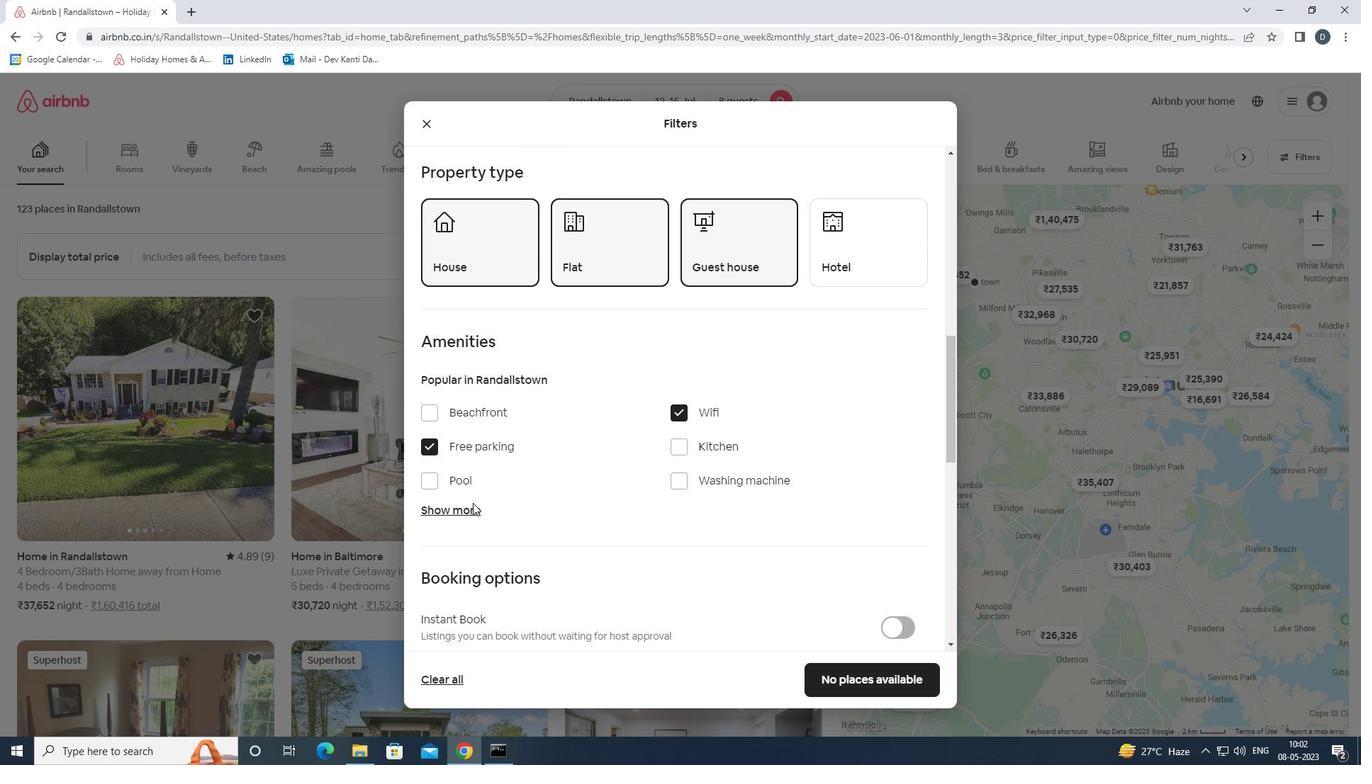 
Action: Mouse moved to (444, 626)
Screenshot: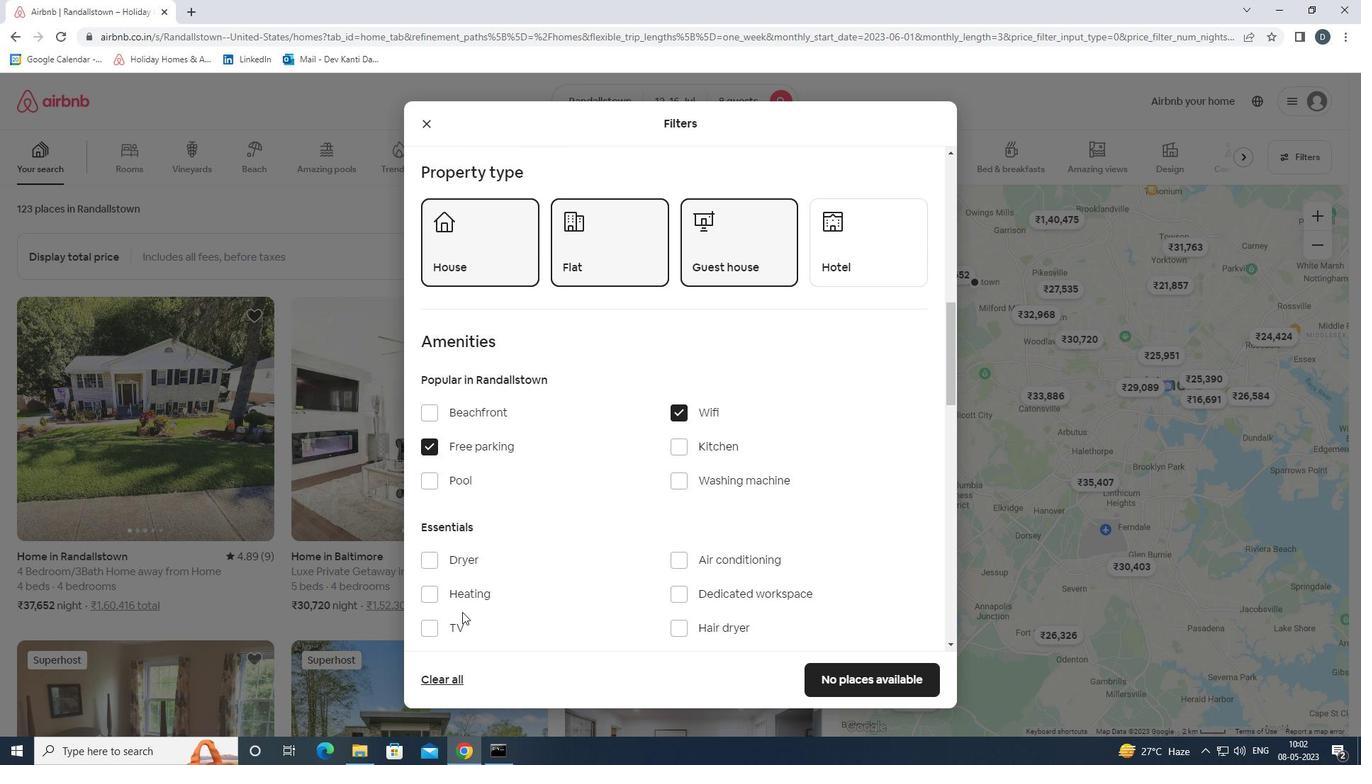 
Action: Mouse pressed left at (444, 626)
Screenshot: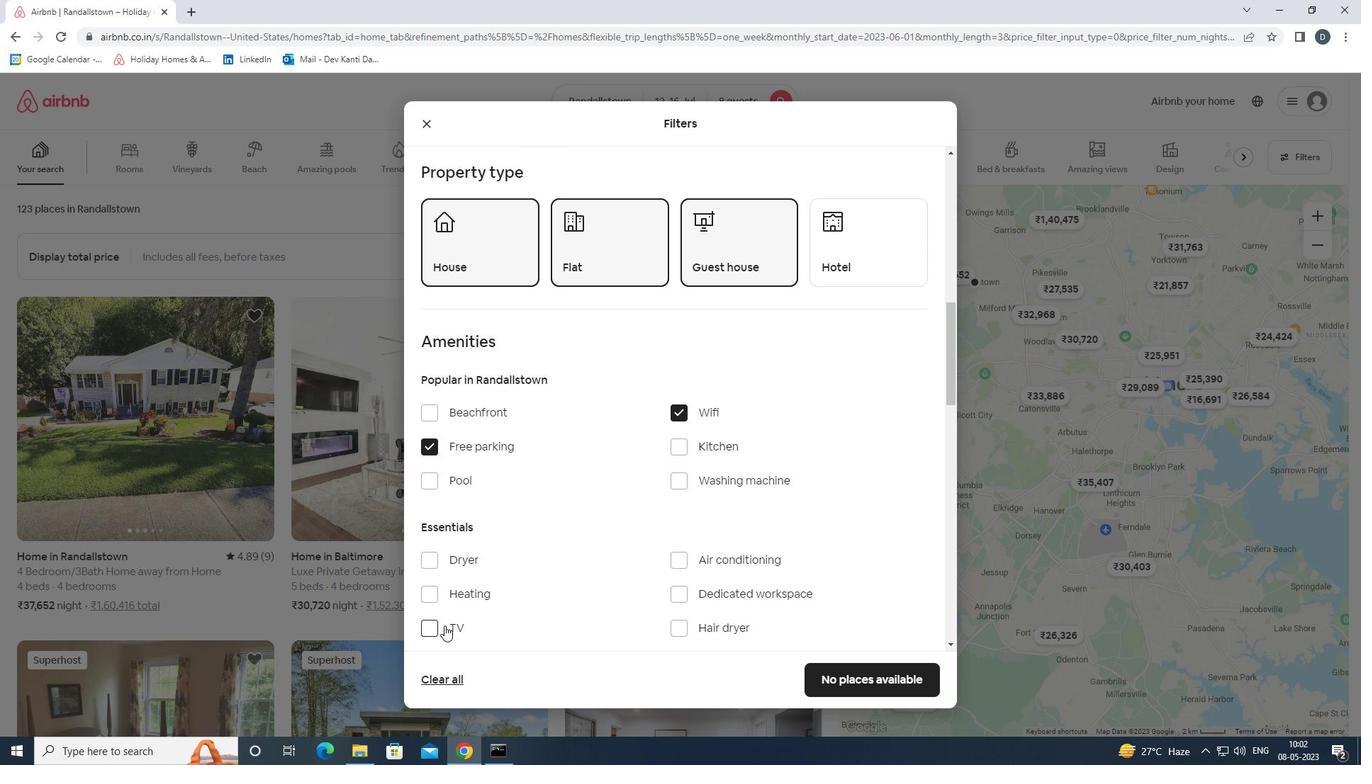 
Action: Mouse scrolled (444, 625) with delta (0, 0)
Screenshot: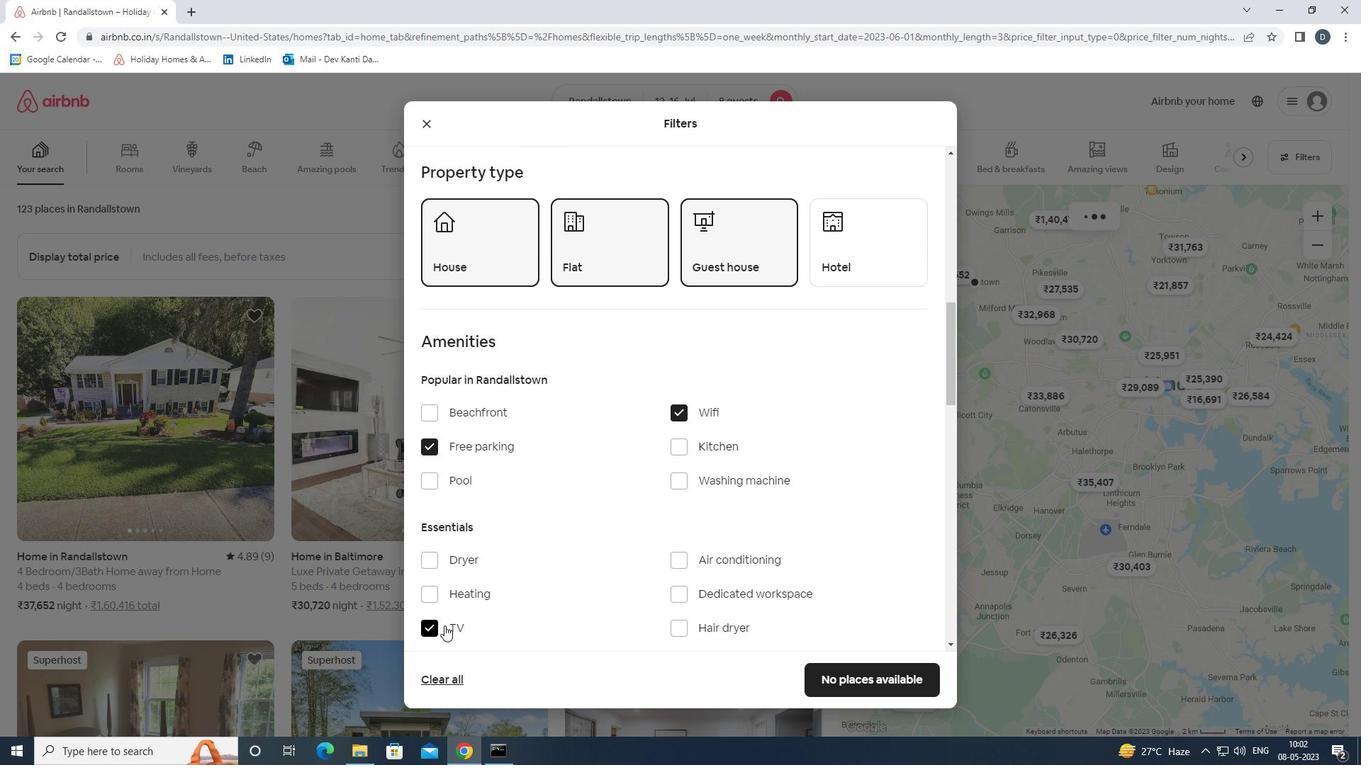 
Action: Mouse scrolled (444, 625) with delta (0, 0)
Screenshot: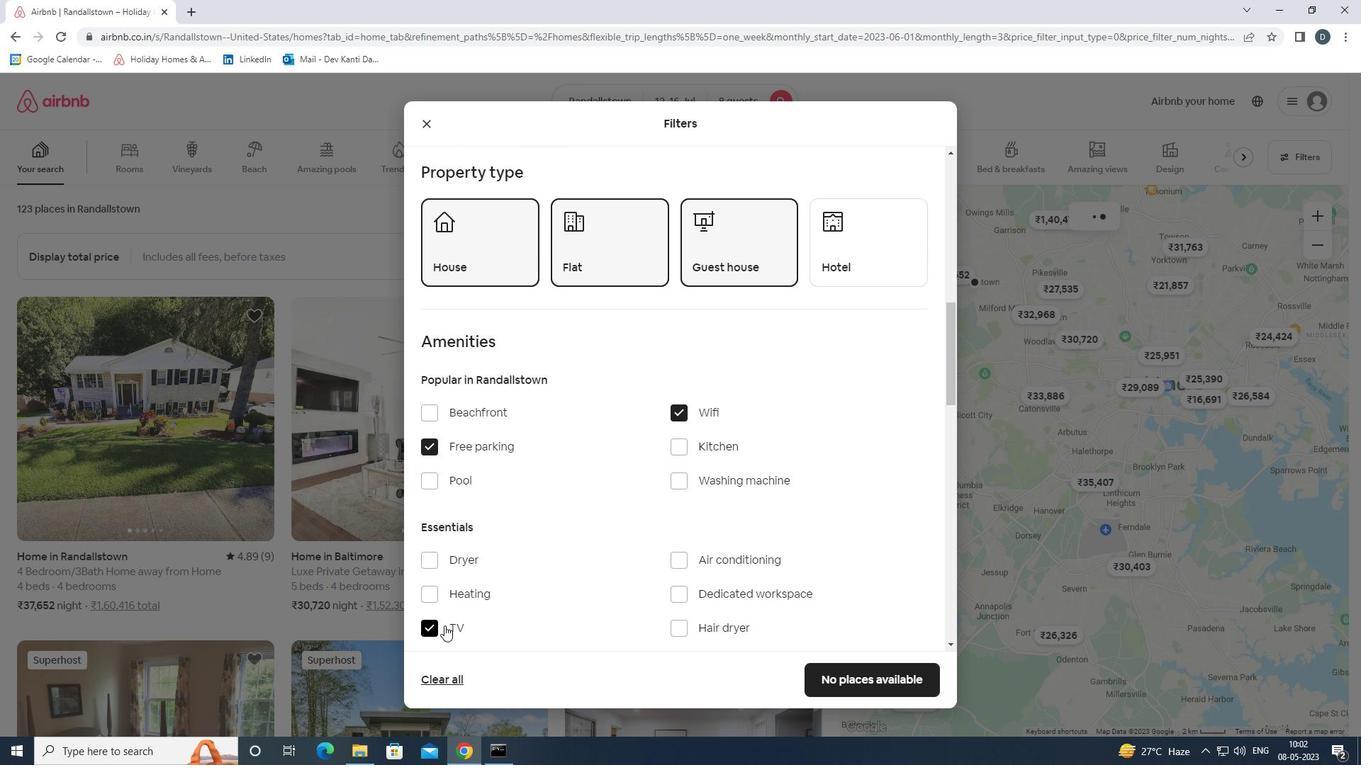 
Action: Mouse scrolled (444, 625) with delta (0, 0)
Screenshot: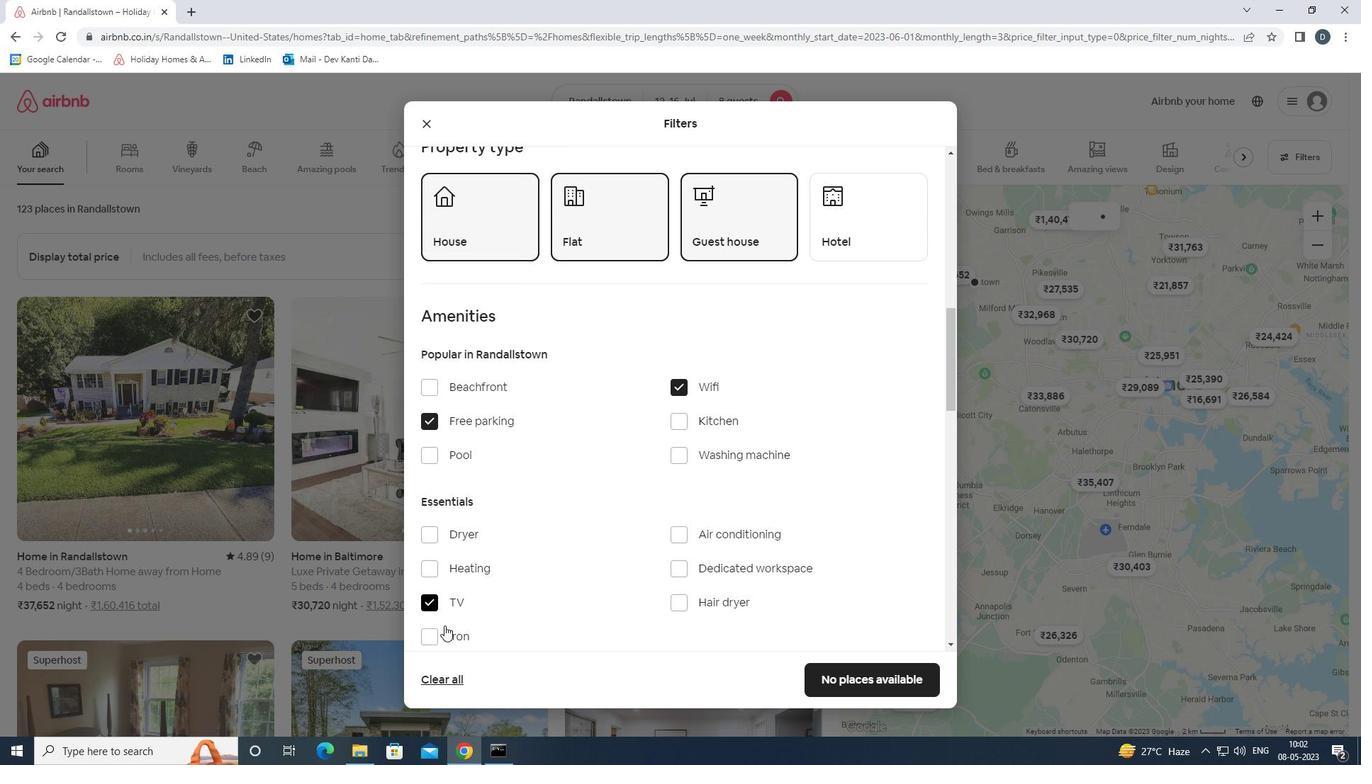 
Action: Mouse scrolled (444, 625) with delta (0, 0)
Screenshot: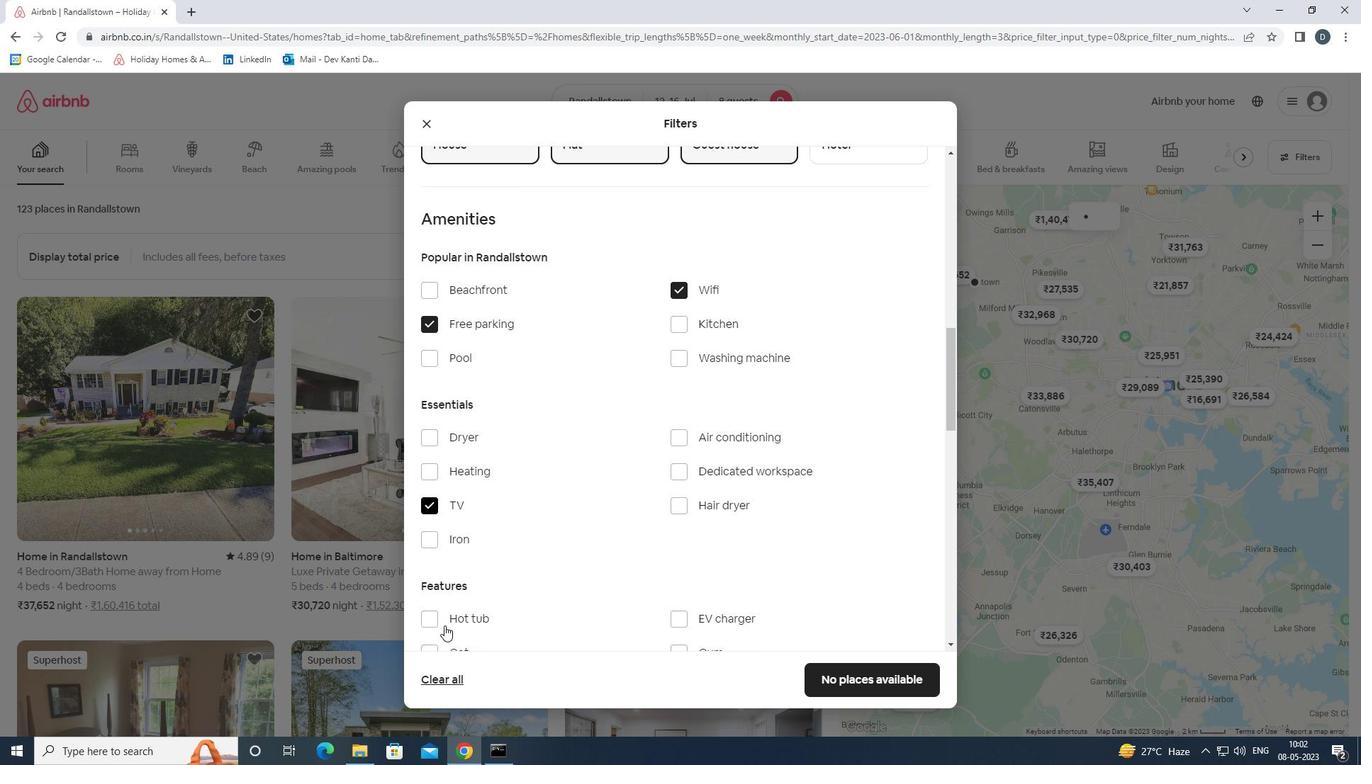 
Action: Mouse moved to (702, 490)
Screenshot: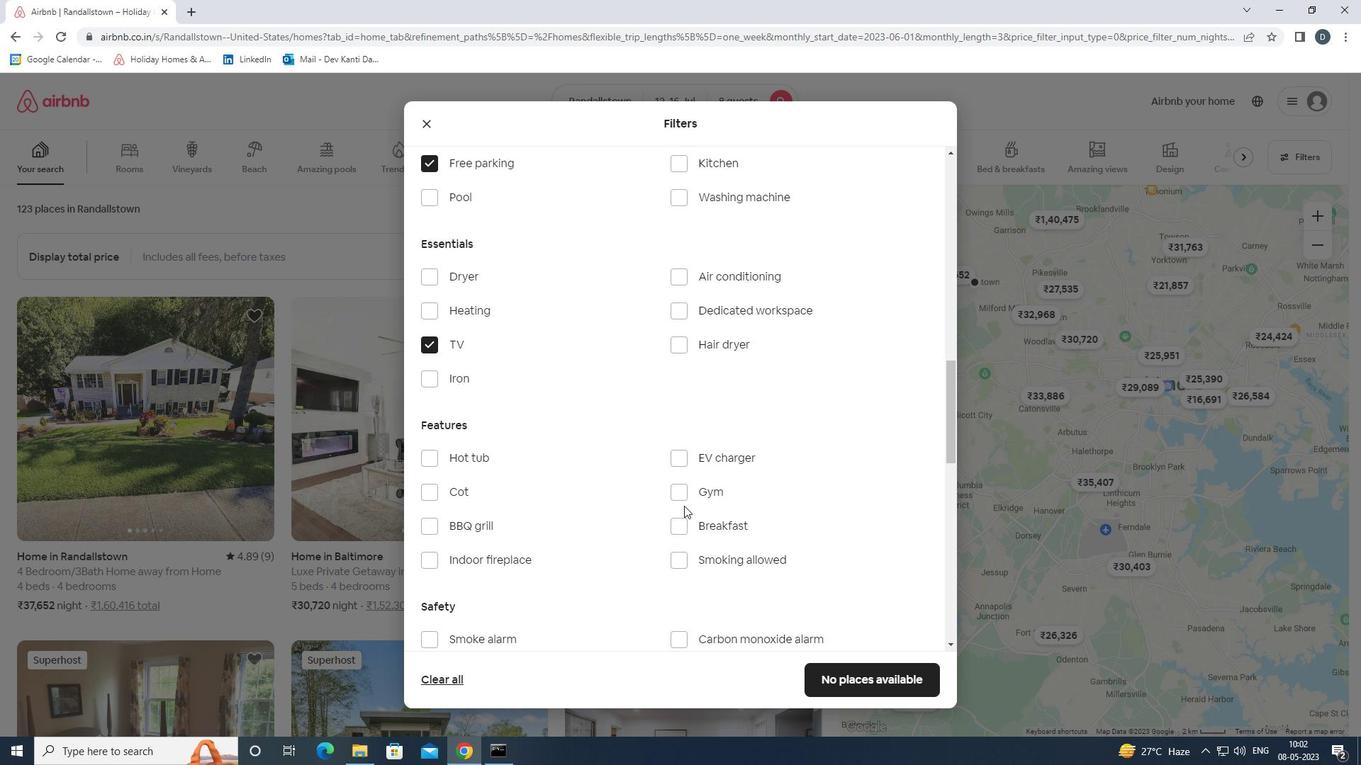 
Action: Mouse pressed left at (702, 490)
Screenshot: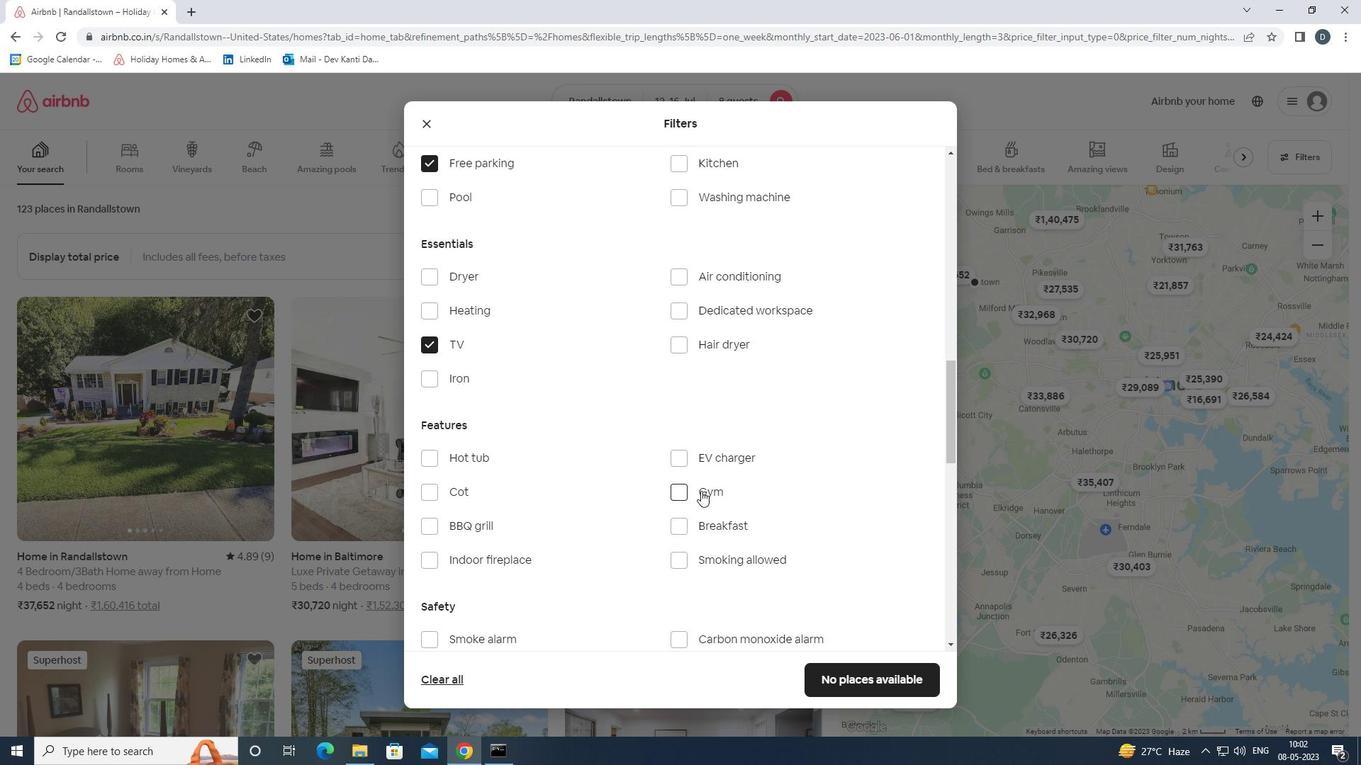
Action: Mouse moved to (701, 524)
Screenshot: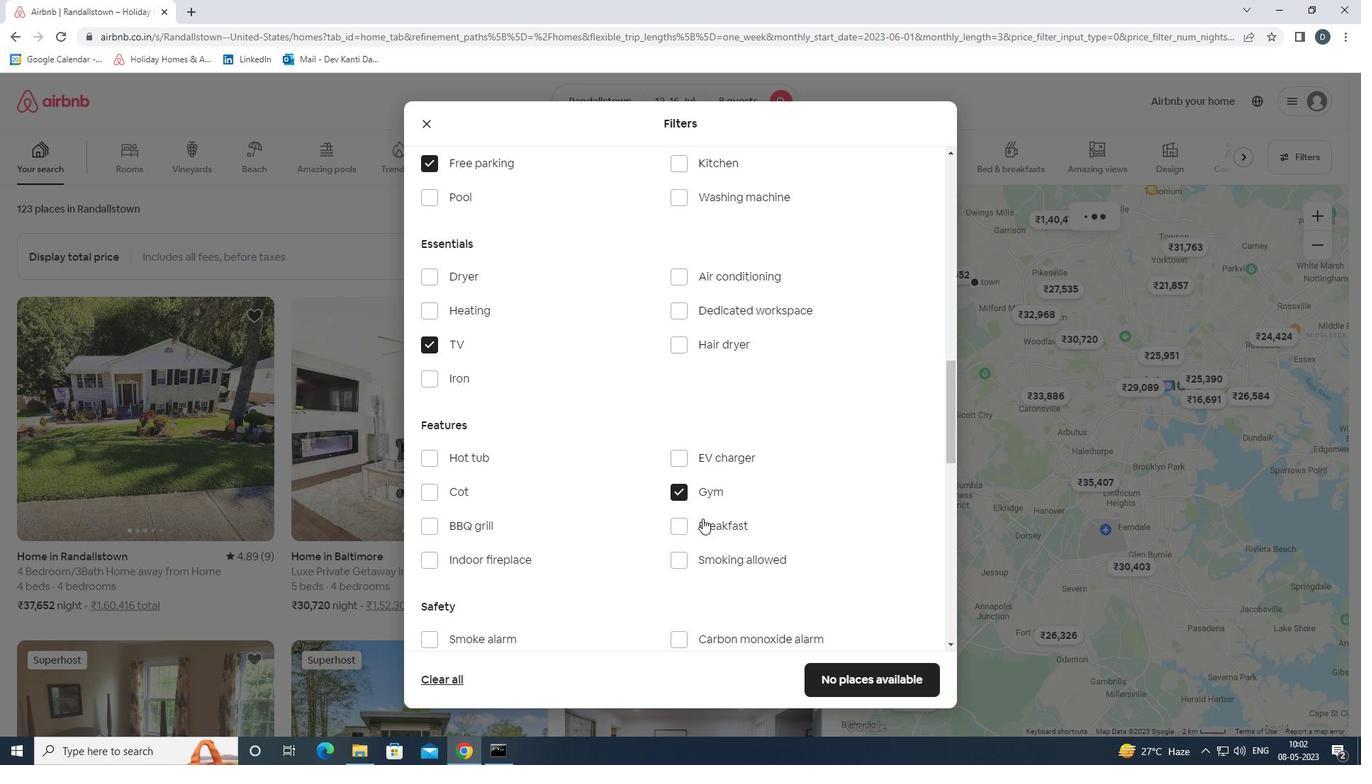 
Action: Mouse pressed left at (701, 524)
Screenshot: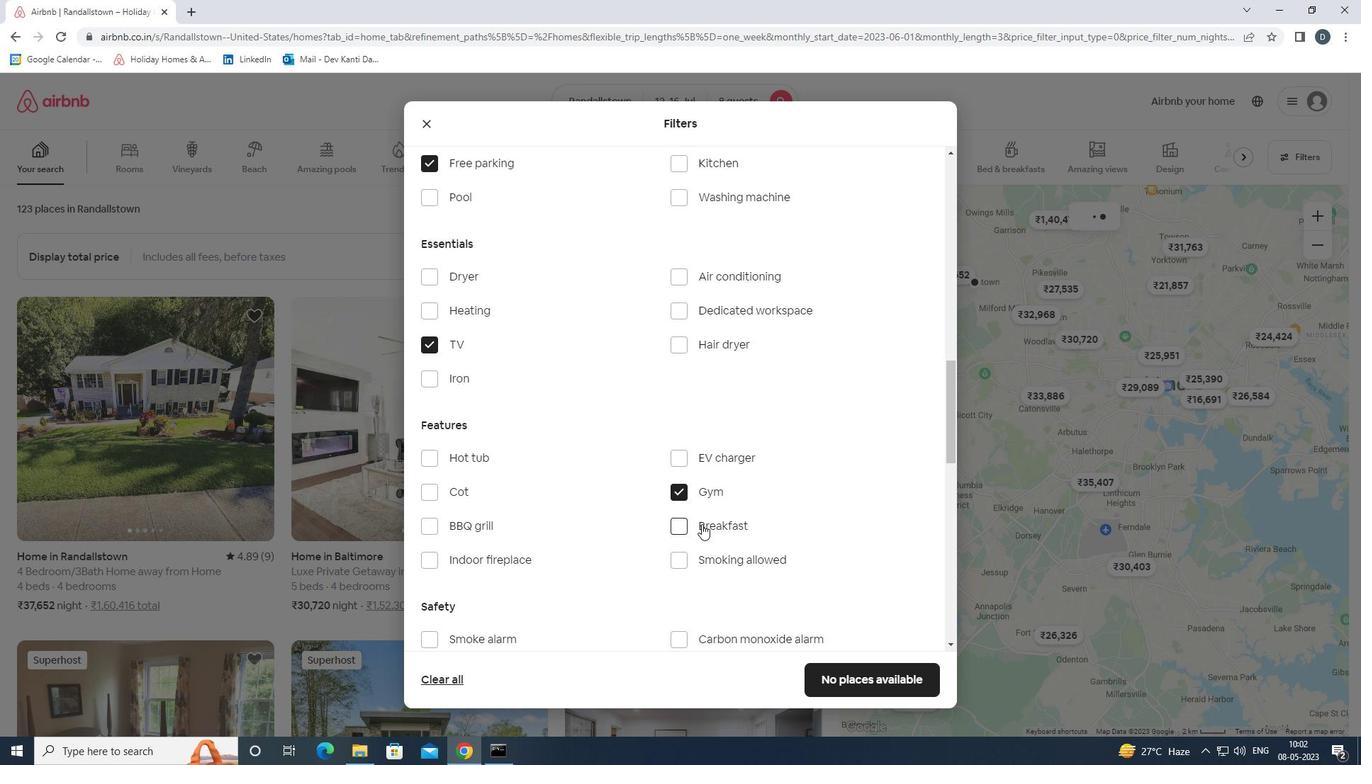 
Action: Mouse scrolled (701, 523) with delta (0, 0)
Screenshot: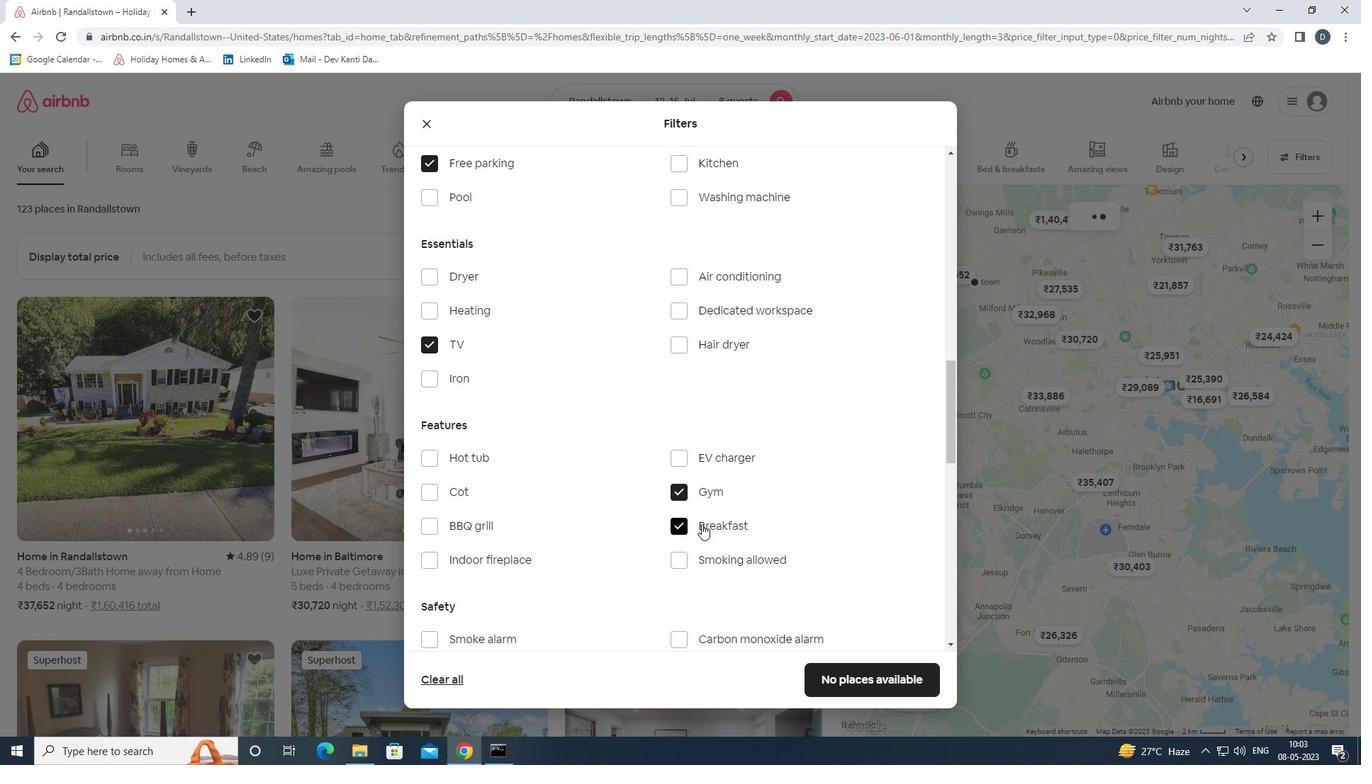 
Action: Mouse scrolled (701, 523) with delta (0, 0)
Screenshot: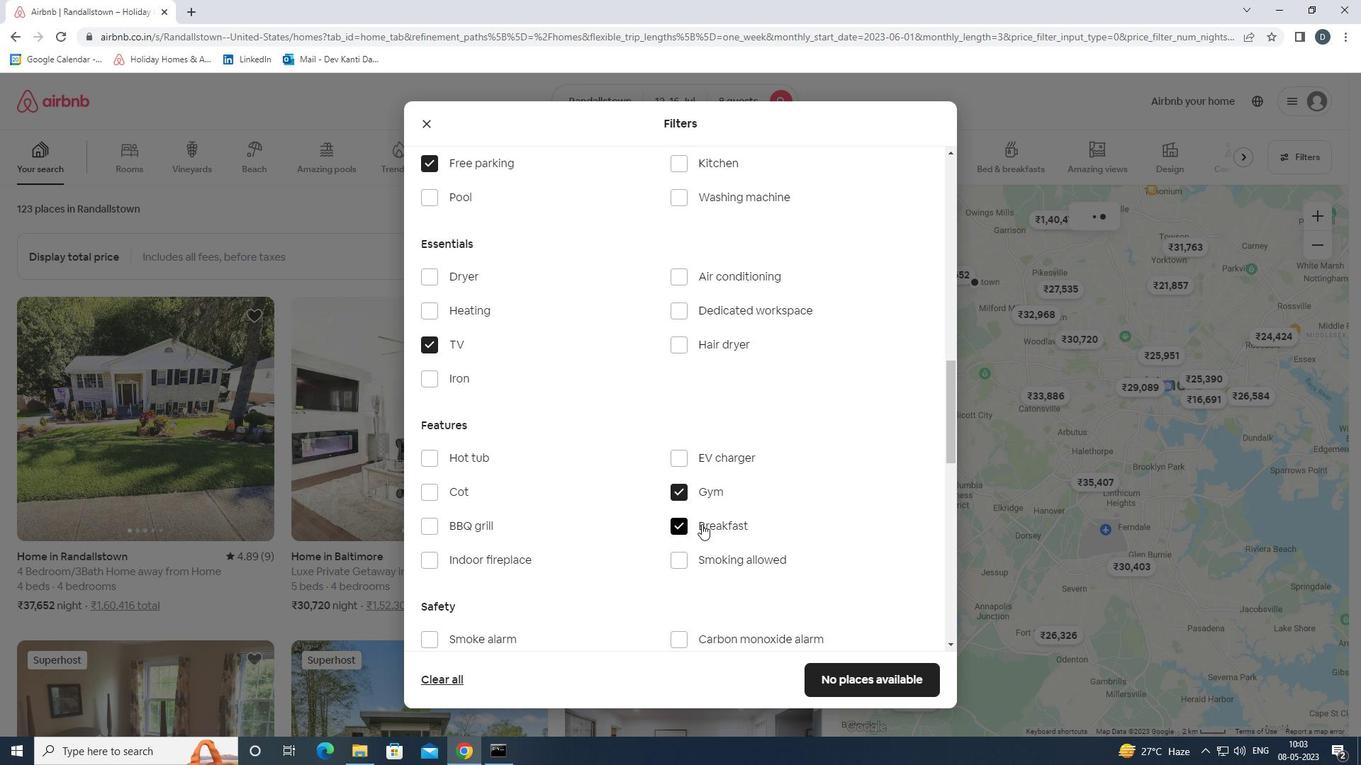 
Action: Mouse scrolled (701, 523) with delta (0, 0)
Screenshot: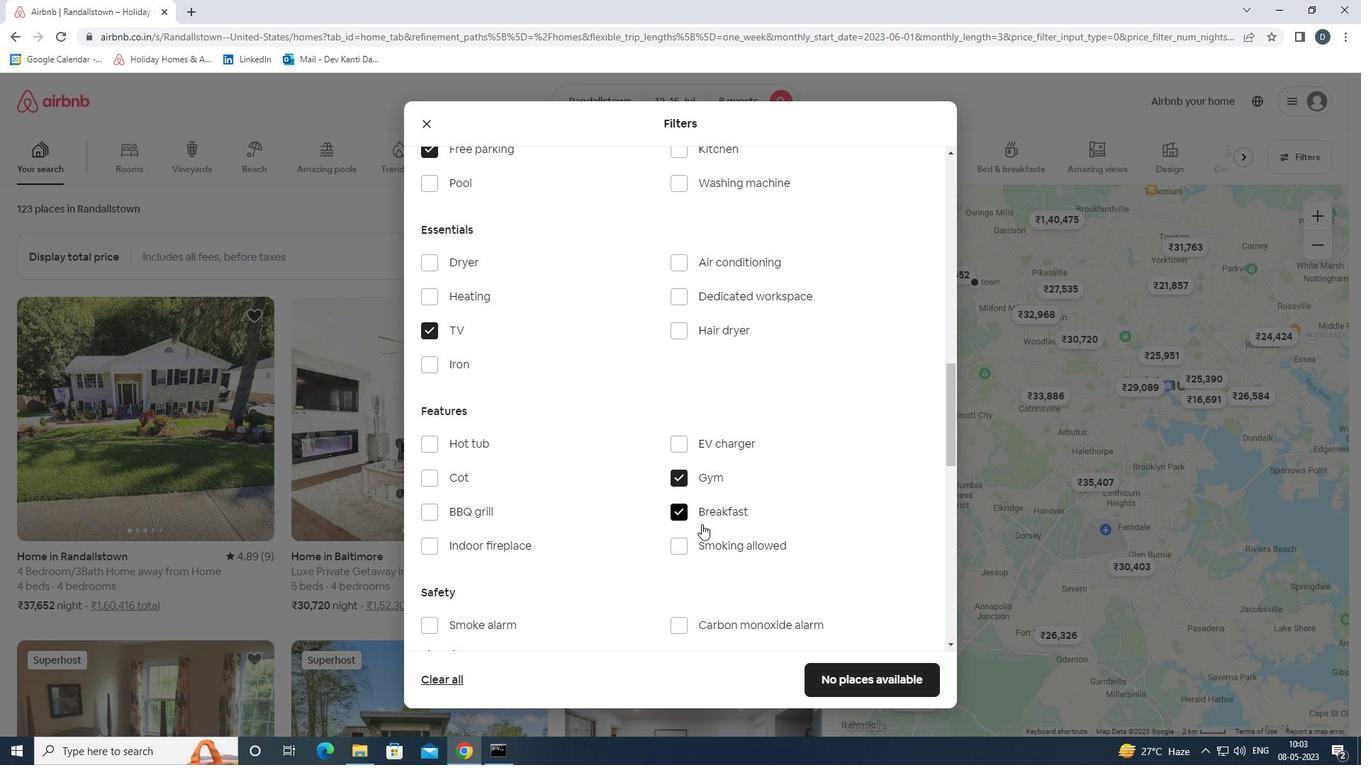 
Action: Mouse scrolled (701, 523) with delta (0, 0)
Screenshot: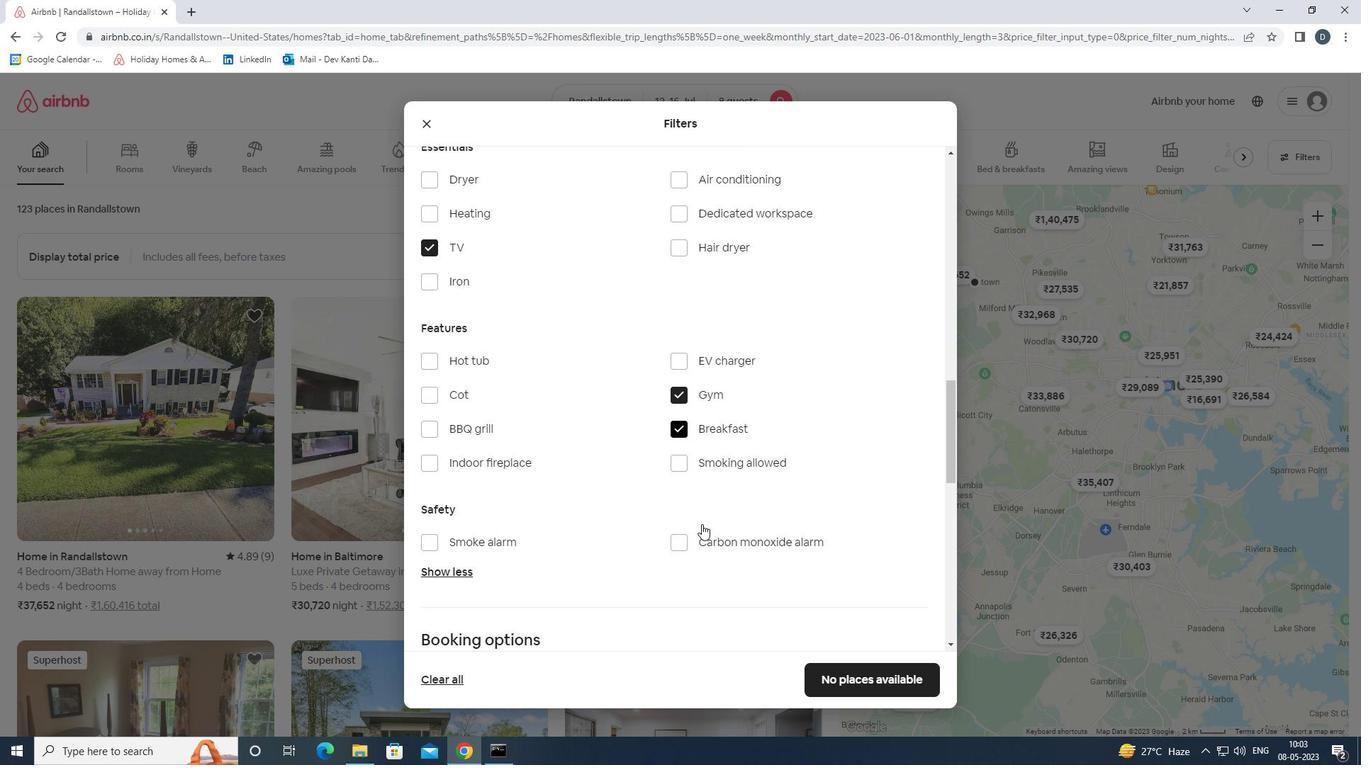 
Action: Mouse scrolled (701, 523) with delta (0, 0)
Screenshot: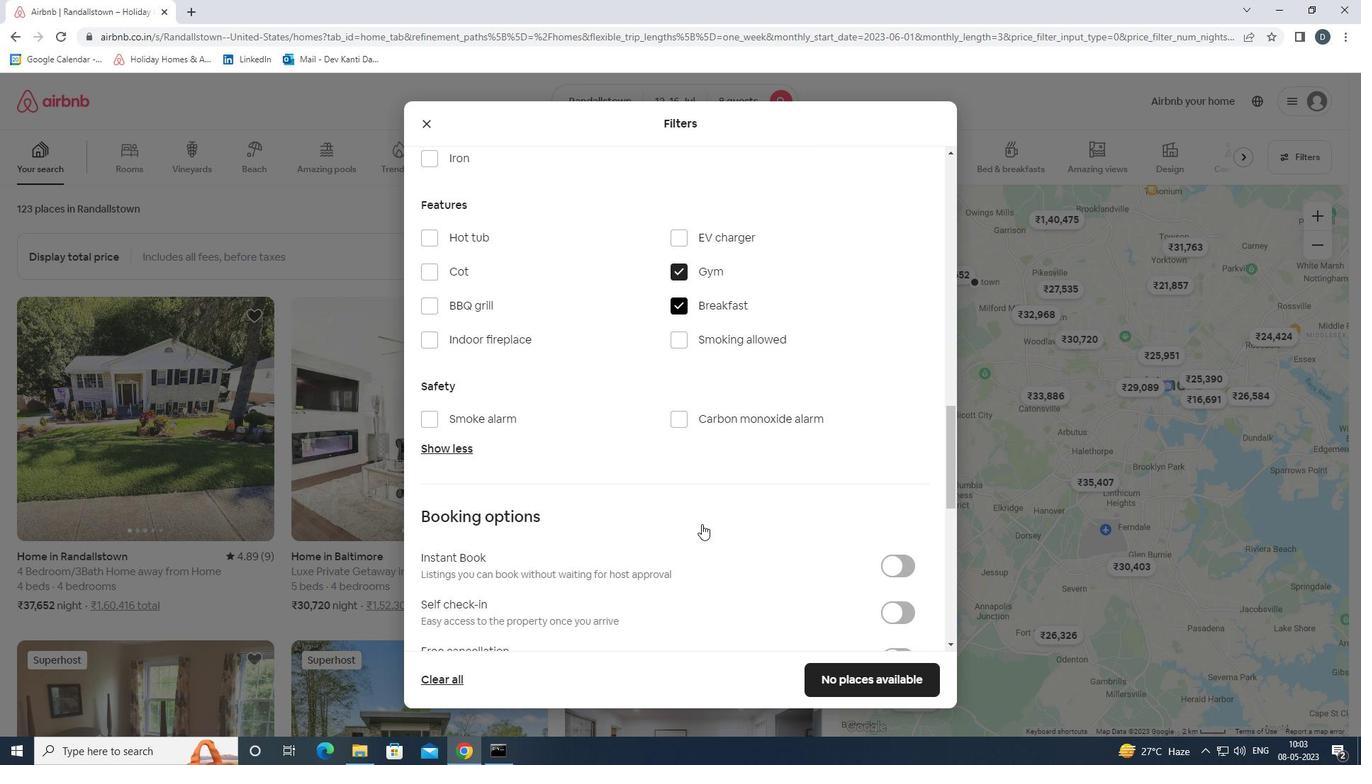 
Action: Mouse moved to (906, 477)
Screenshot: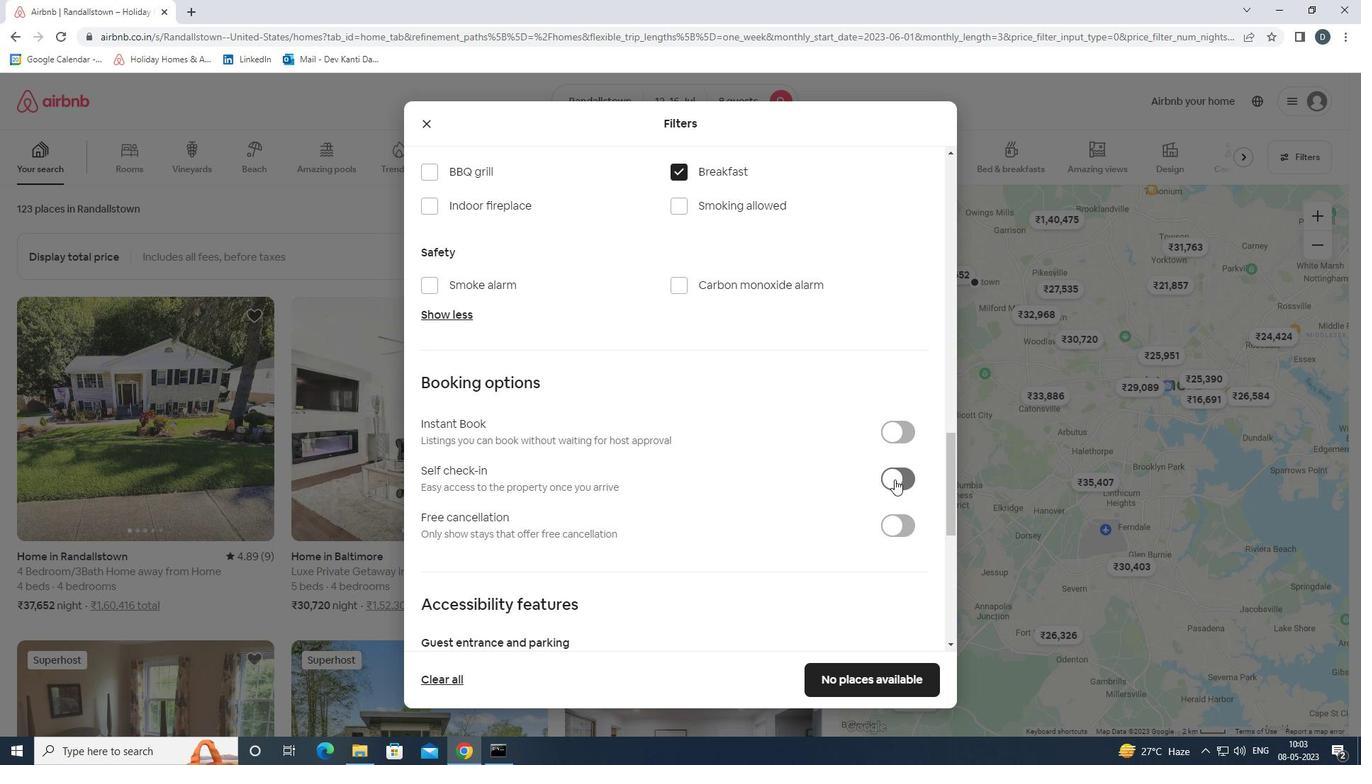 
Action: Mouse pressed left at (906, 477)
Screenshot: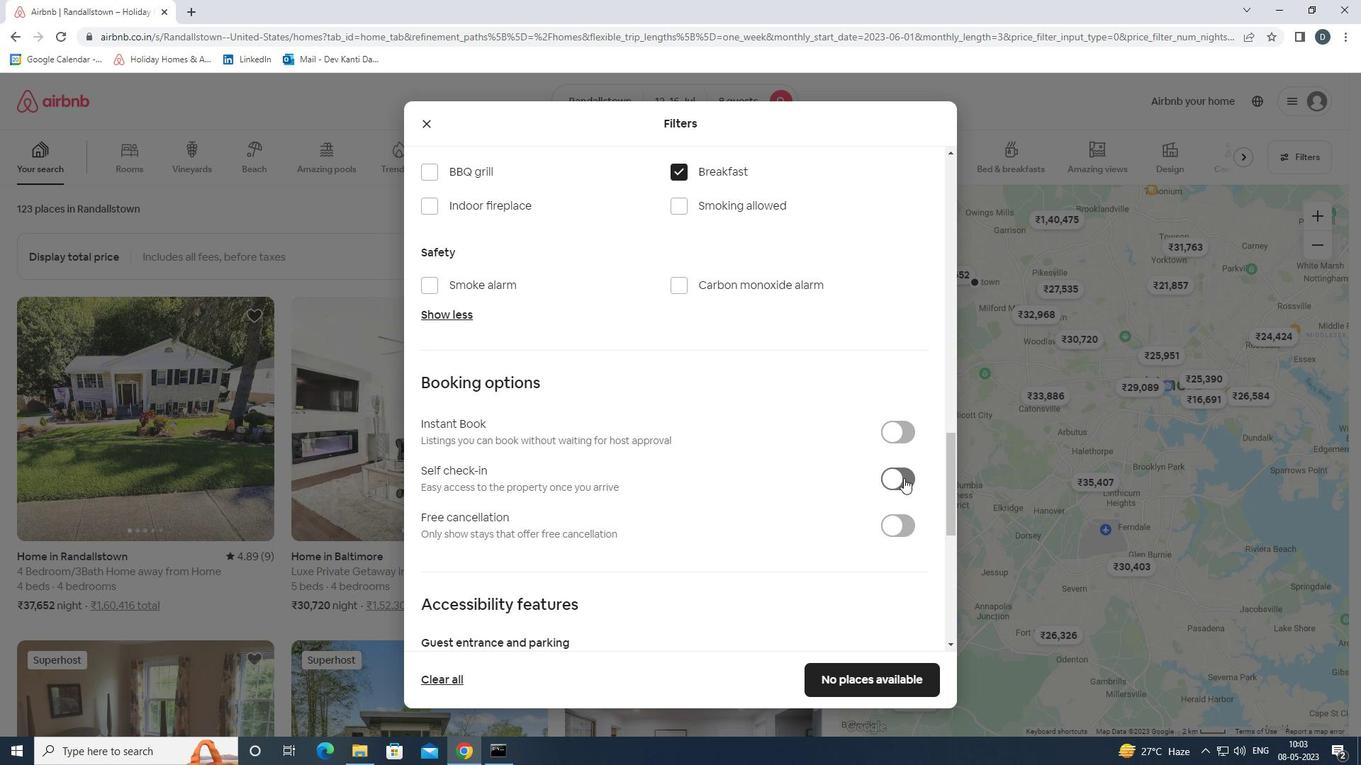 
Action: Mouse moved to (901, 477)
Screenshot: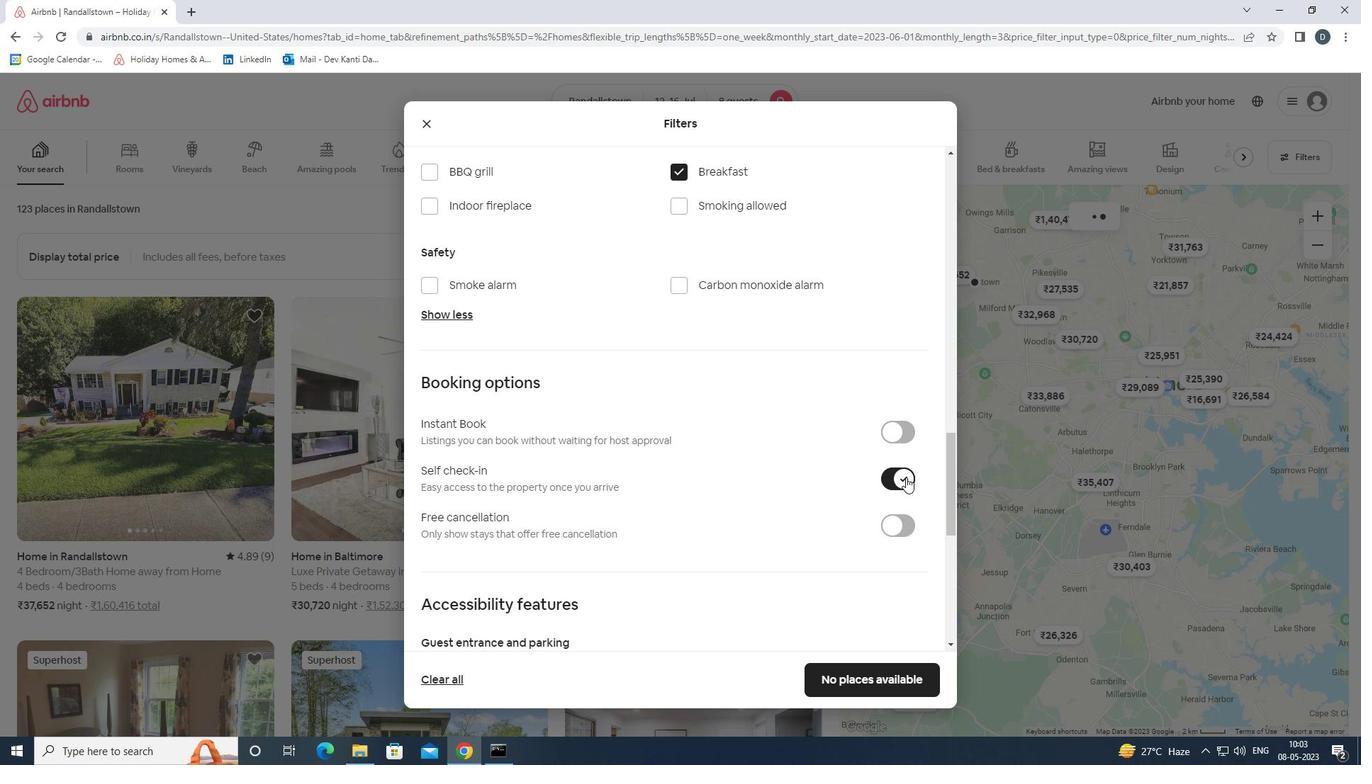 
Action: Mouse scrolled (901, 477) with delta (0, 0)
Screenshot: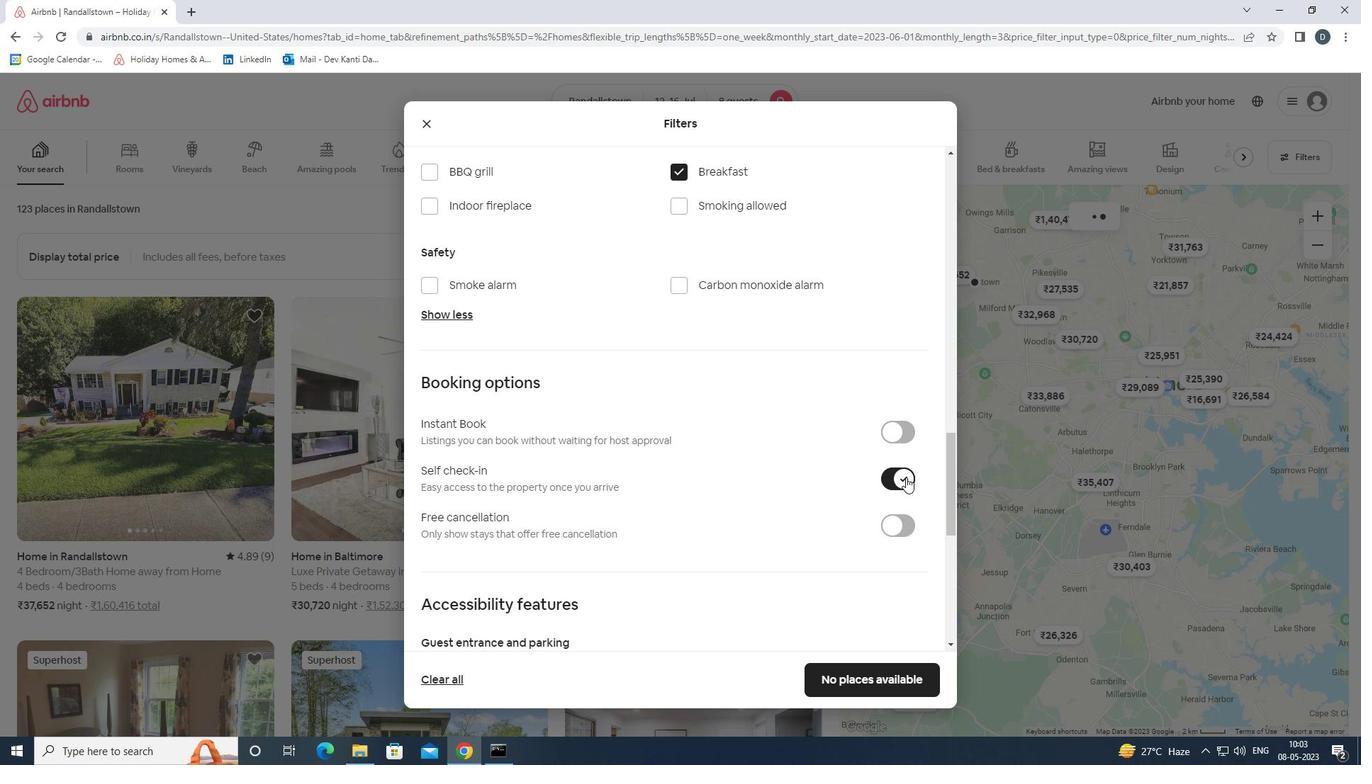
Action: Mouse moved to (896, 479)
Screenshot: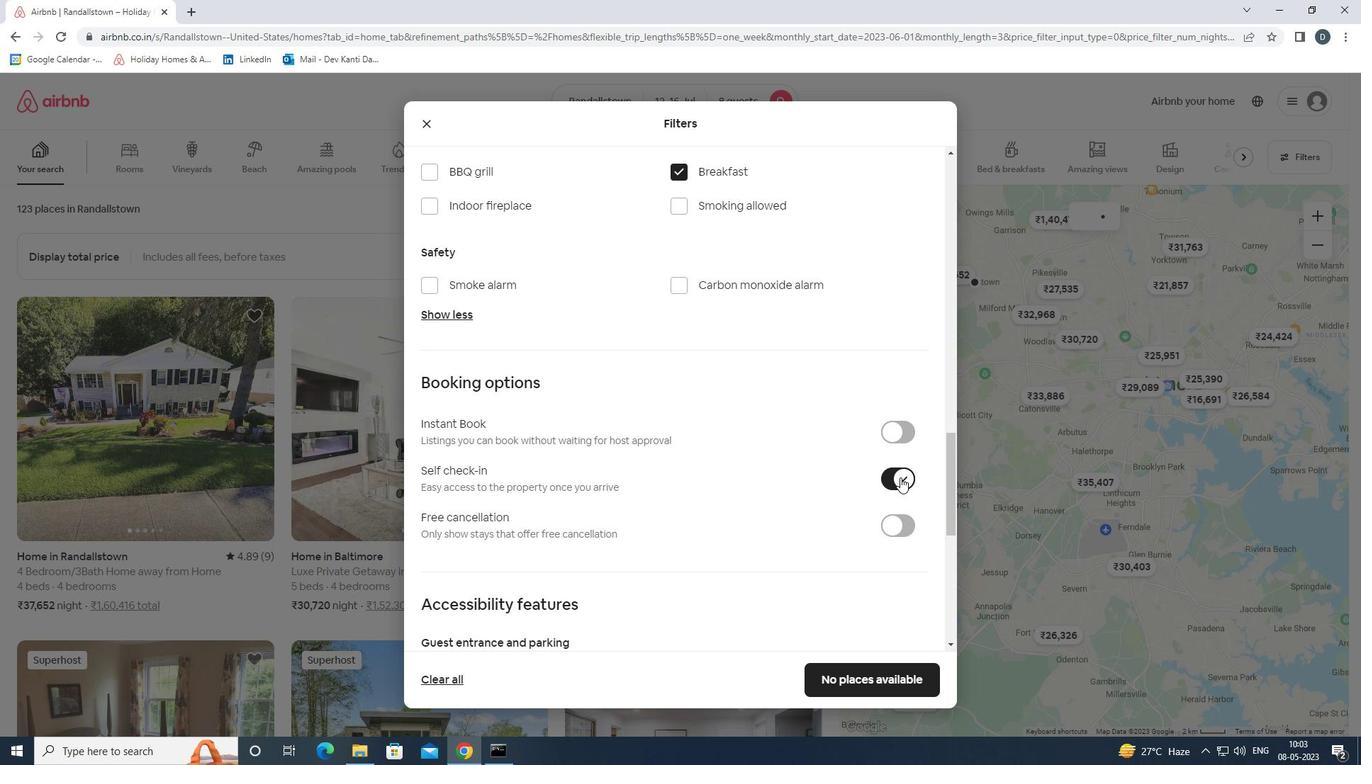 
Action: Mouse scrolled (896, 478) with delta (0, 0)
Screenshot: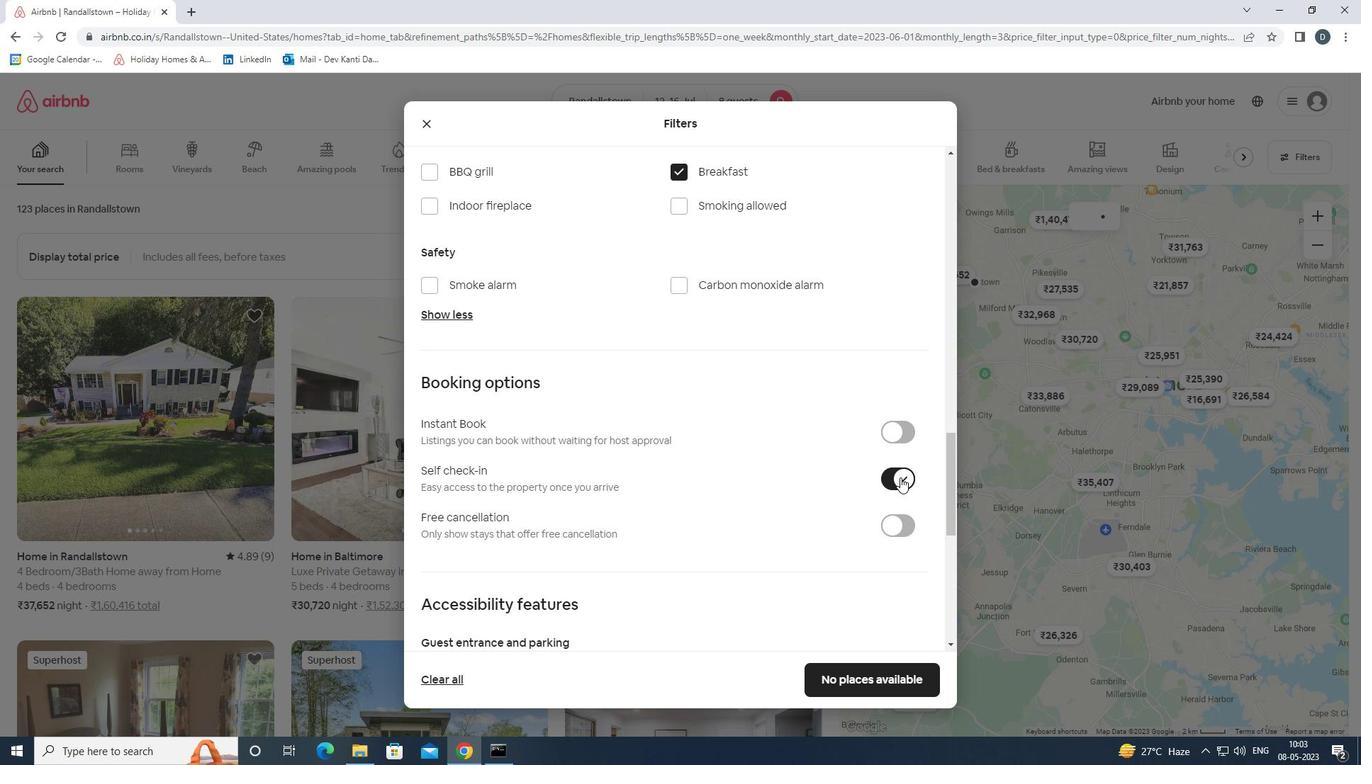 
Action: Mouse scrolled (896, 478) with delta (0, 0)
Screenshot: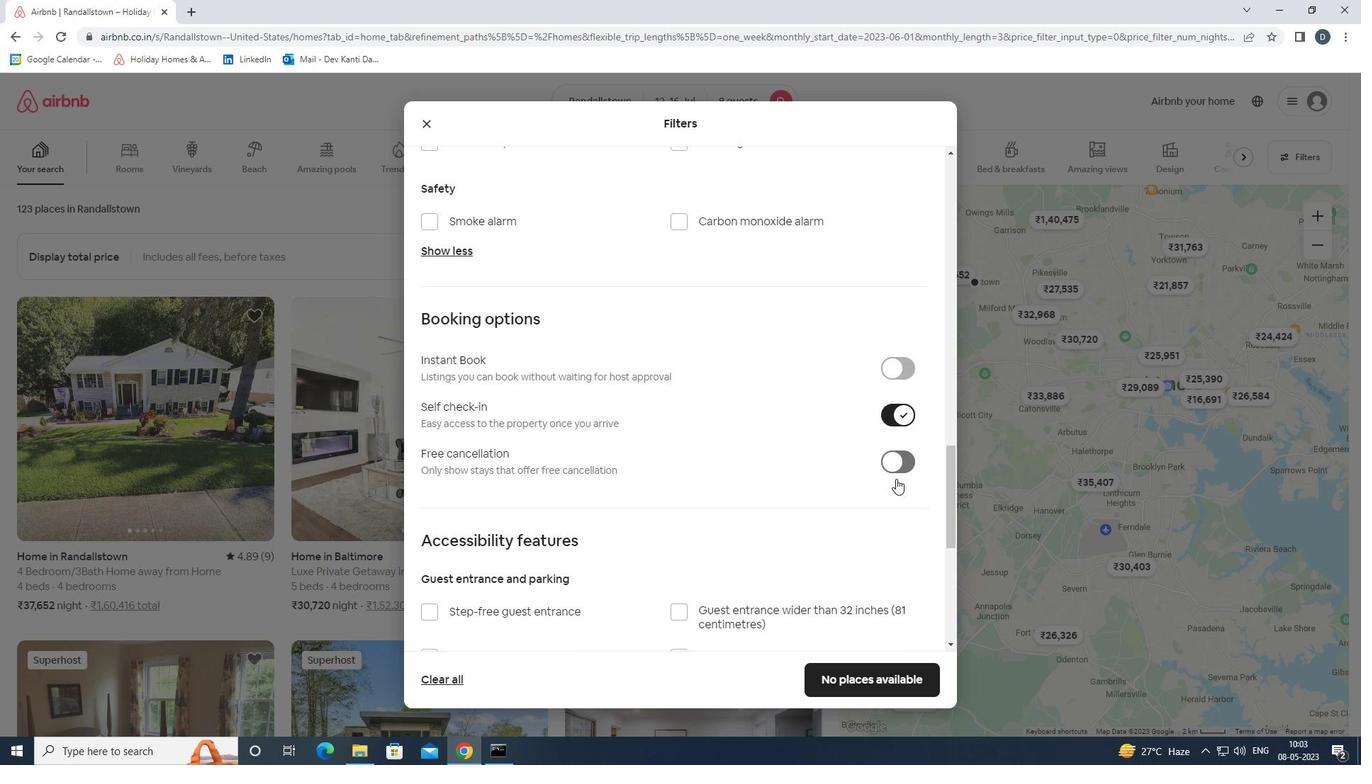
Action: Mouse moved to (896, 479)
Screenshot: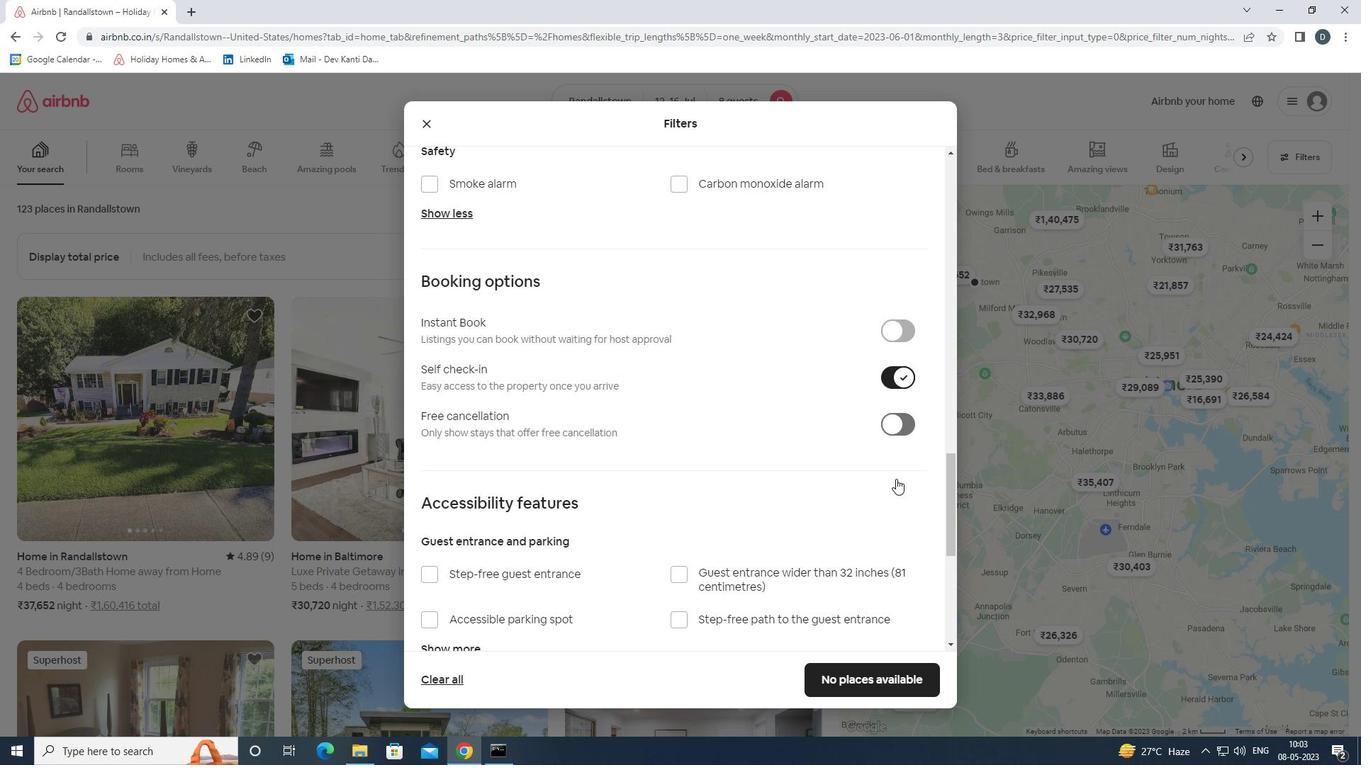 
Action: Mouse scrolled (896, 478) with delta (0, 0)
Screenshot: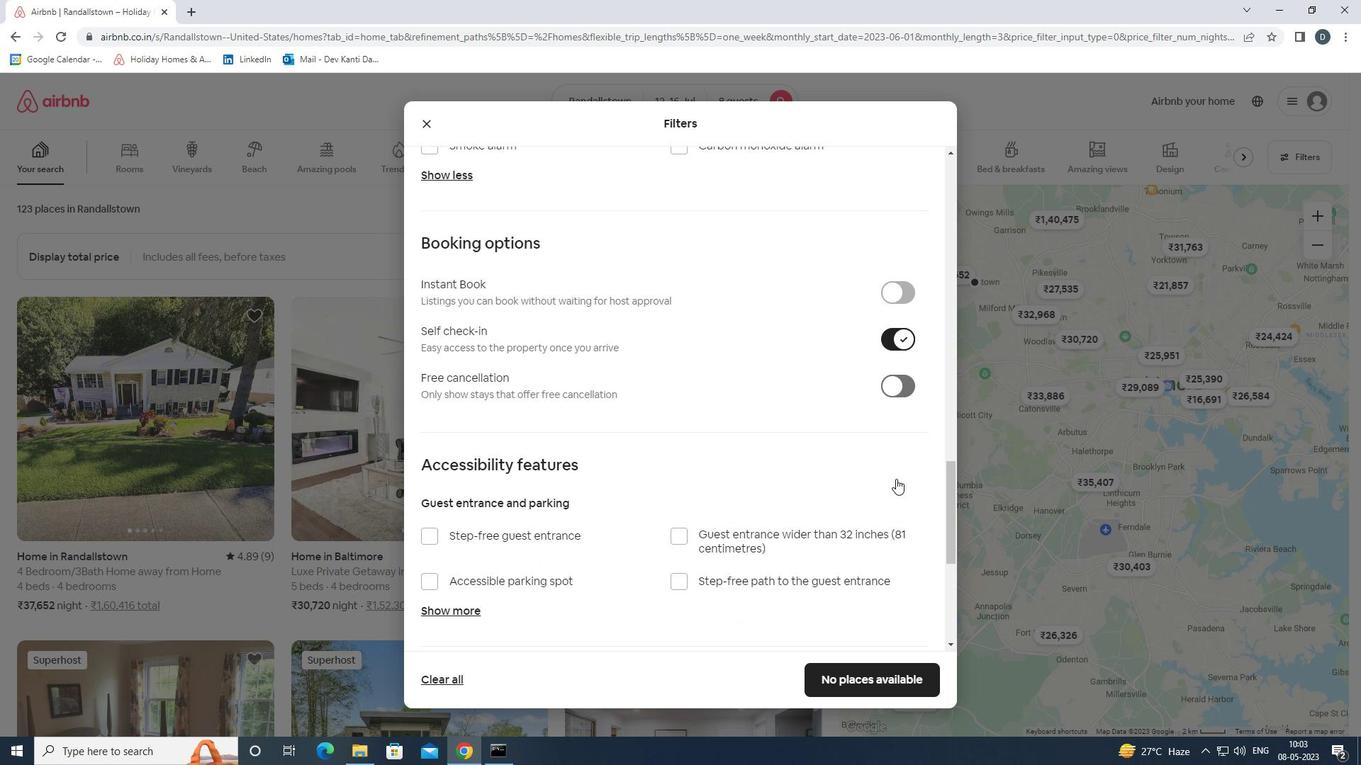 
Action: Mouse moved to (891, 481)
Screenshot: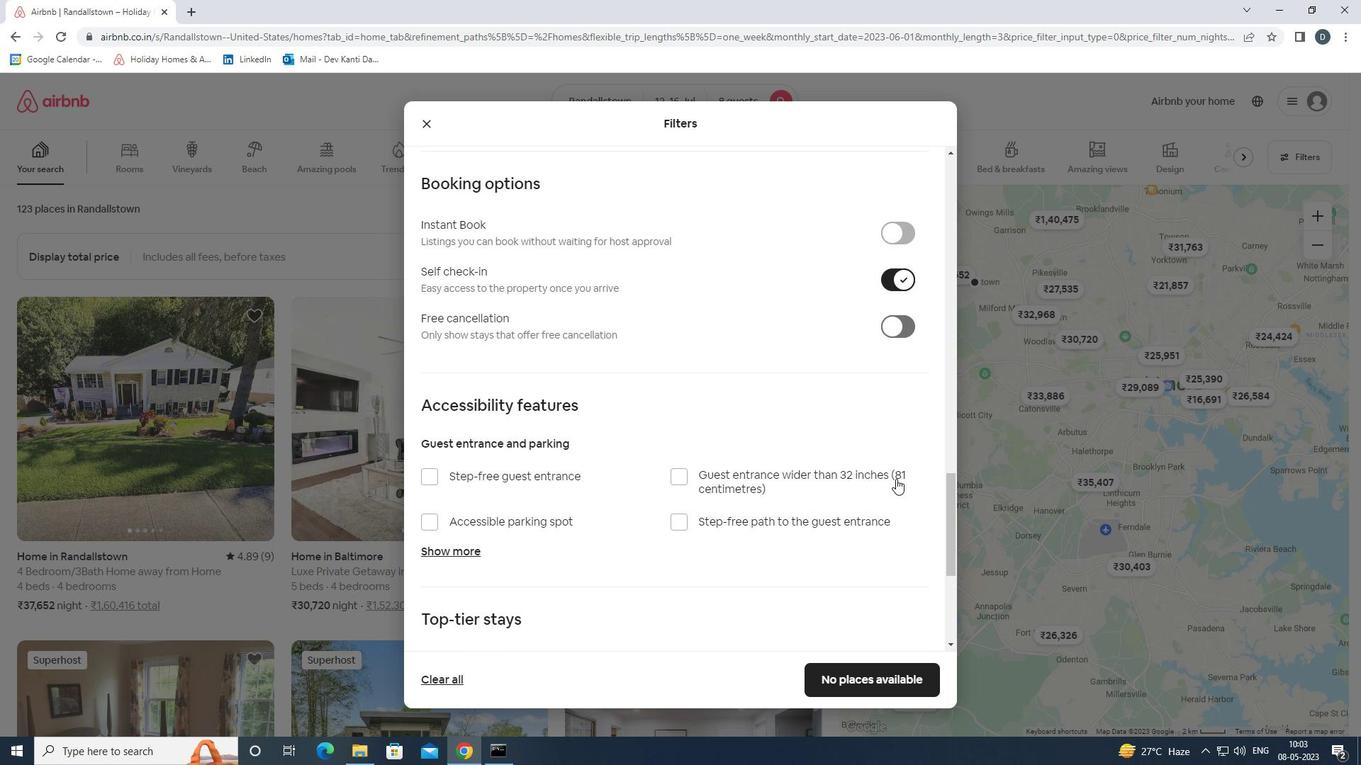 
Action: Mouse scrolled (891, 480) with delta (0, 0)
Screenshot: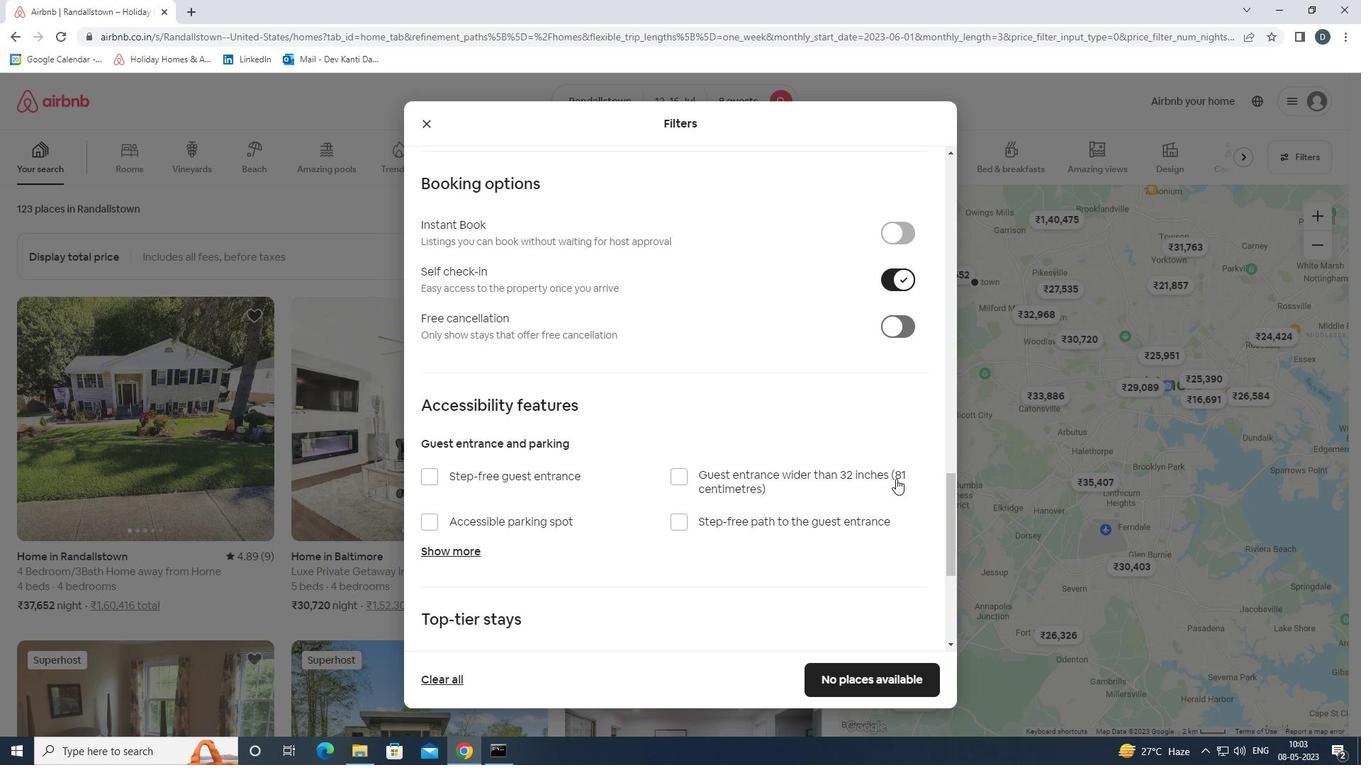 
Action: Mouse moved to (889, 482)
Screenshot: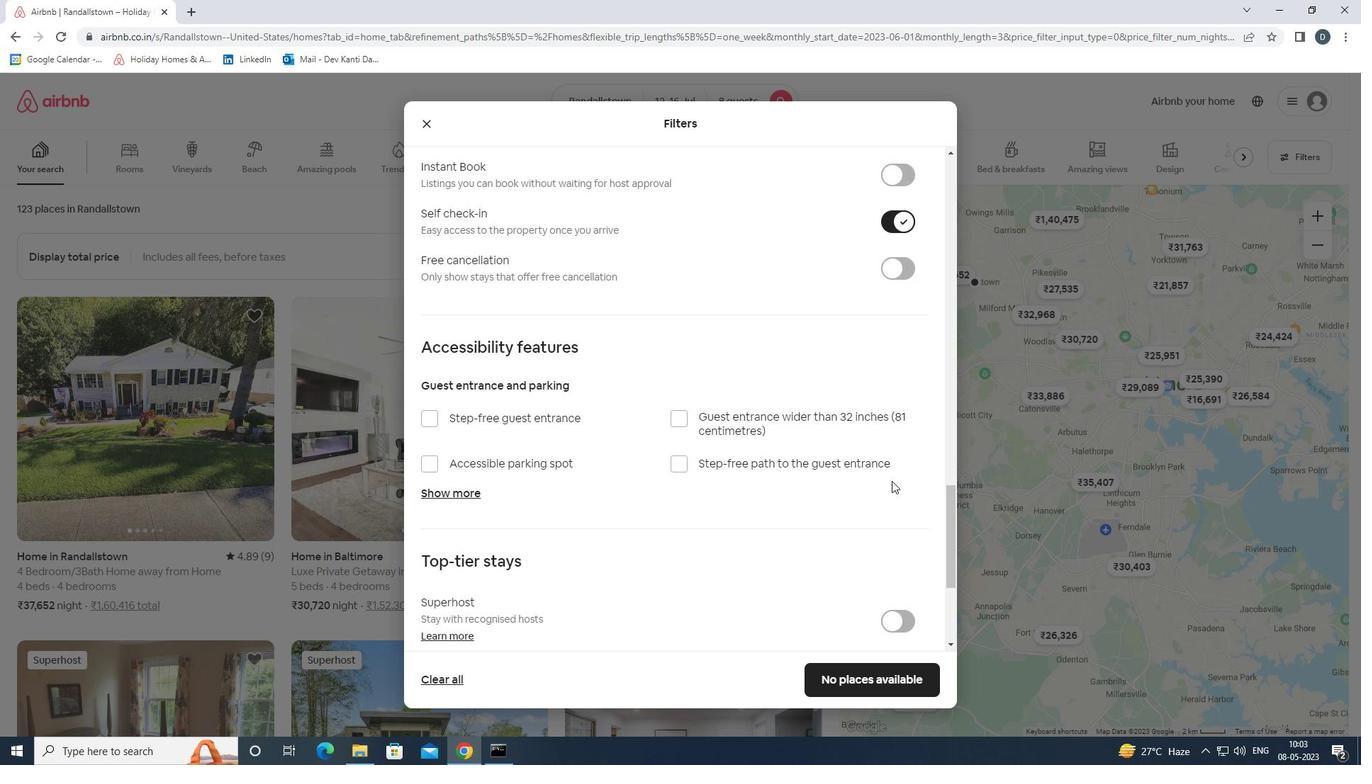 
Action: Mouse scrolled (889, 481) with delta (0, 0)
Screenshot: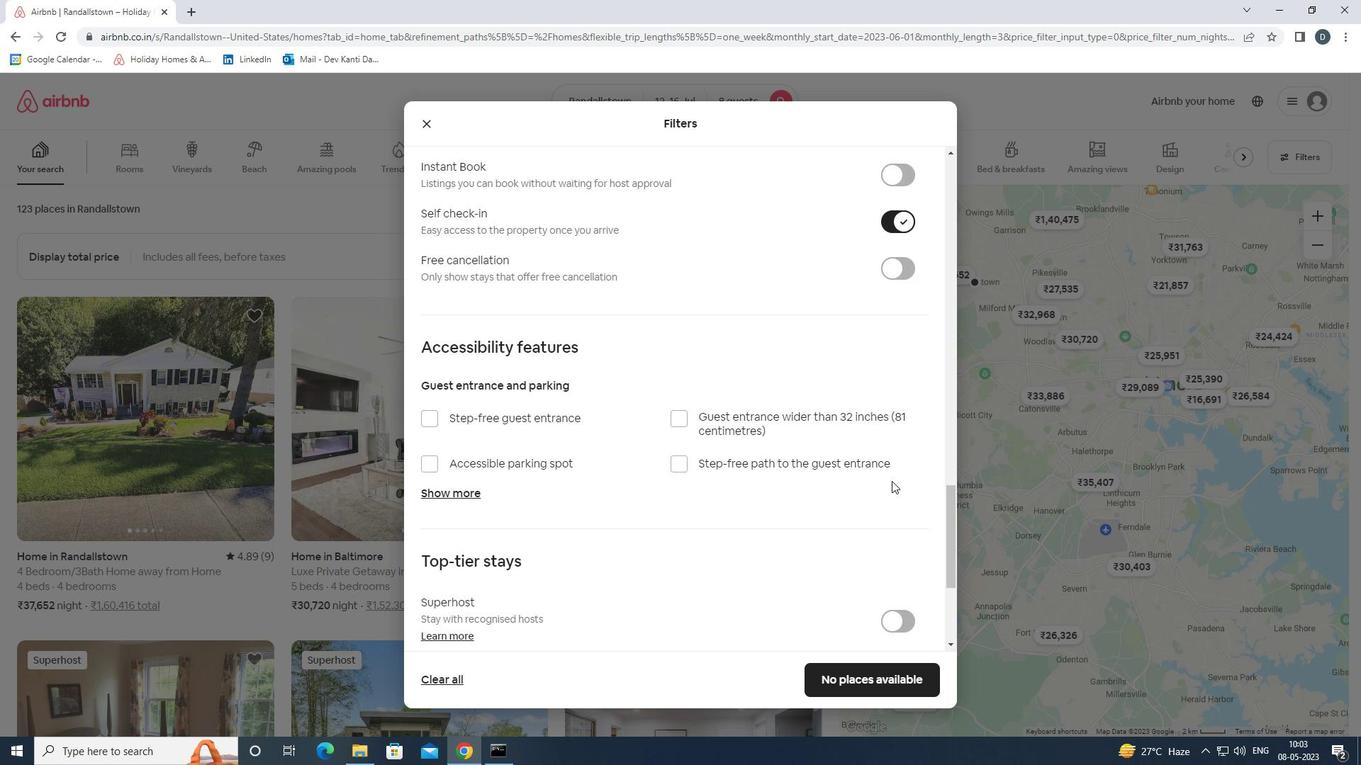 
Action: Mouse moved to (884, 482)
Screenshot: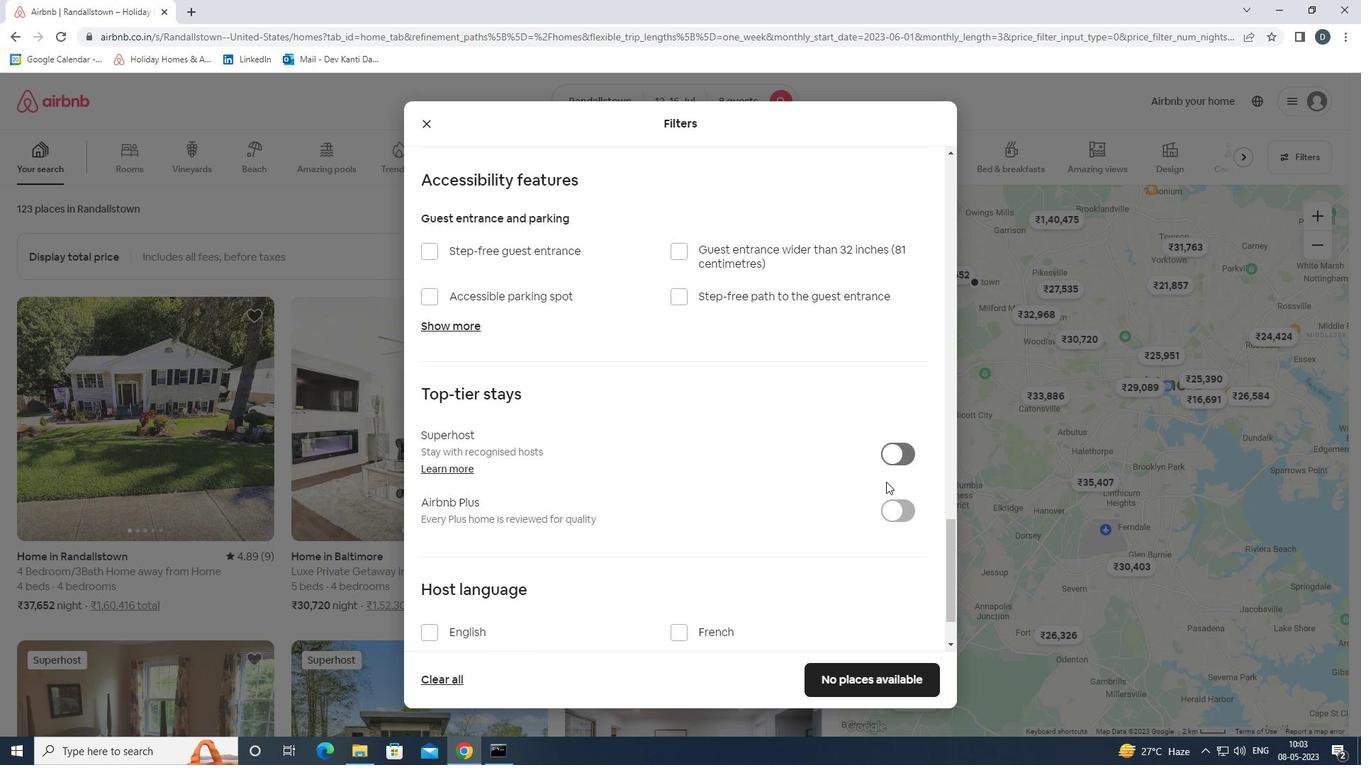 
Action: Mouse scrolled (884, 481) with delta (0, 0)
Screenshot: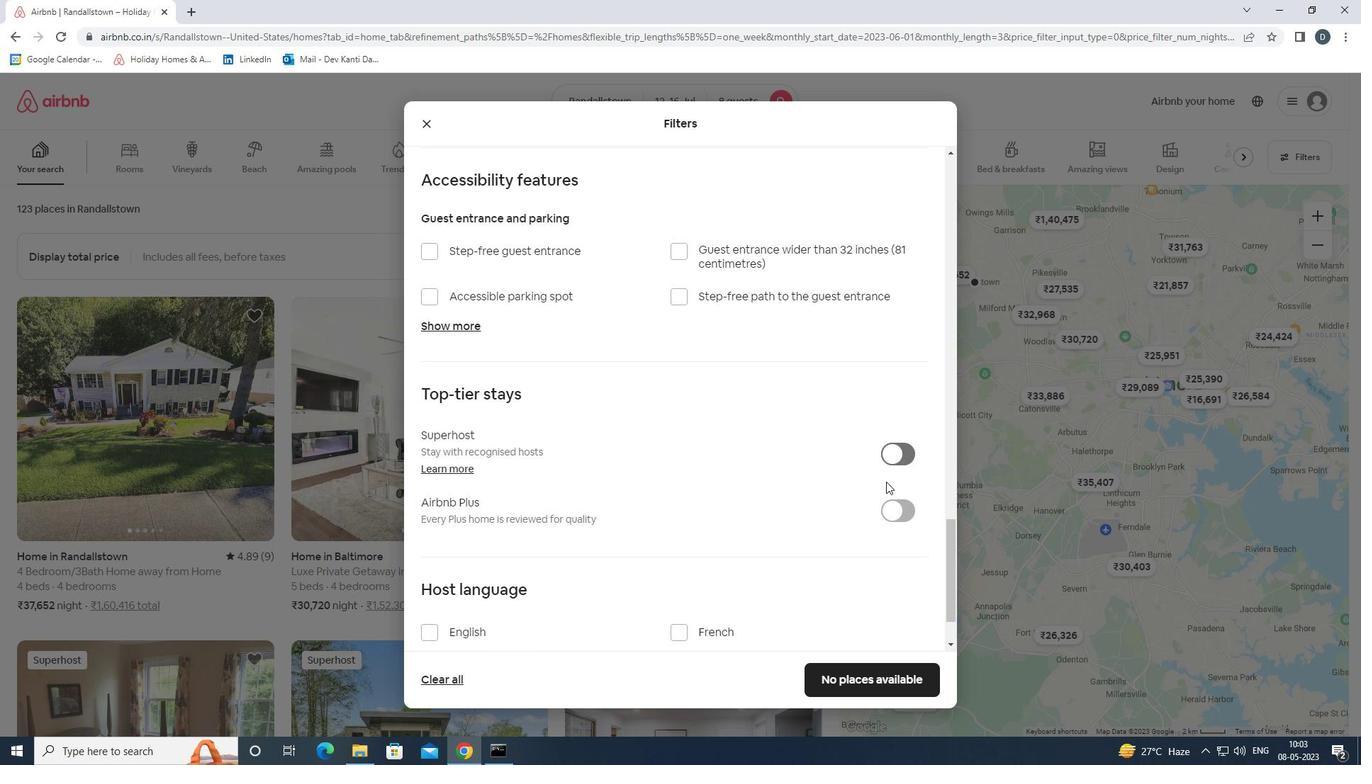 
Action: Mouse scrolled (884, 481) with delta (0, 0)
Screenshot: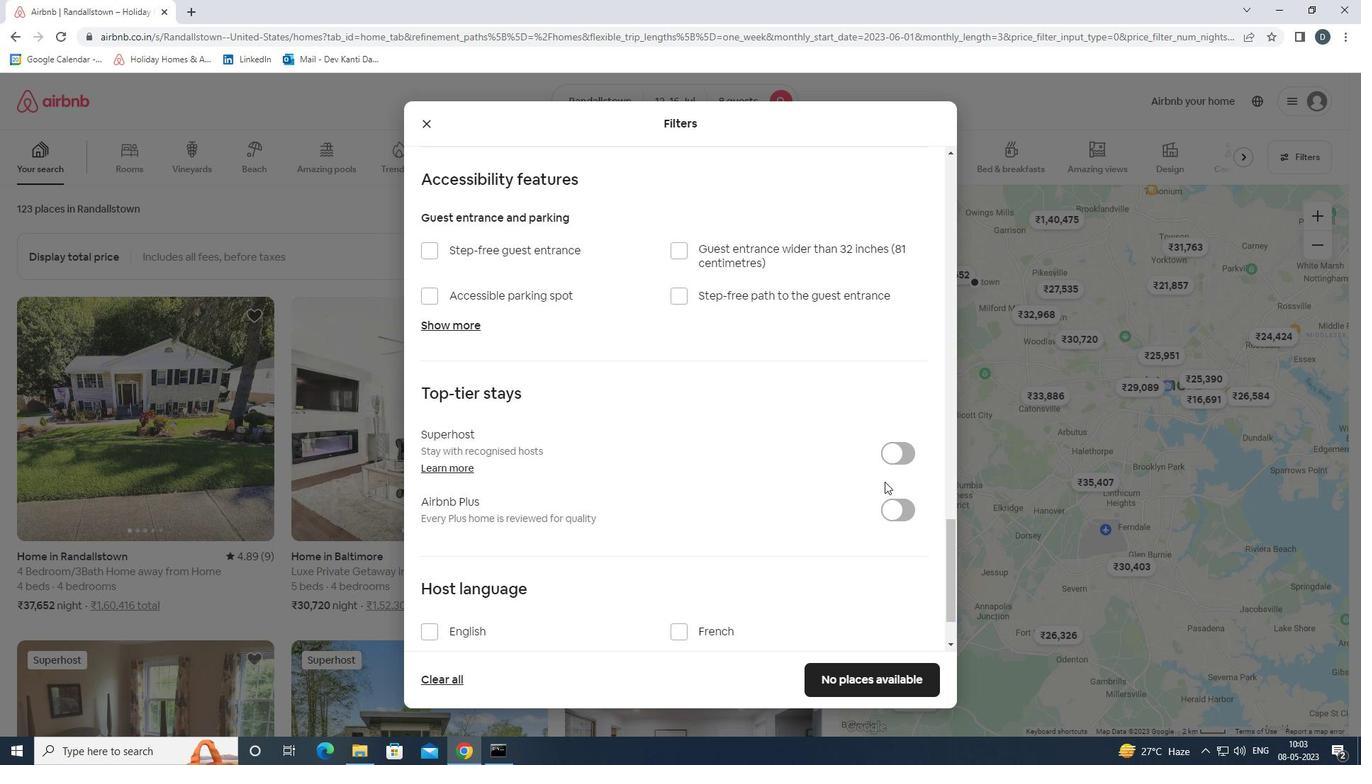 
Action: Mouse scrolled (884, 481) with delta (0, 0)
Screenshot: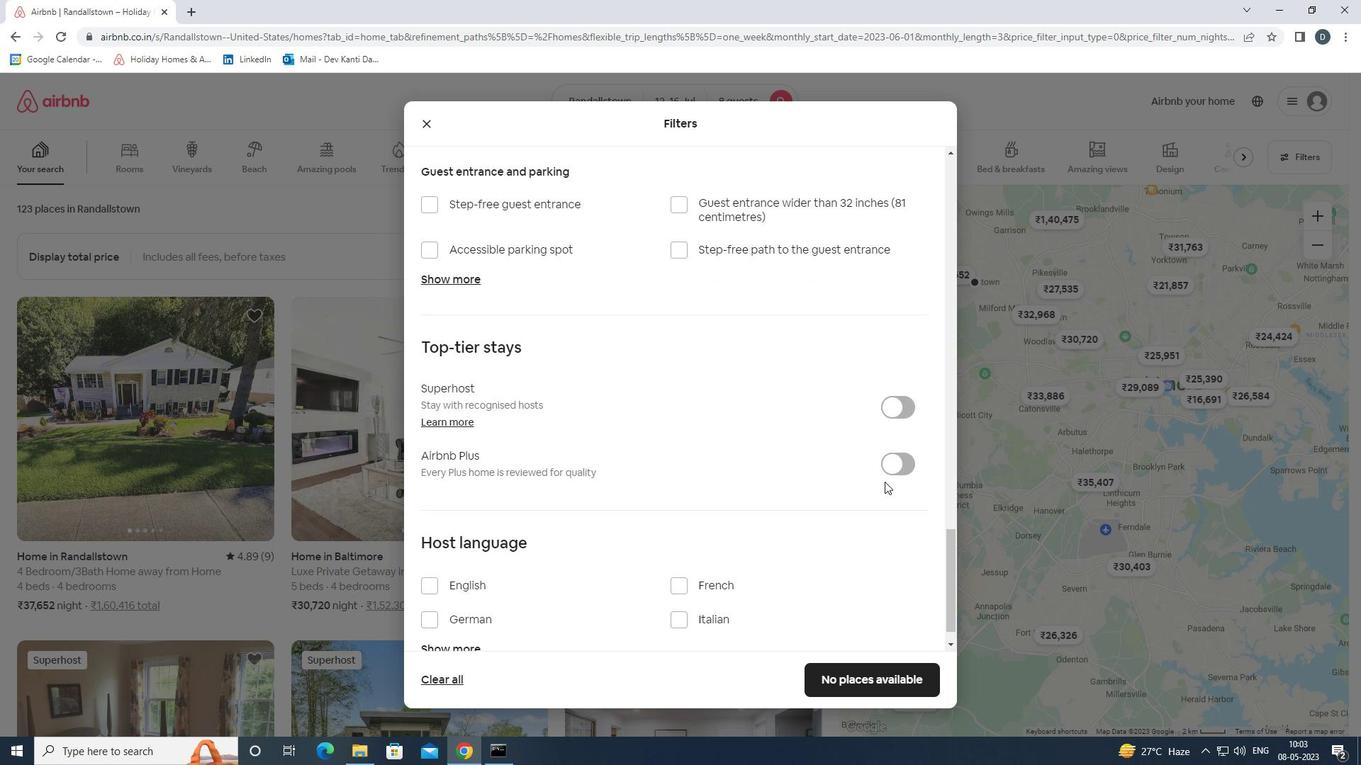 
Action: Mouse scrolled (884, 481) with delta (0, 0)
Screenshot: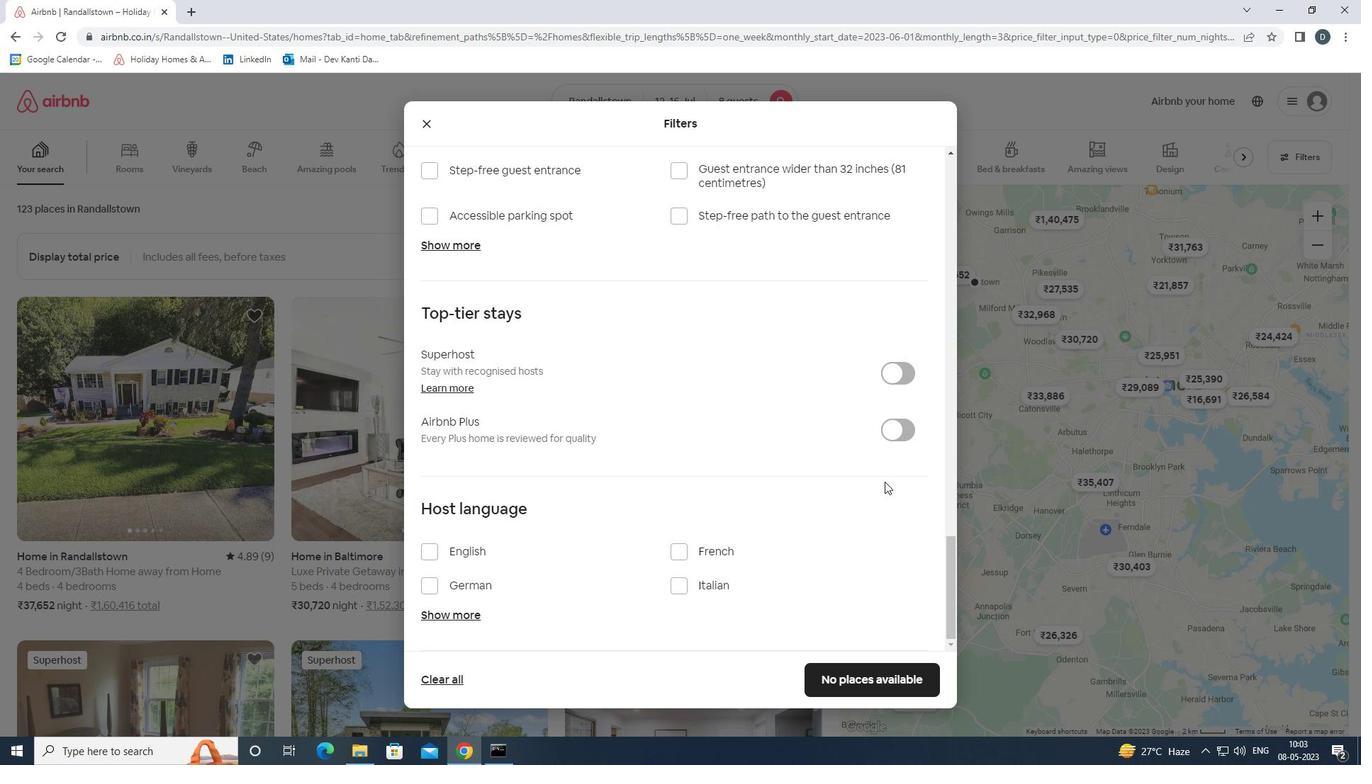 
Action: Mouse scrolled (884, 481) with delta (0, 0)
Screenshot: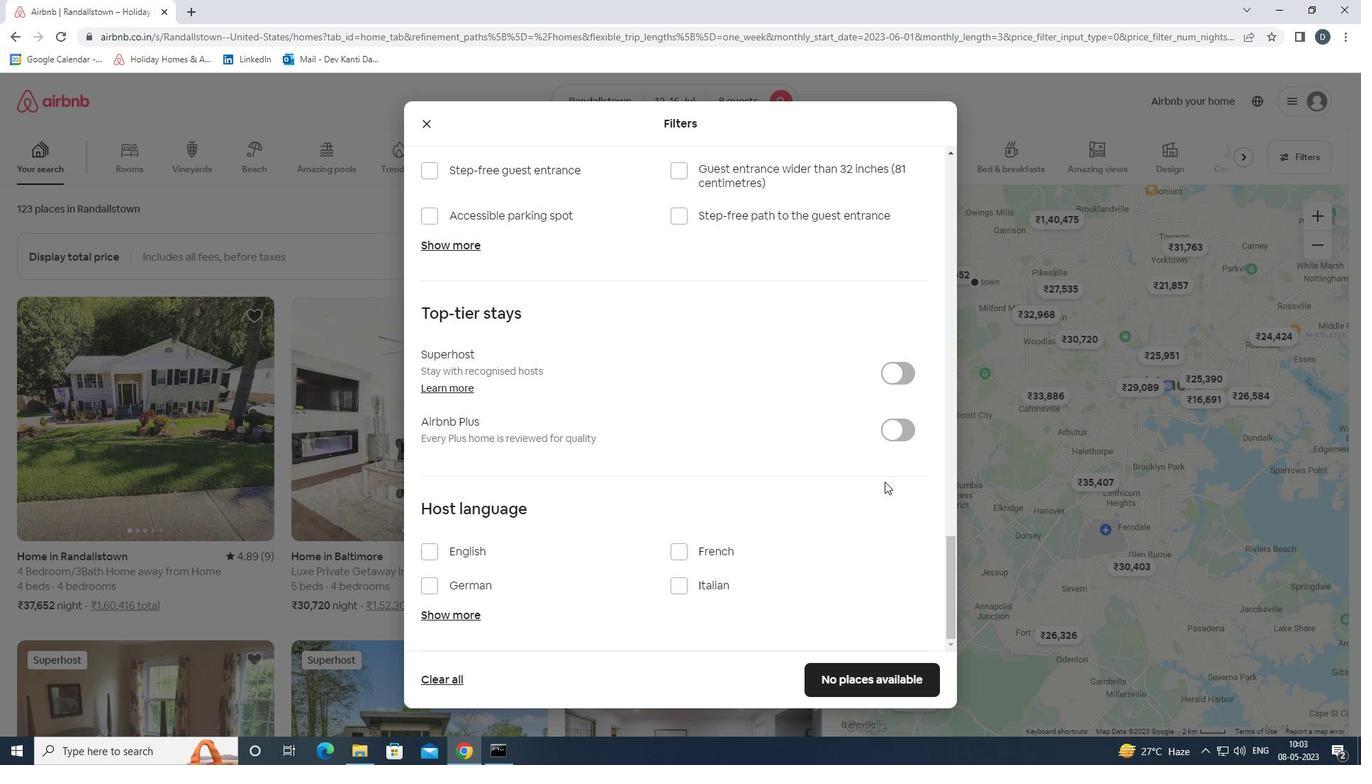 
Action: Mouse moved to (458, 548)
Screenshot: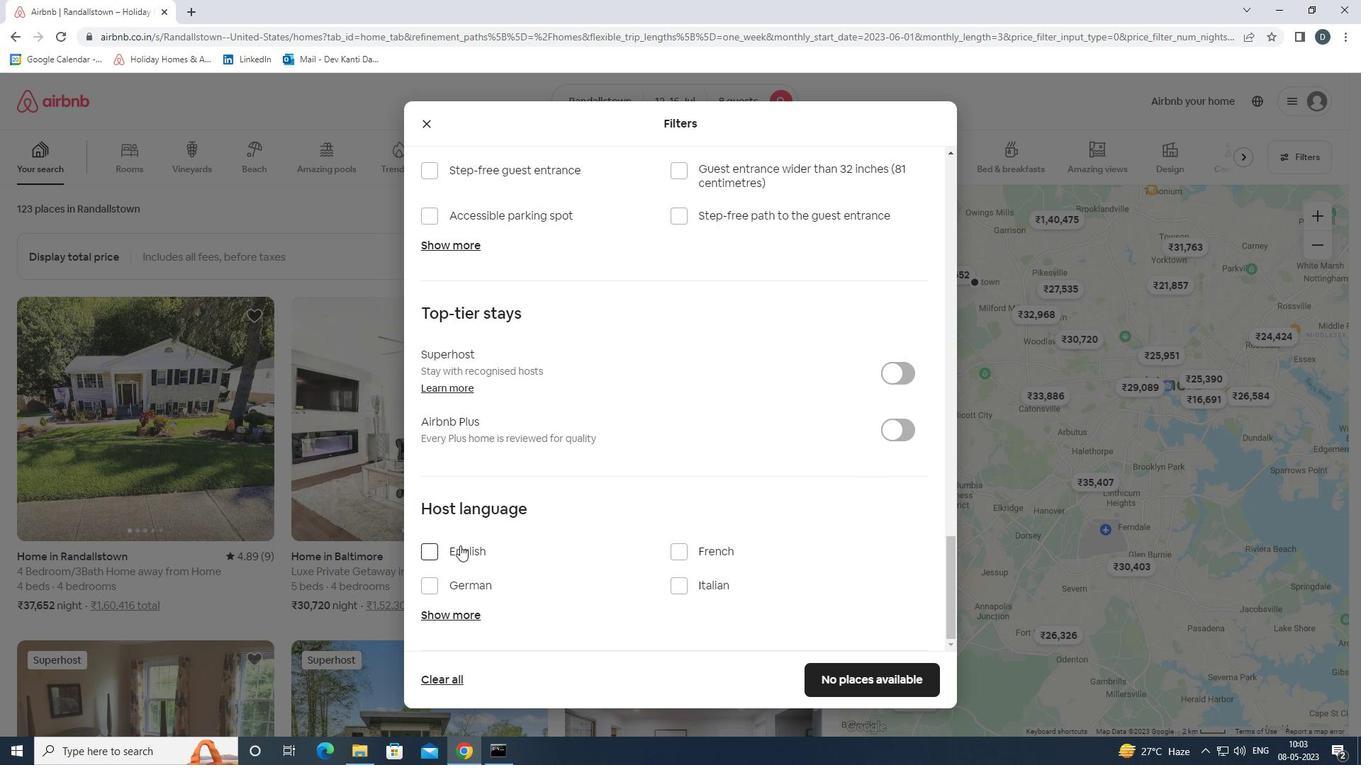 
Action: Mouse pressed left at (458, 548)
Screenshot: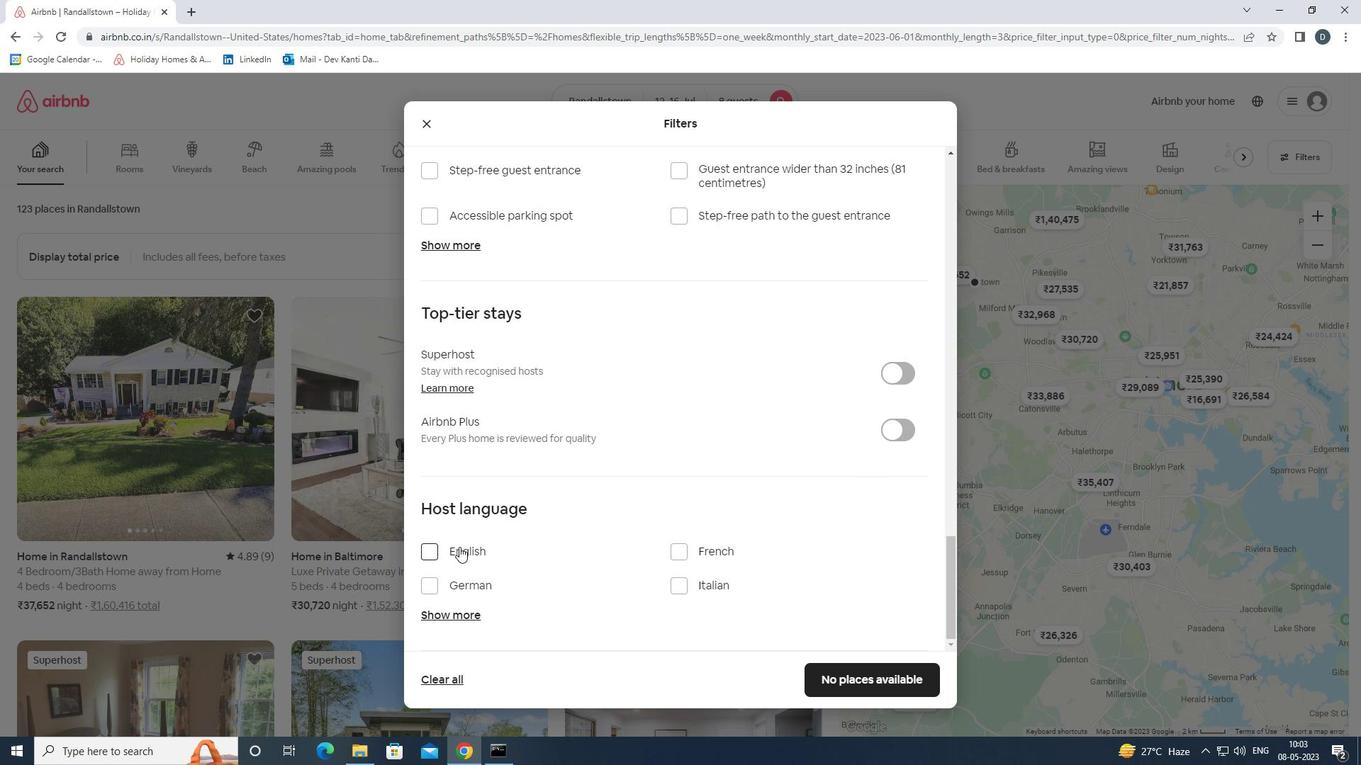 
Action: Mouse moved to (867, 696)
Screenshot: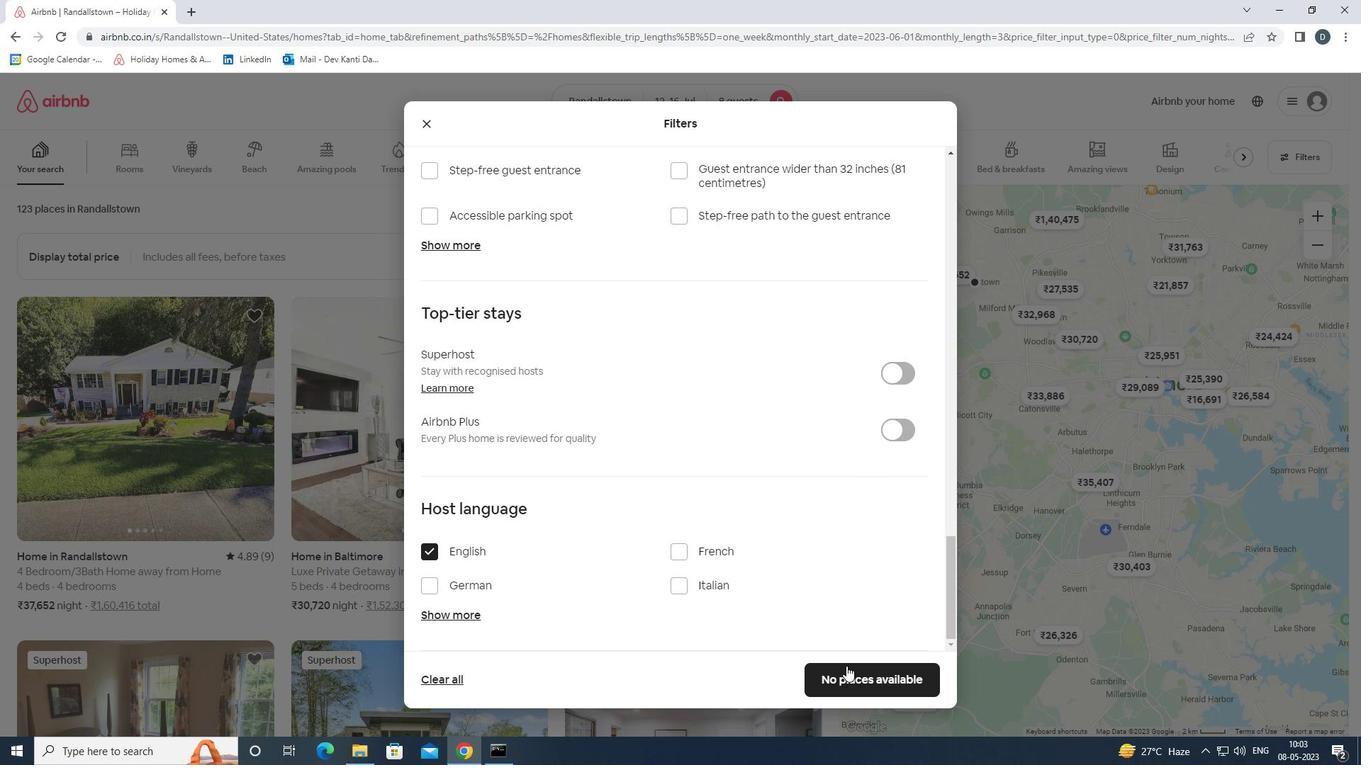 
Action: Mouse pressed left at (867, 696)
Screenshot: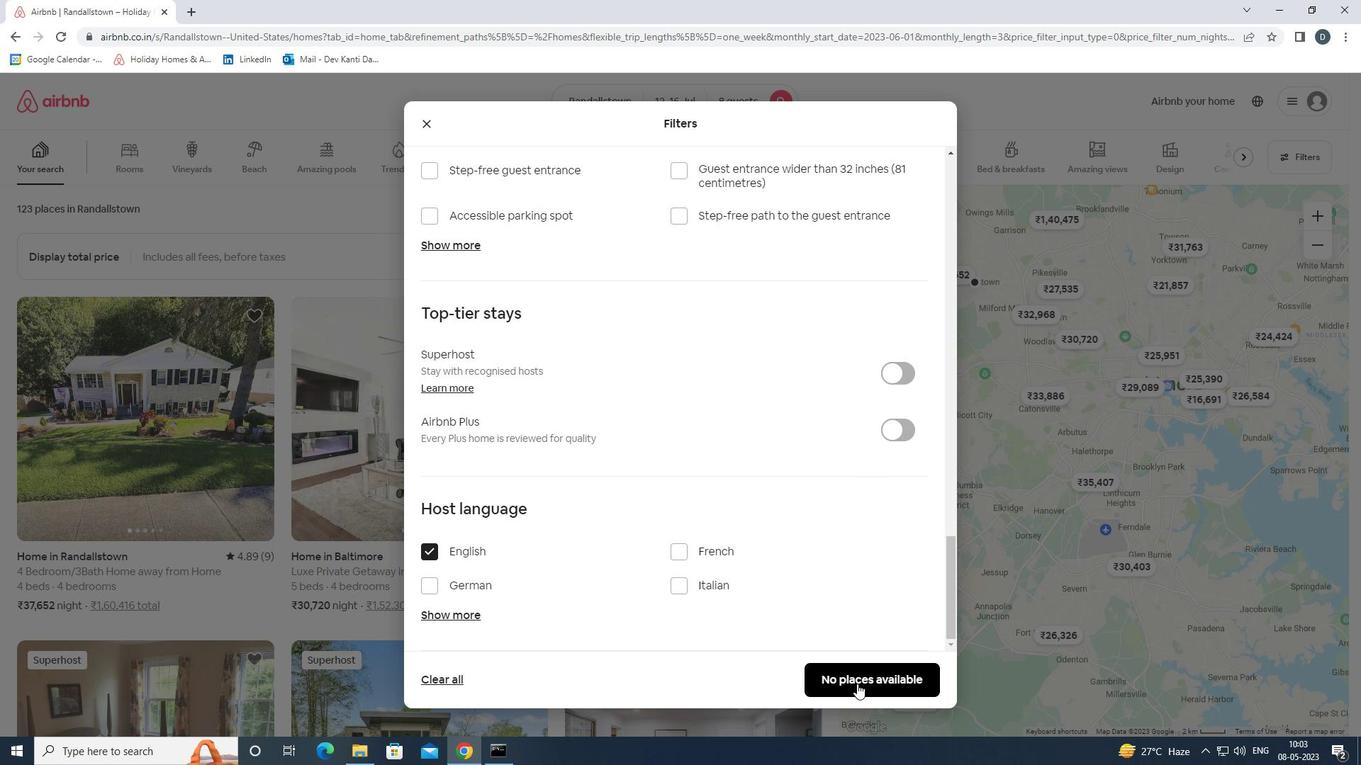 
Action: Mouse moved to (808, 518)
Screenshot: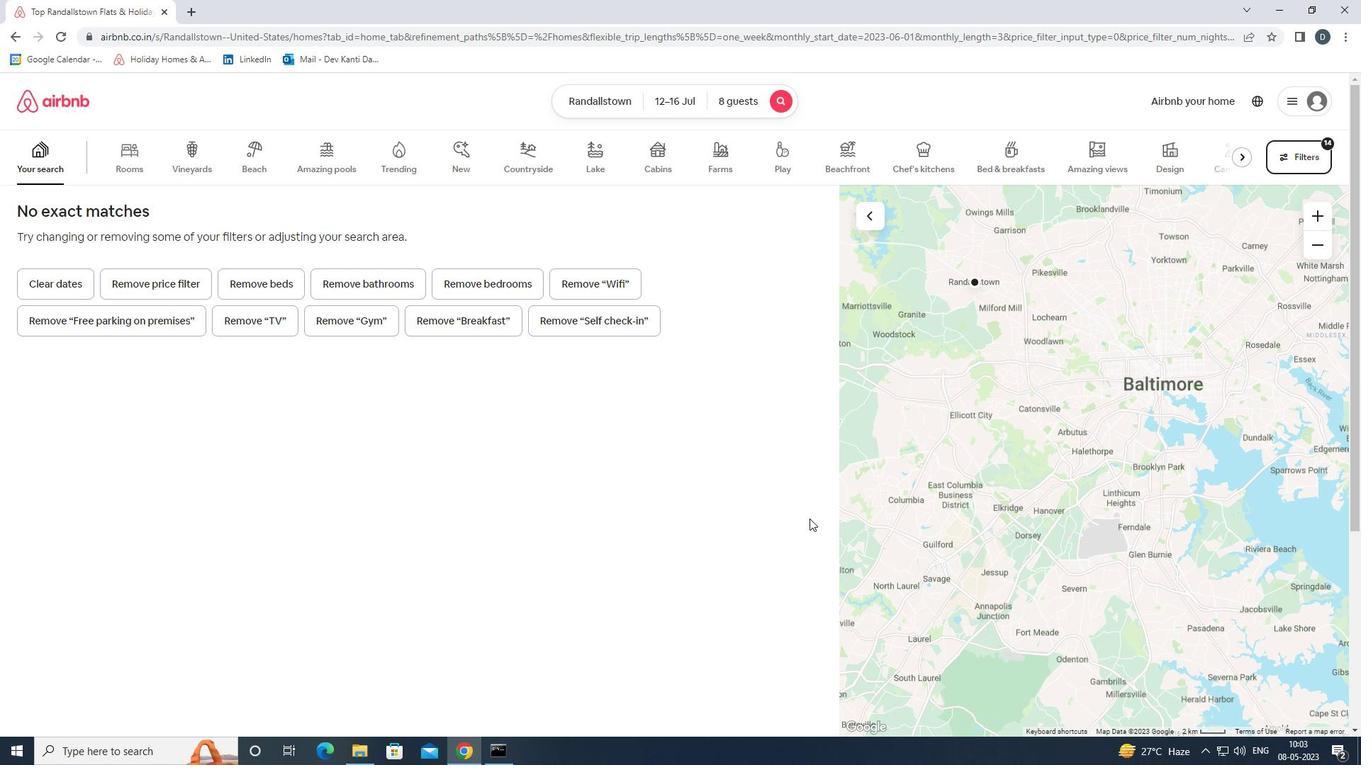 
